 Task: Add a signature Mariah Brown containing Best wishes for a happy National Native American Heritage Month, Mariah Brown to email address softage.3@softage.net and add a folder Lease agreements
Action: Mouse moved to (806, 124)
Screenshot: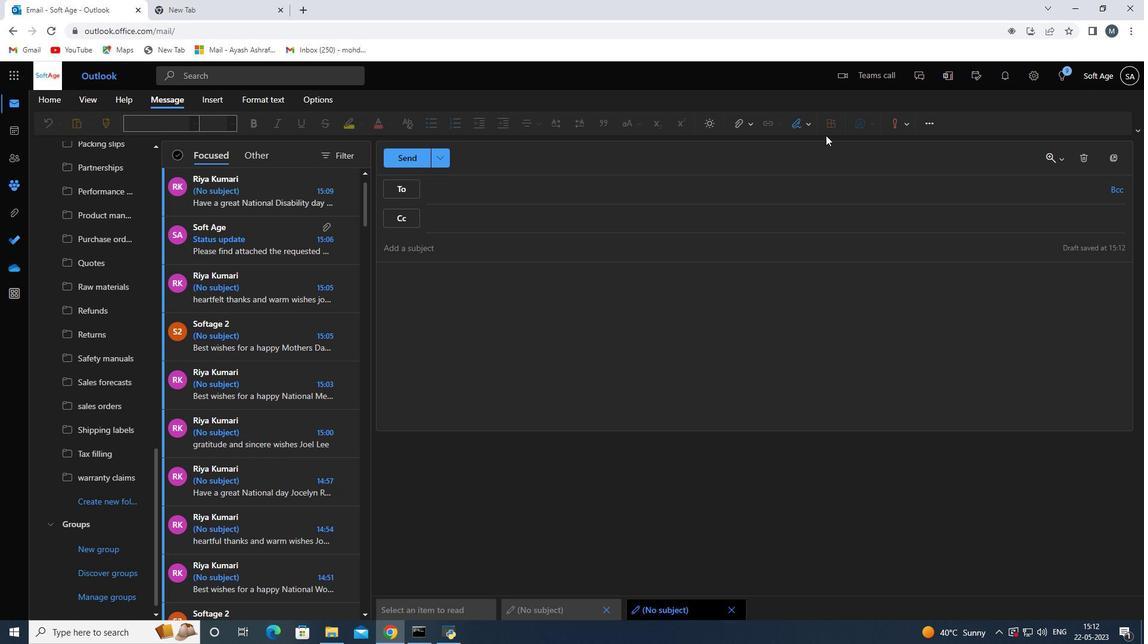 
Action: Mouse pressed left at (806, 124)
Screenshot: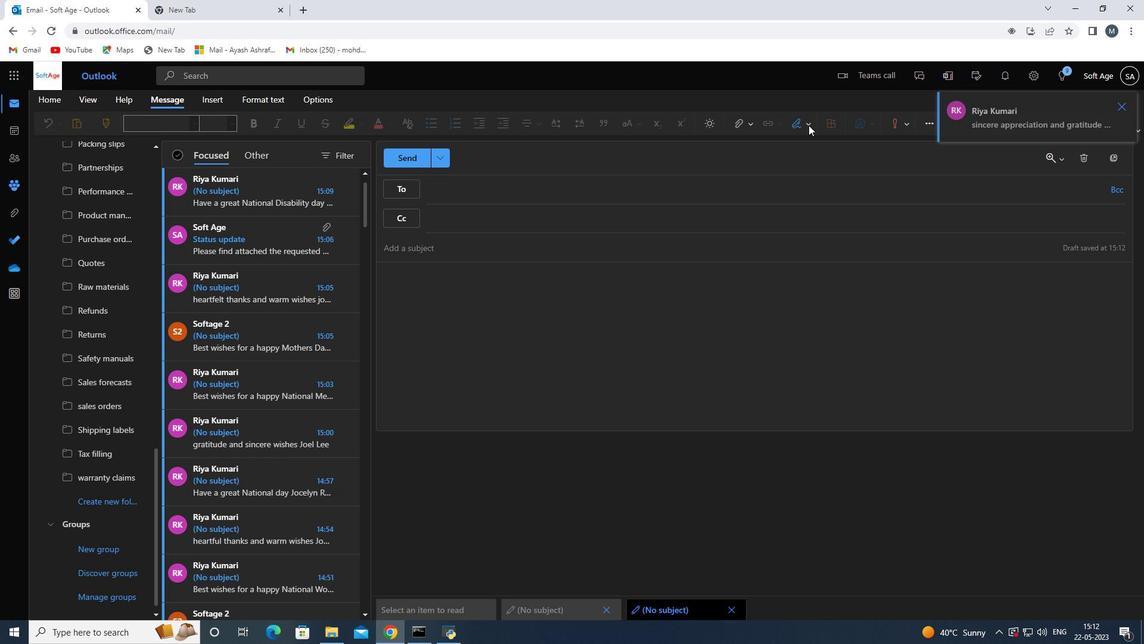 
Action: Mouse moved to (770, 168)
Screenshot: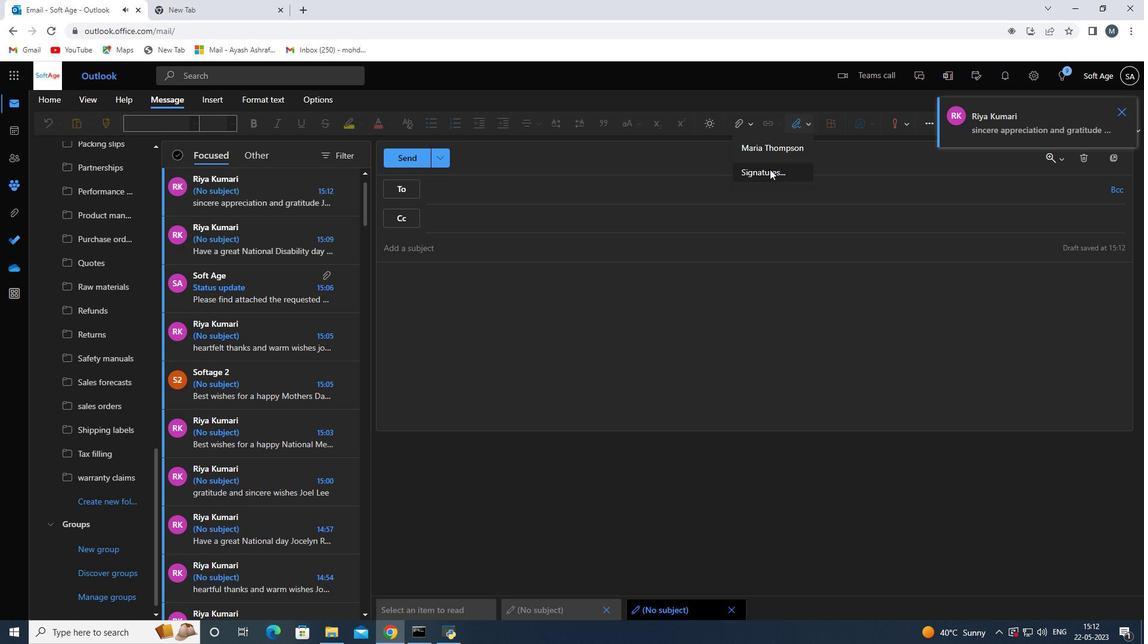 
Action: Mouse pressed left at (770, 168)
Screenshot: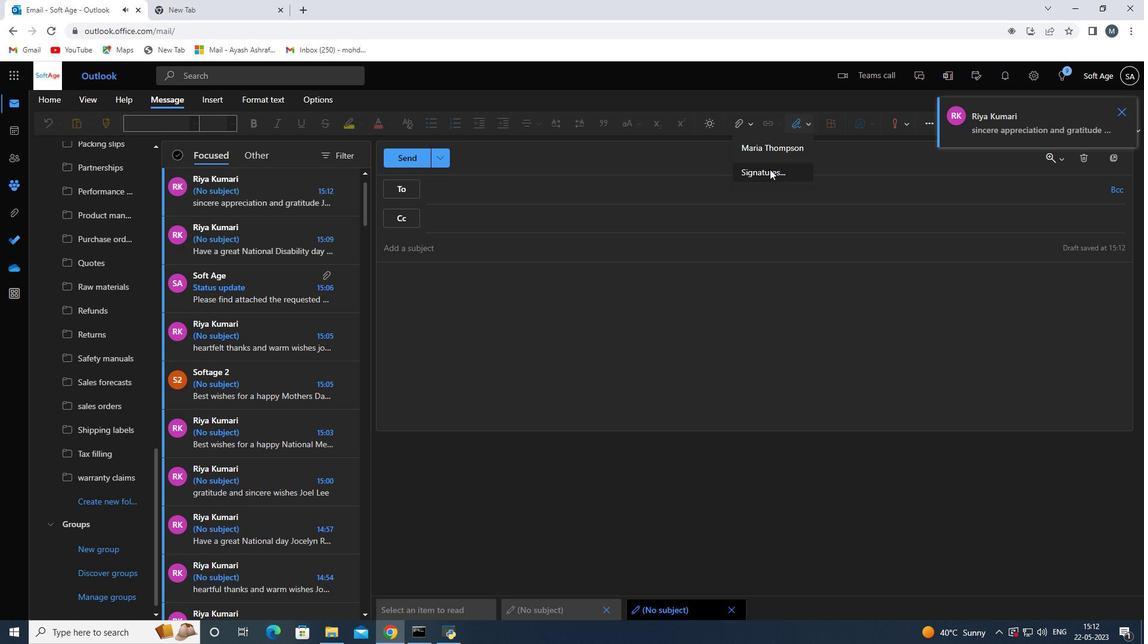 
Action: Mouse moved to (732, 233)
Screenshot: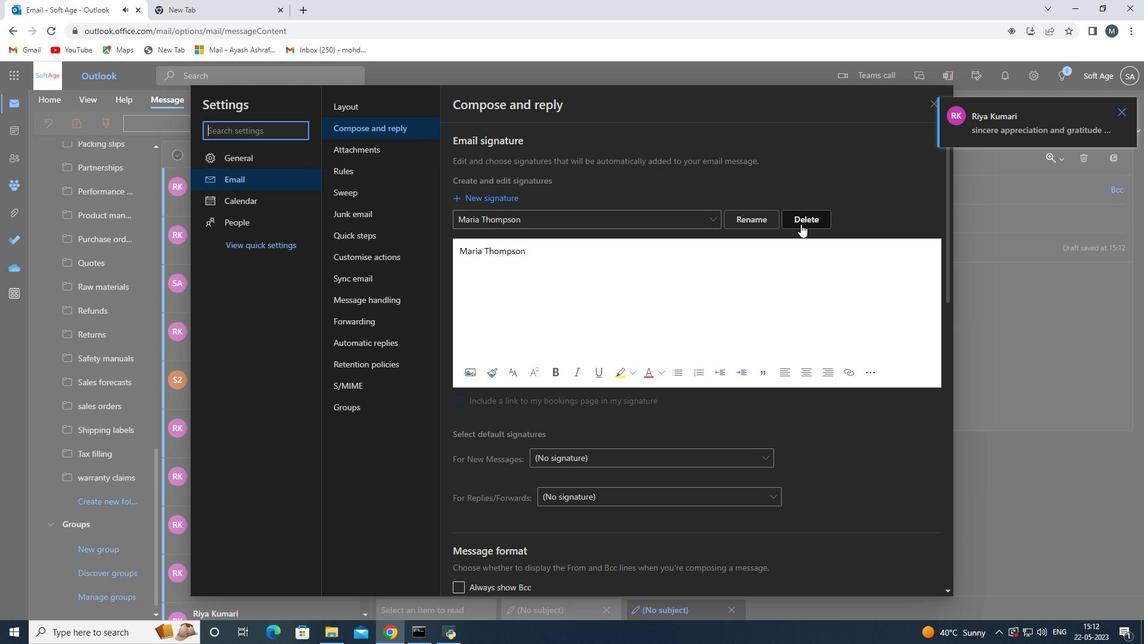 
Action: Mouse pressed left at (801, 223)
Screenshot: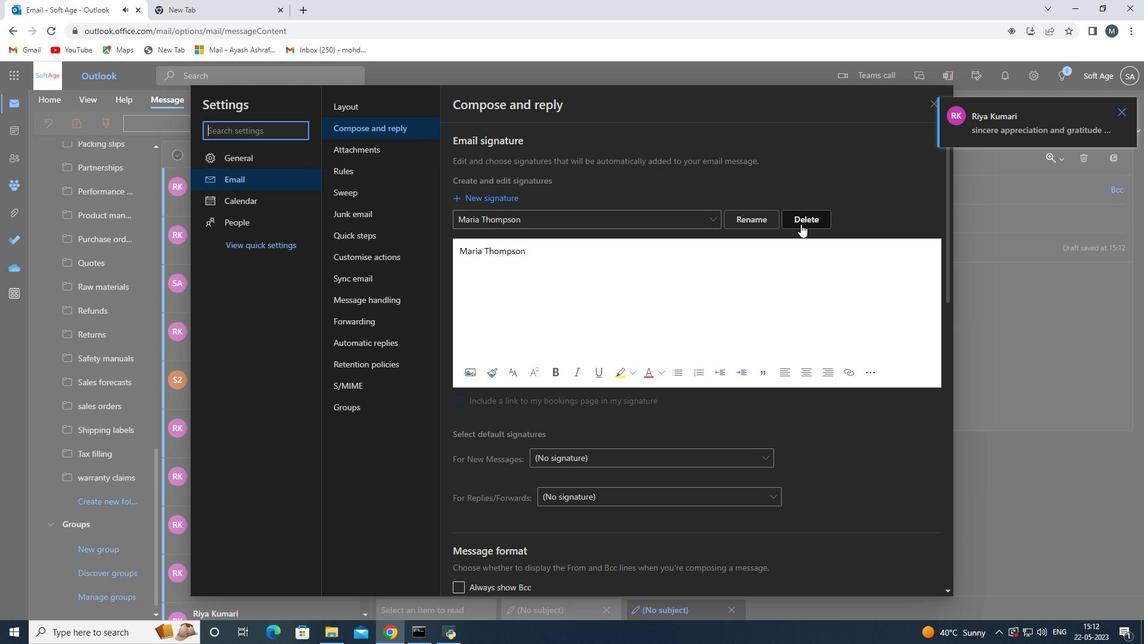 
Action: Mouse moved to (499, 218)
Screenshot: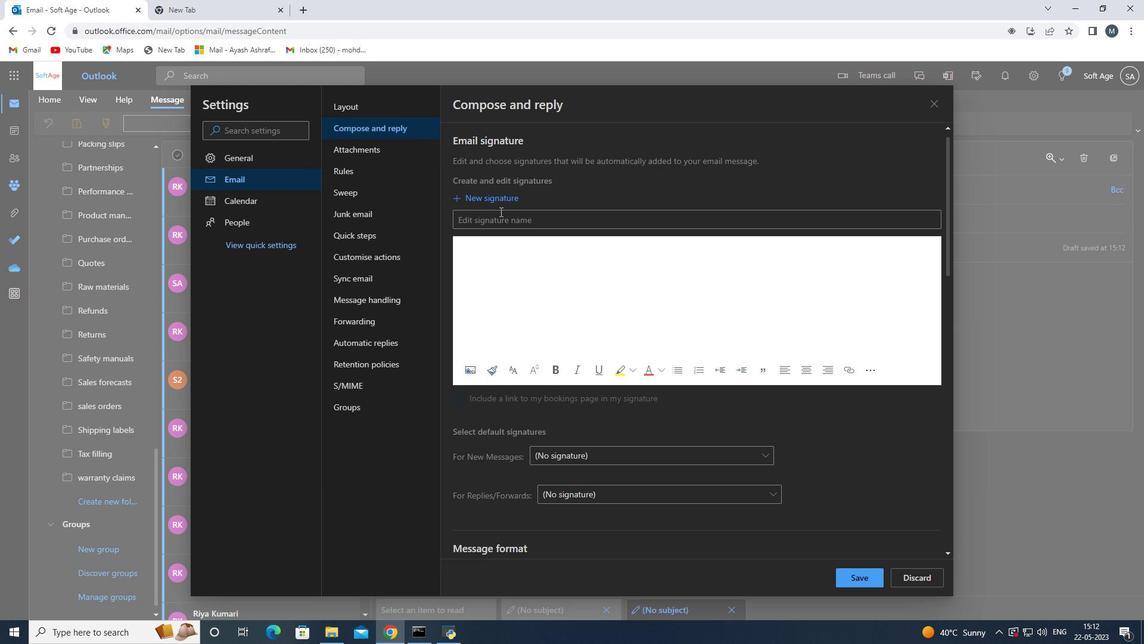 
Action: Mouse pressed left at (499, 218)
Screenshot: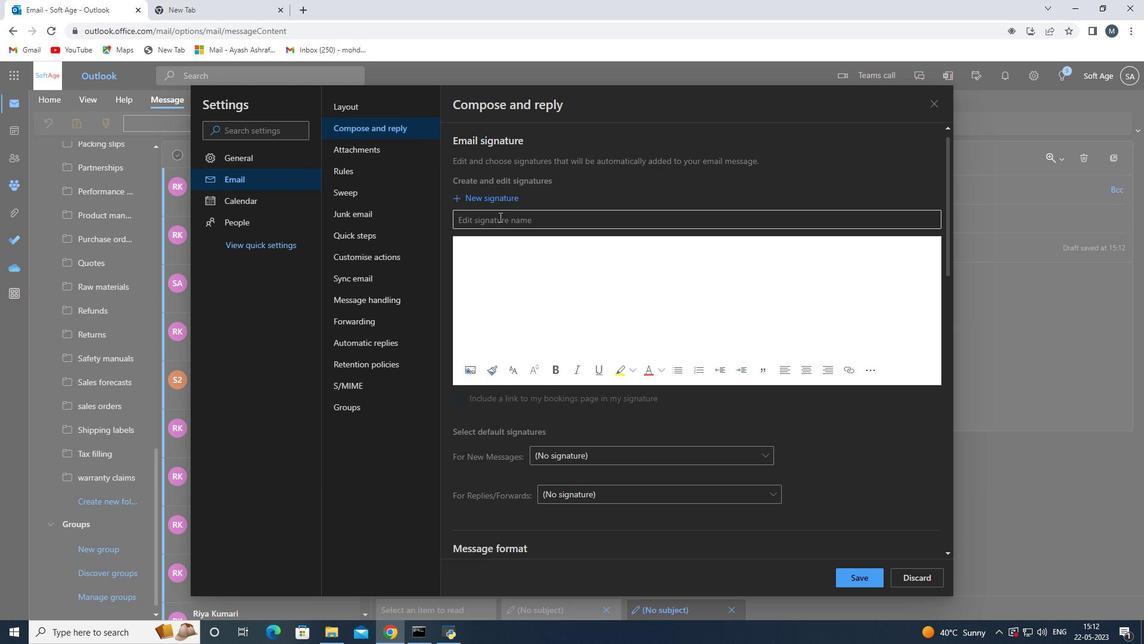 
Action: Key pressed <Key.shift>Maria<Key.space><Key.shift><Key.shift><Key.shift><Key.shift><Key.shift><Key.shift><Key.shift><Key.shift>Brown<Key.space>
Screenshot: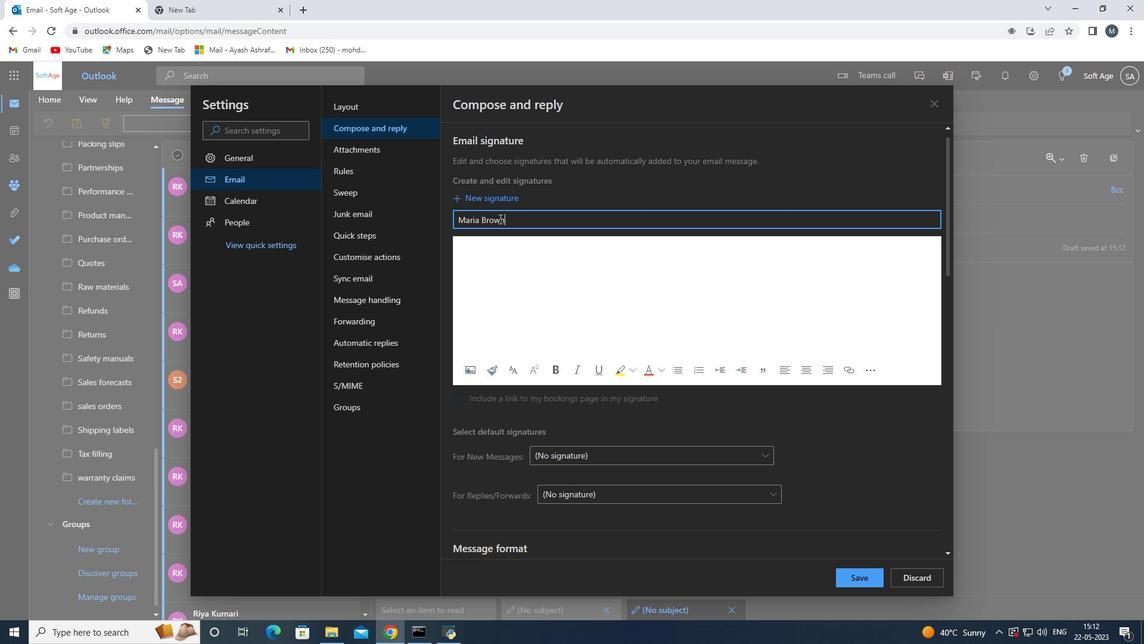 
Action: Mouse moved to (514, 270)
Screenshot: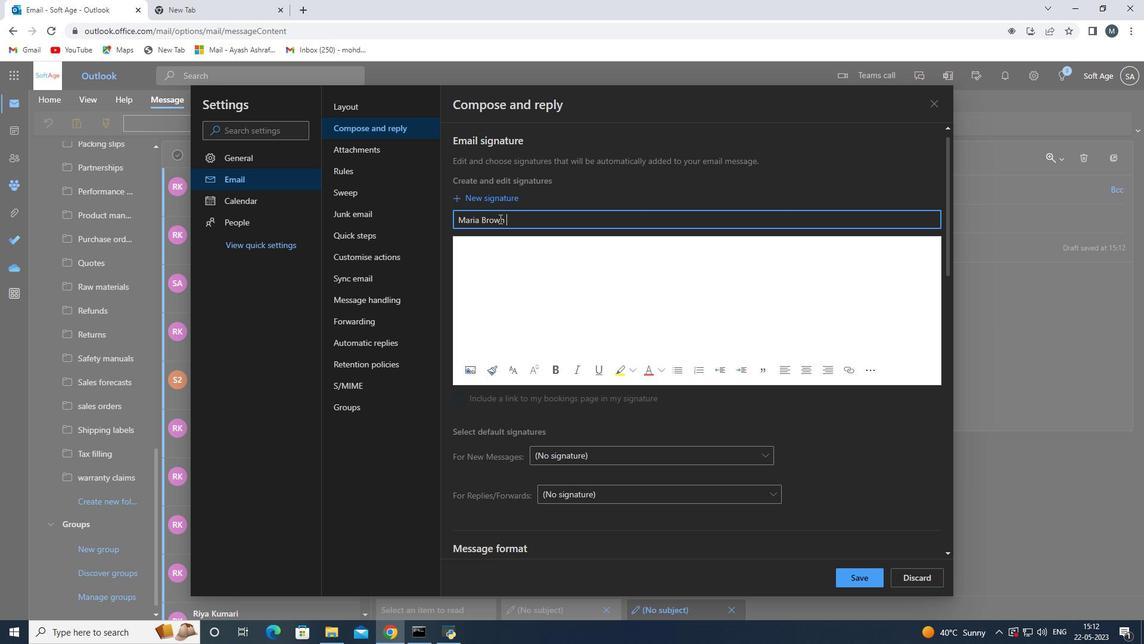 
Action: Mouse pressed left at (514, 270)
Screenshot: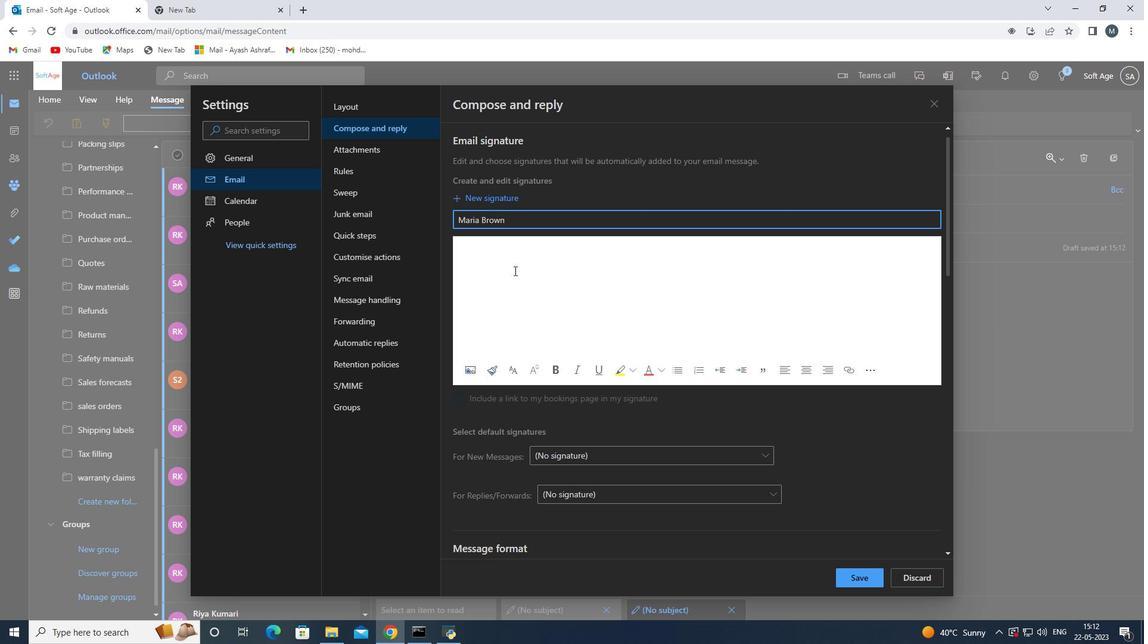 
Action: Mouse moved to (514, 270)
Screenshot: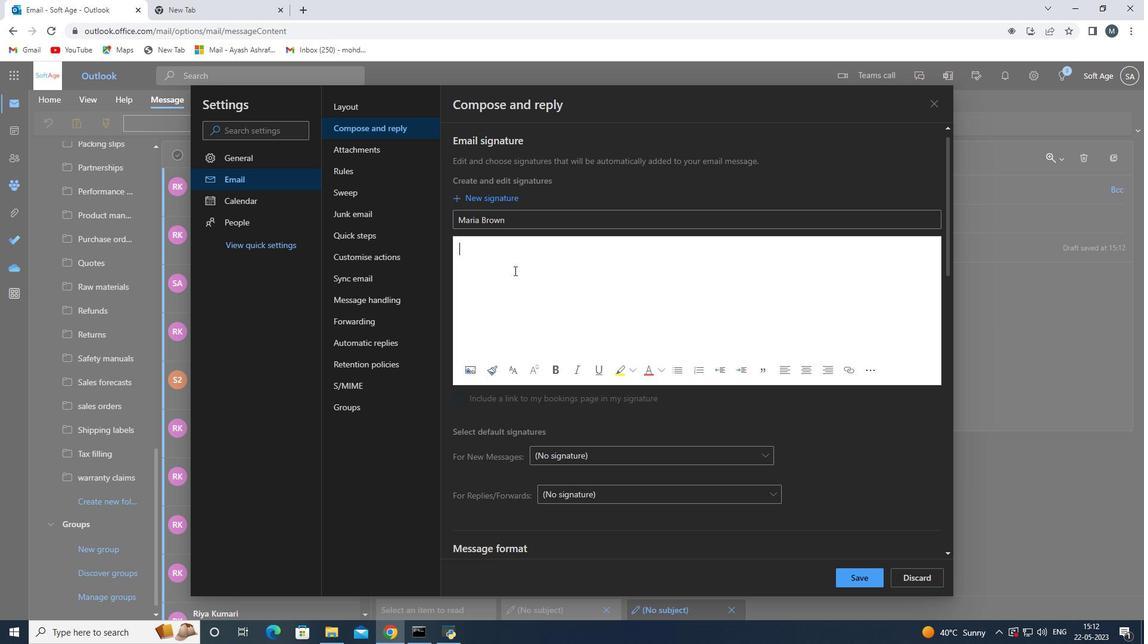 
Action: Key pressed <Key.shift><Key.shift><Key.shift><Key.shift><Key.shift><Key.shift><Key.shift><Key.shift><Key.shift><Key.shift>M
Screenshot: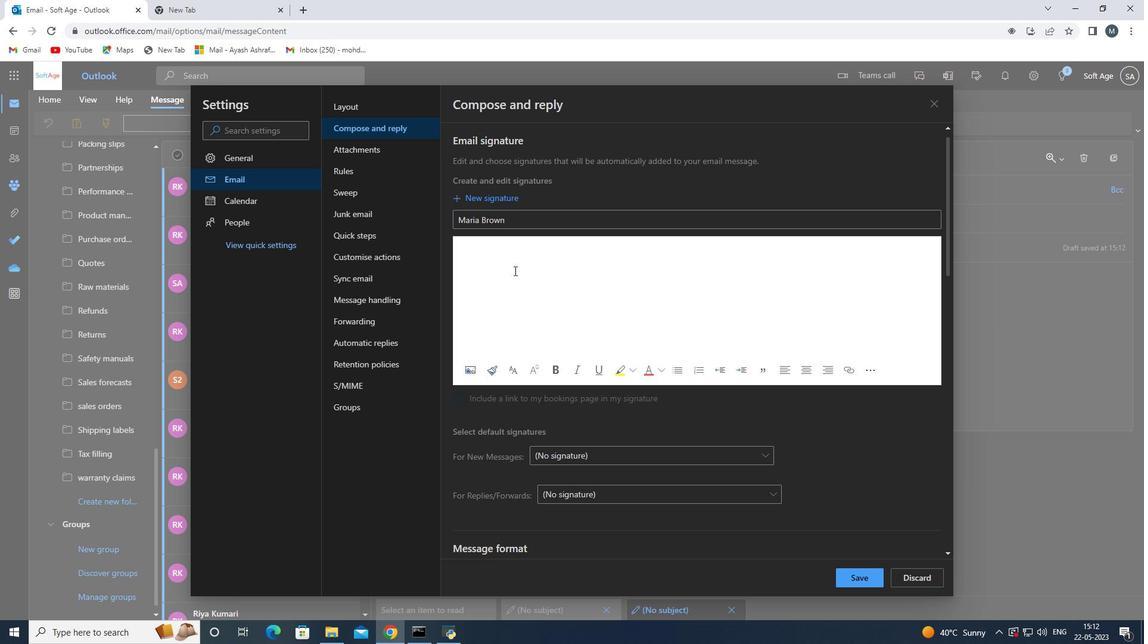 
Action: Mouse moved to (514, 270)
Screenshot: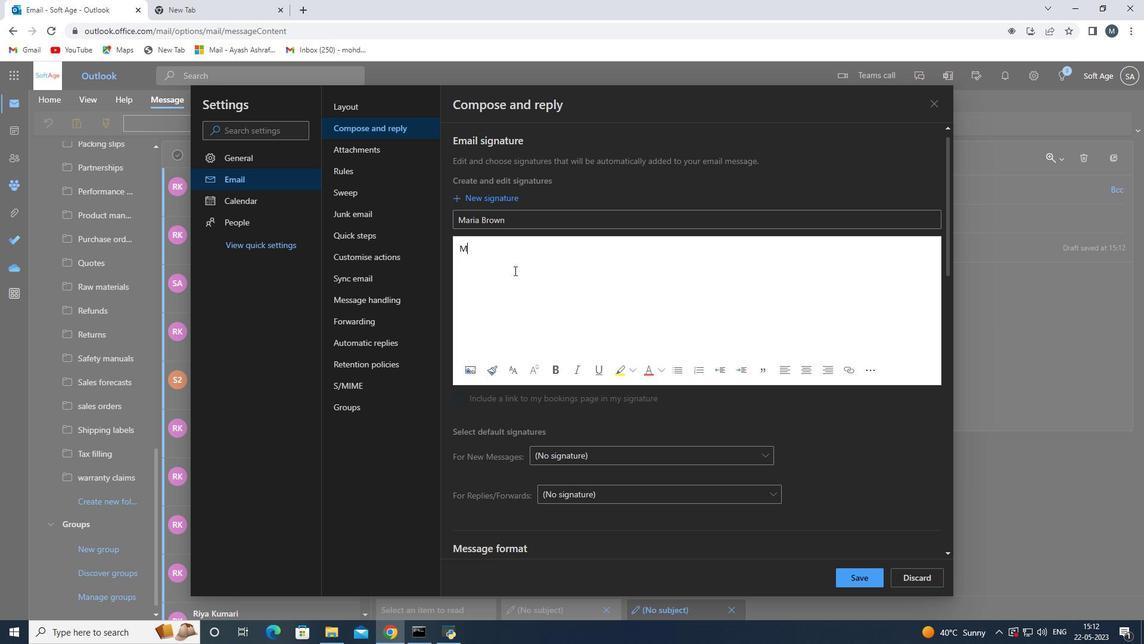 
Action: Key pressed aria
Screenshot: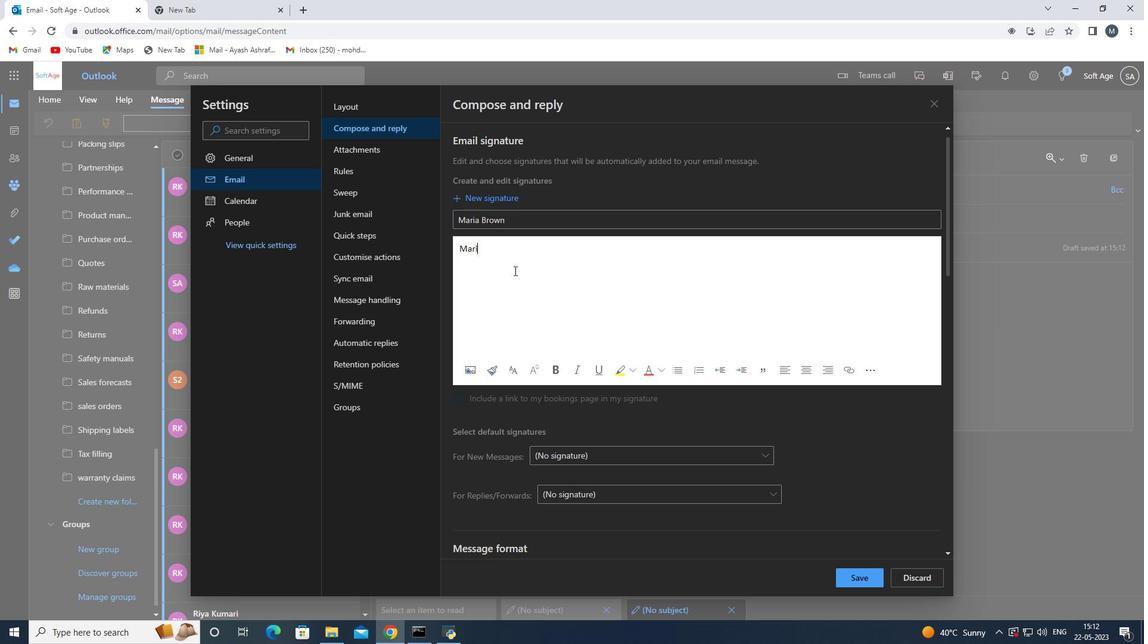 
Action: Mouse moved to (514, 270)
Screenshot: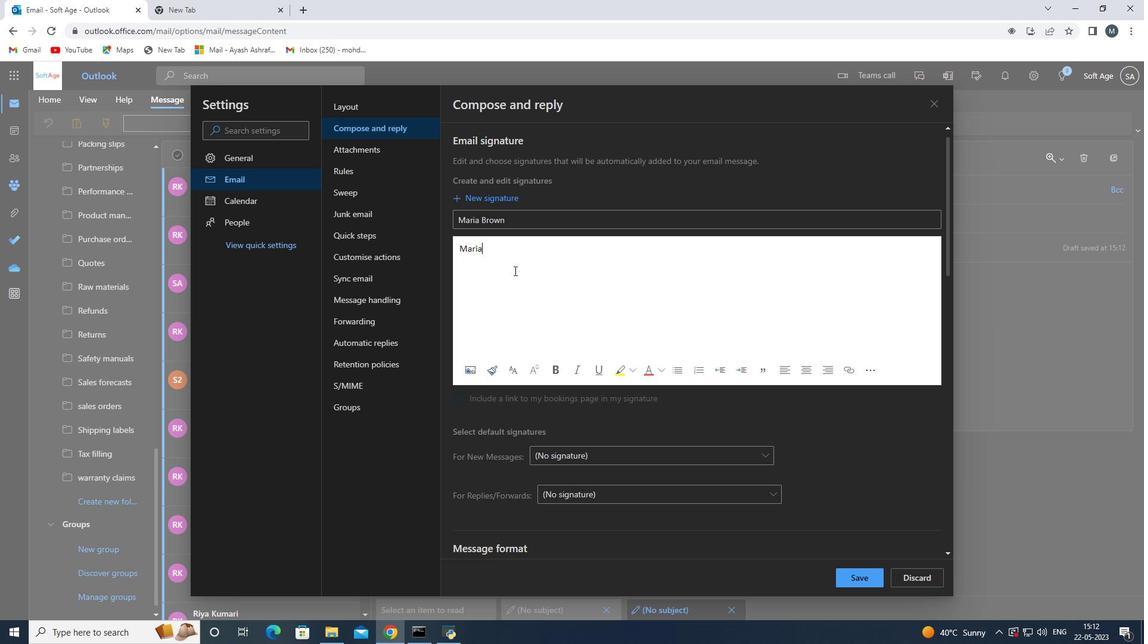 
Action: Key pressed <Key.space><Key.shift><Key.shift><Key.shift><Key.shift><Key.shift><Key.shift><Key.shift><Key.shift><Key.shift>Bro
Screenshot: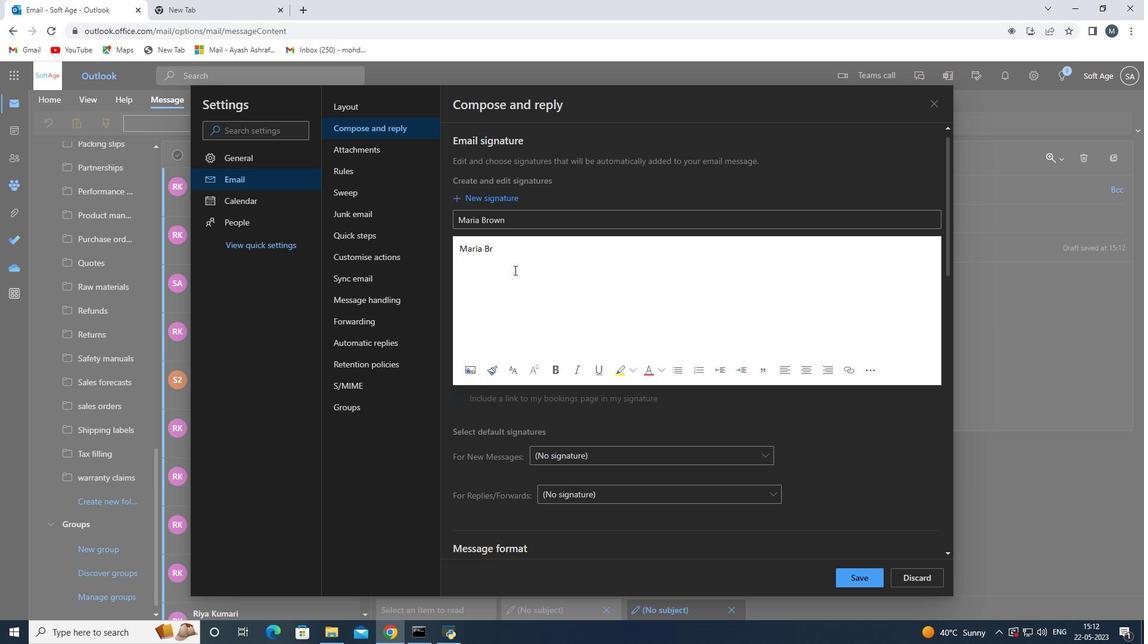 
Action: Mouse moved to (514, 269)
Screenshot: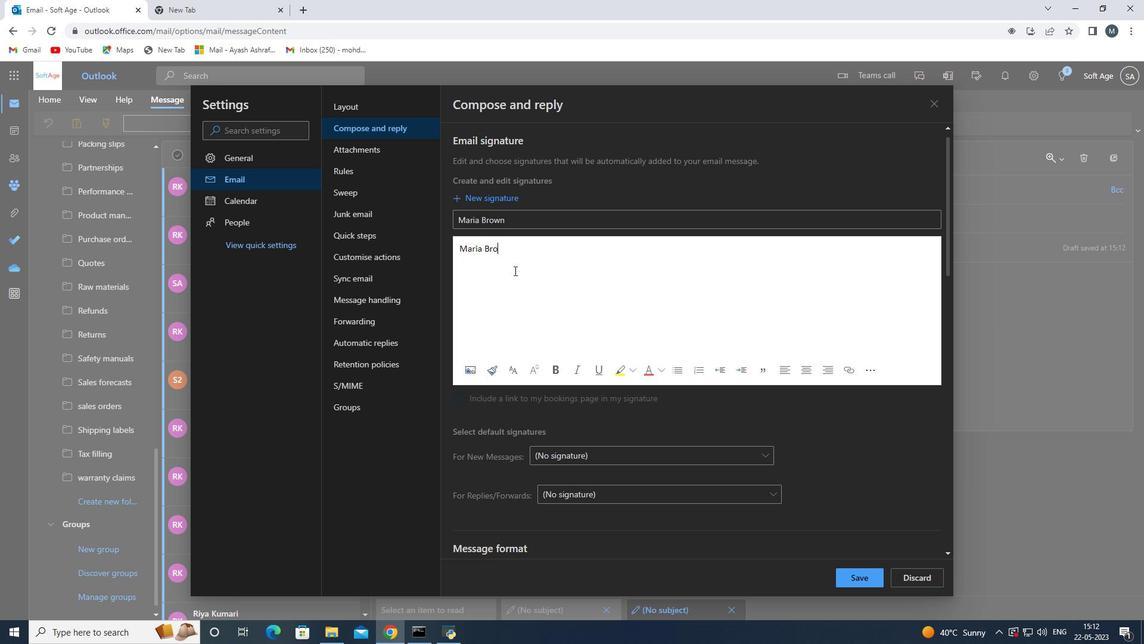 
Action: Key pressed w
Screenshot: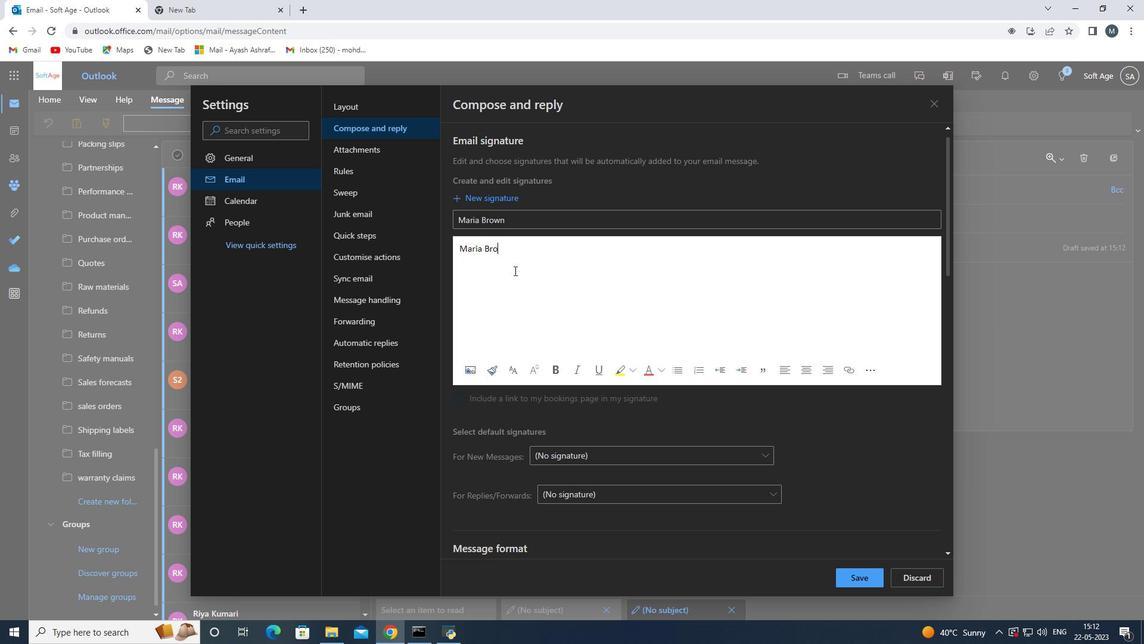 
Action: Mouse moved to (515, 267)
Screenshot: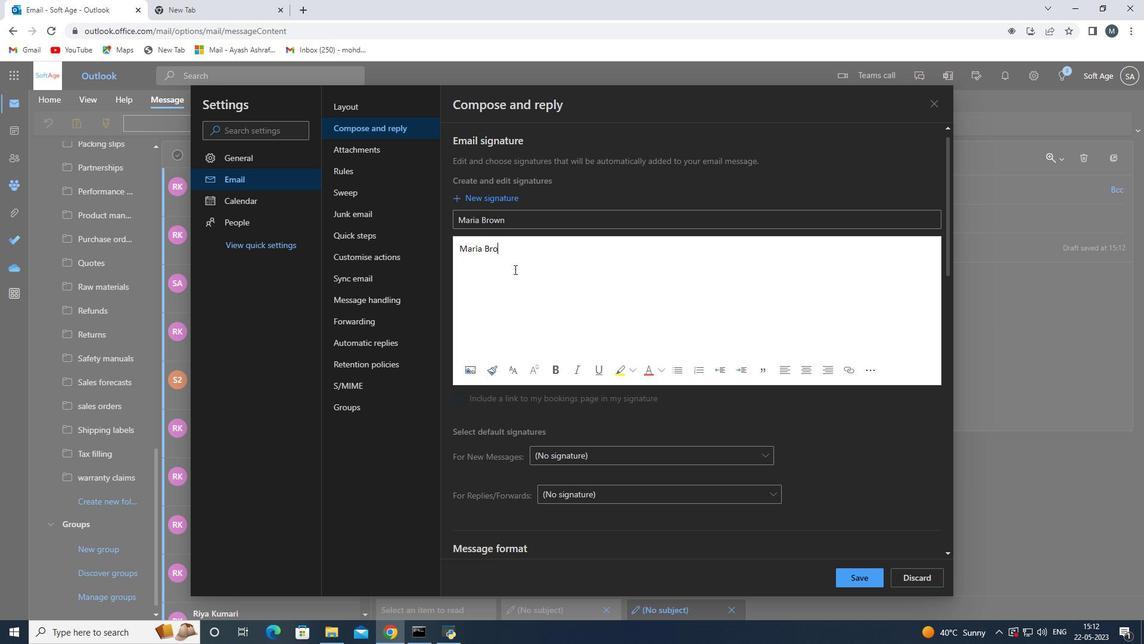 
Action: Key pressed n
Screenshot: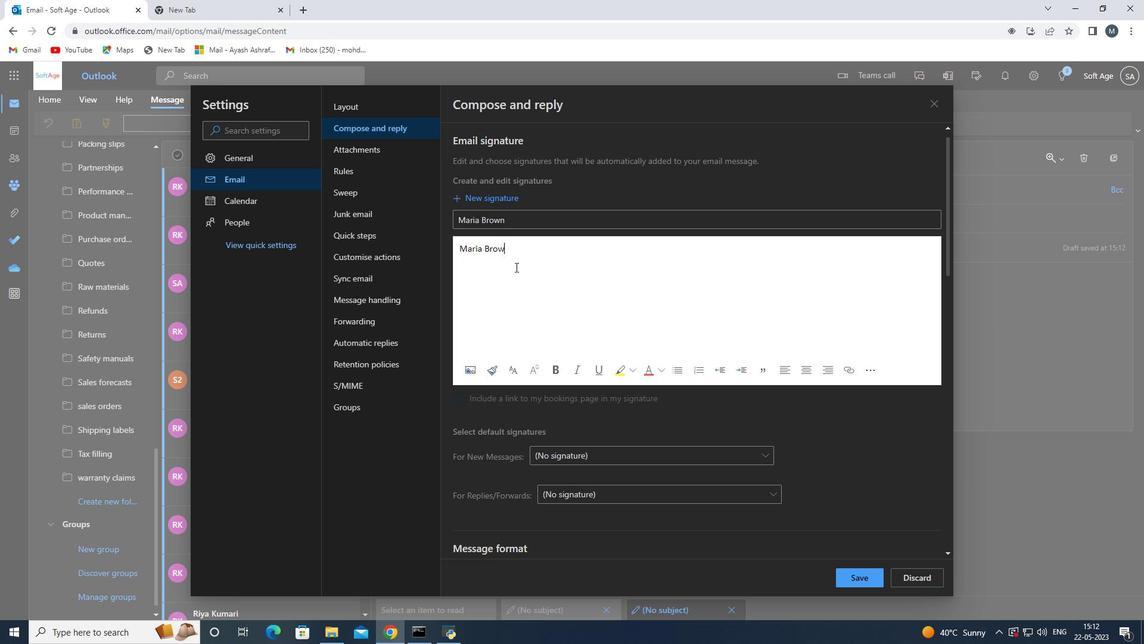 
Action: Mouse moved to (858, 579)
Screenshot: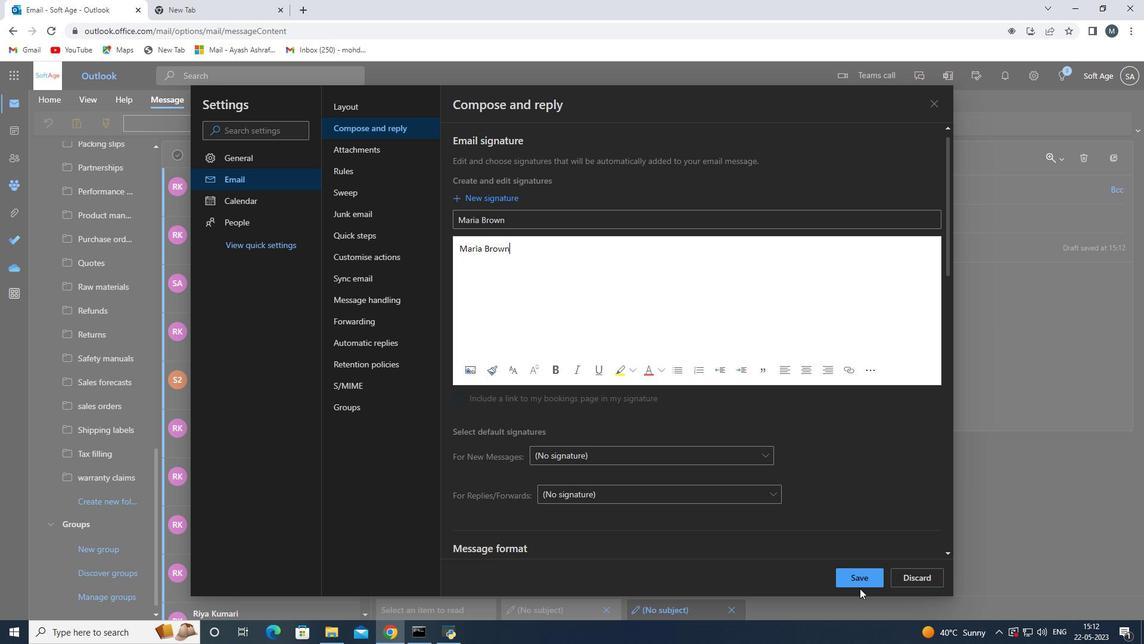 
Action: Mouse pressed left at (858, 579)
Screenshot: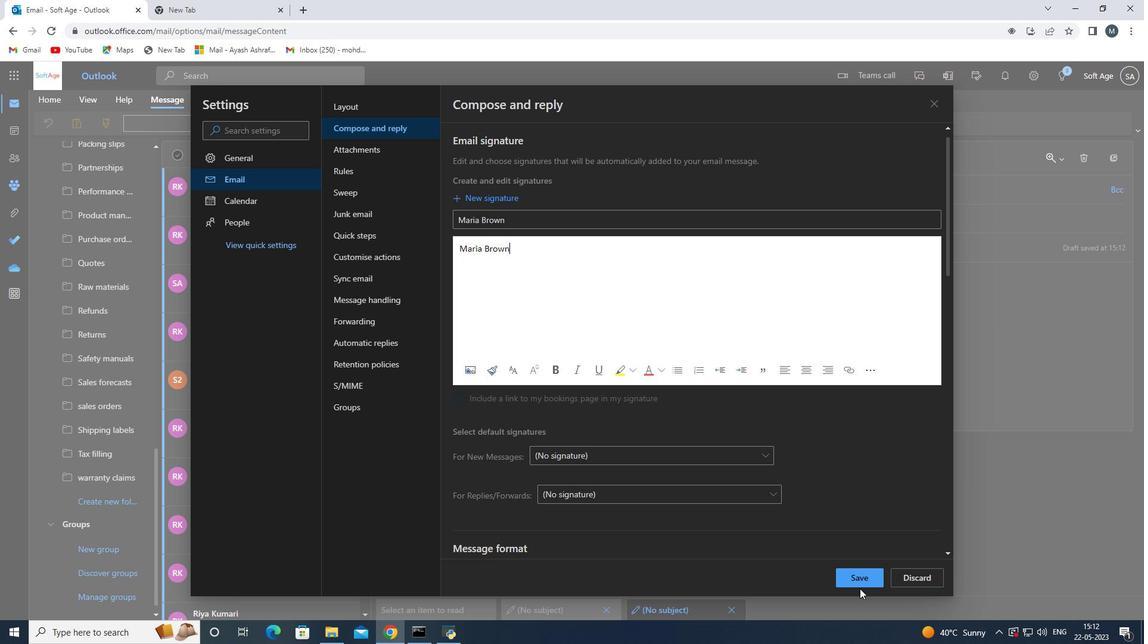 
Action: Mouse moved to (808, 172)
Screenshot: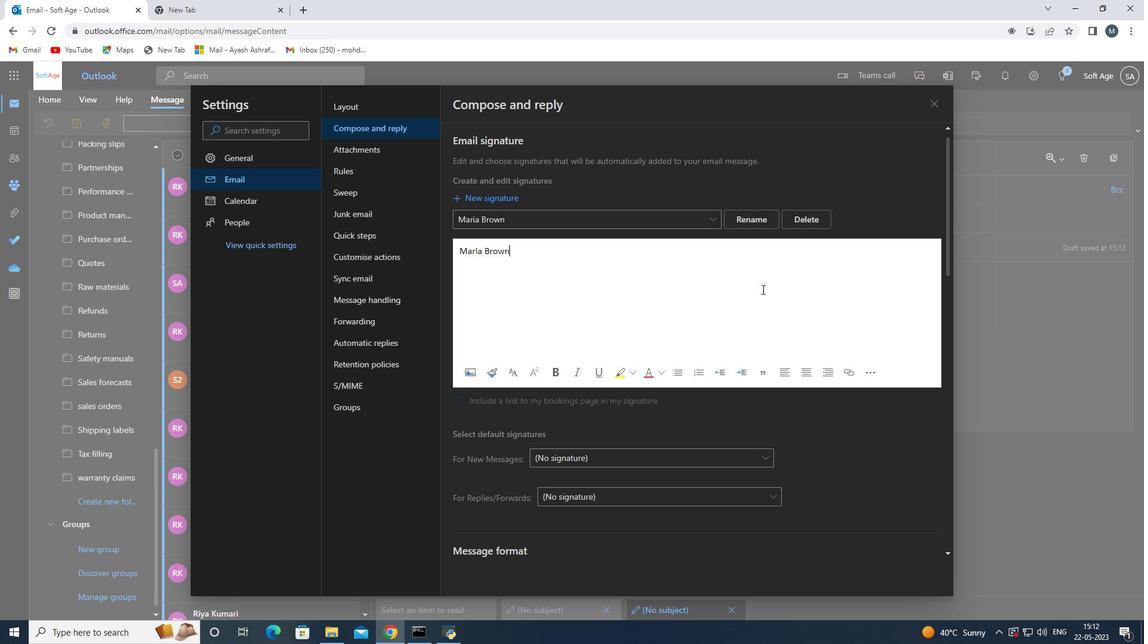 
Action: Mouse scrolled (806, 175) with delta (0, 0)
Screenshot: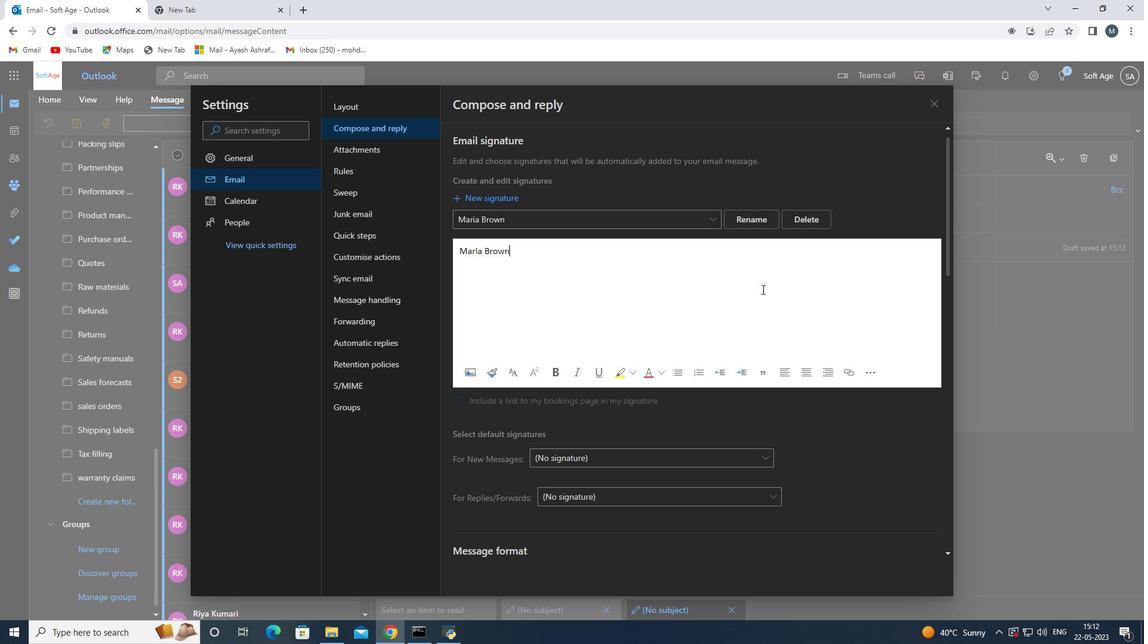 
Action: Mouse moved to (809, 169)
Screenshot: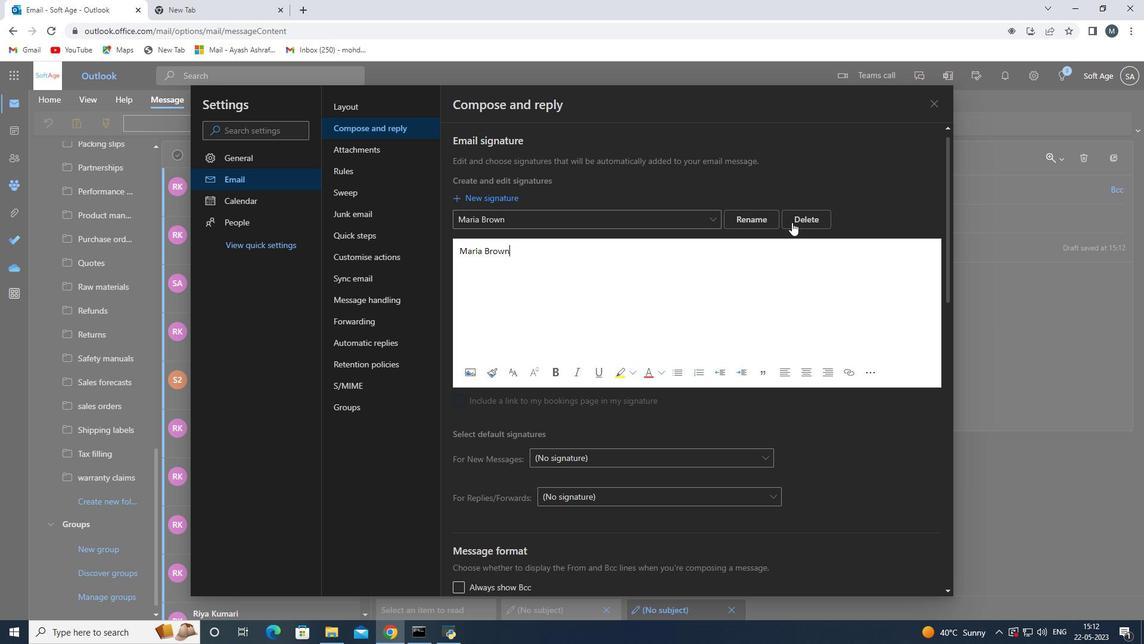 
Action: Mouse scrolled (809, 170) with delta (0, 0)
Screenshot: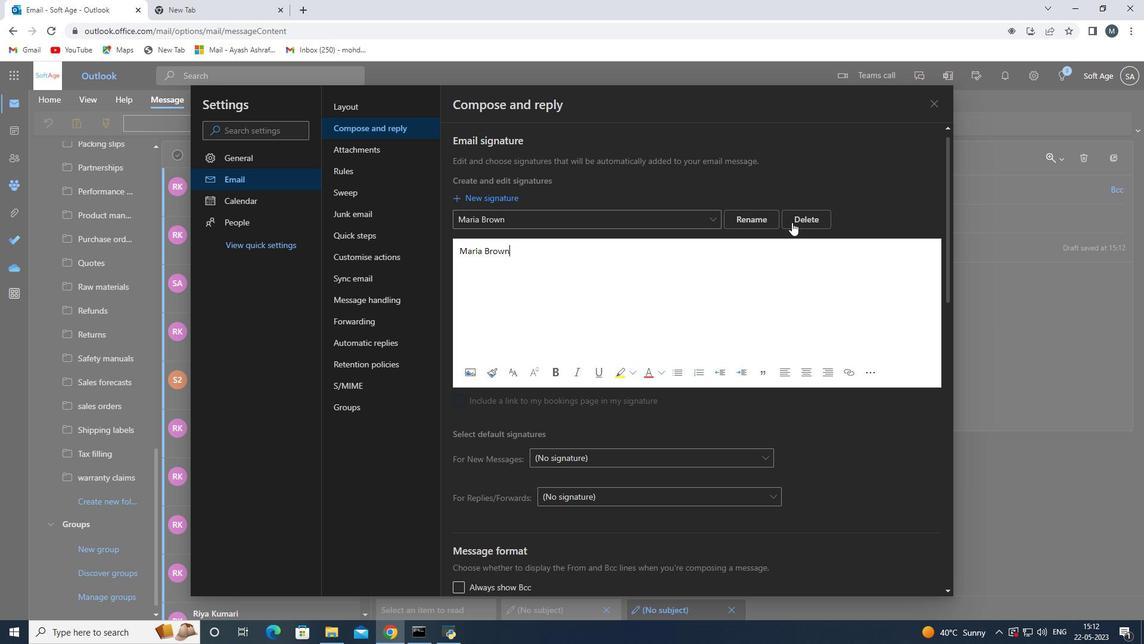 
Action: Mouse moved to (942, 103)
Screenshot: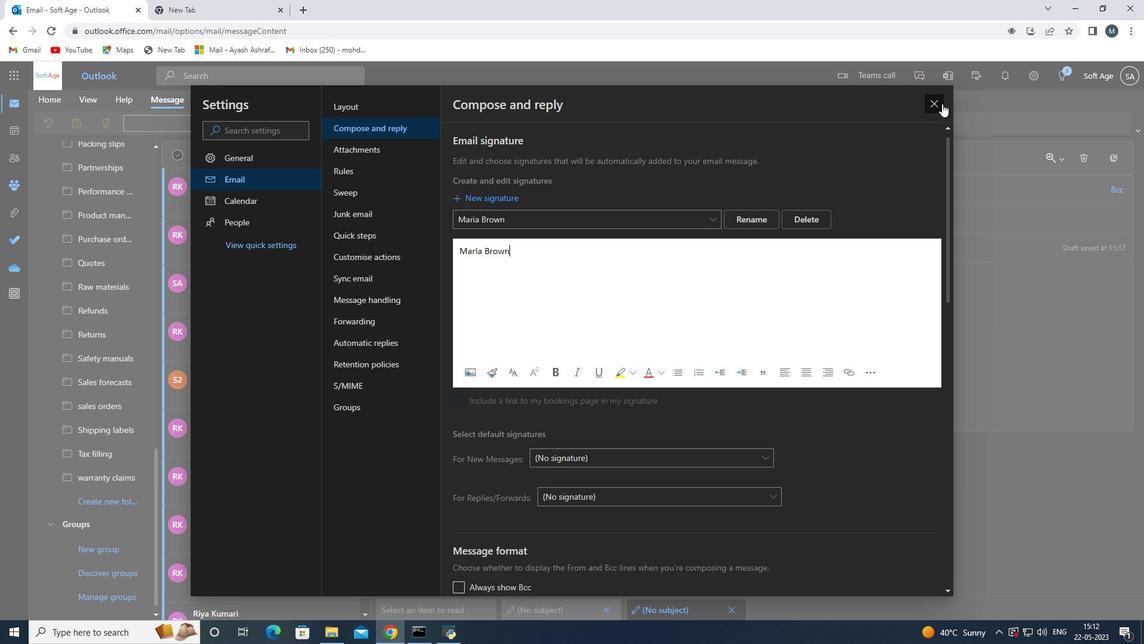 
Action: Mouse pressed left at (942, 103)
Screenshot: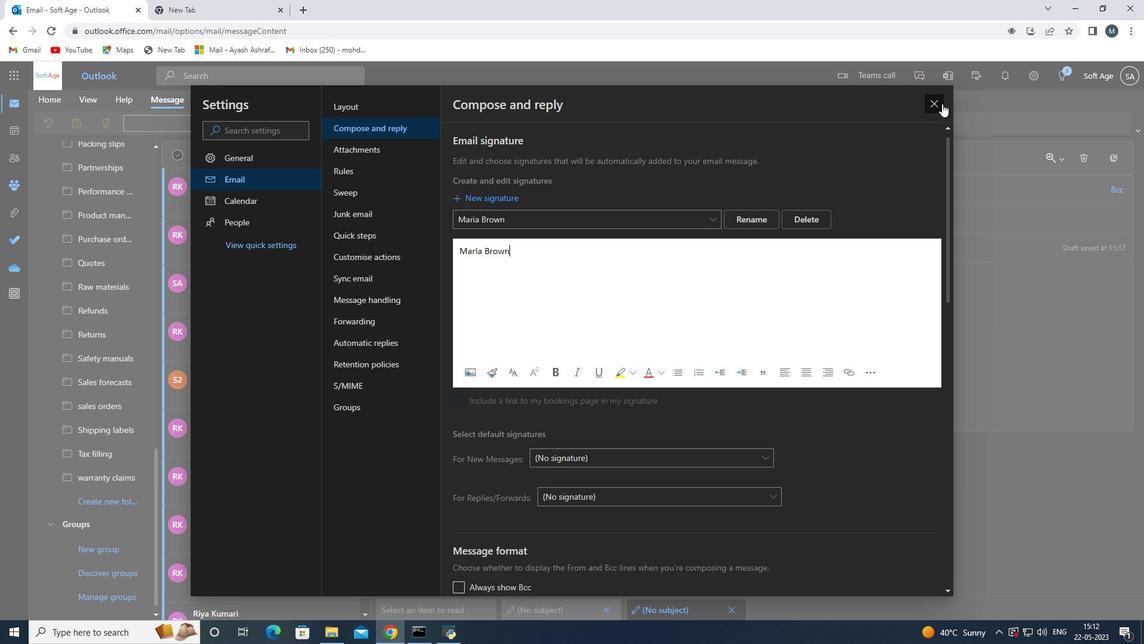 
Action: Mouse moved to (463, 277)
Screenshot: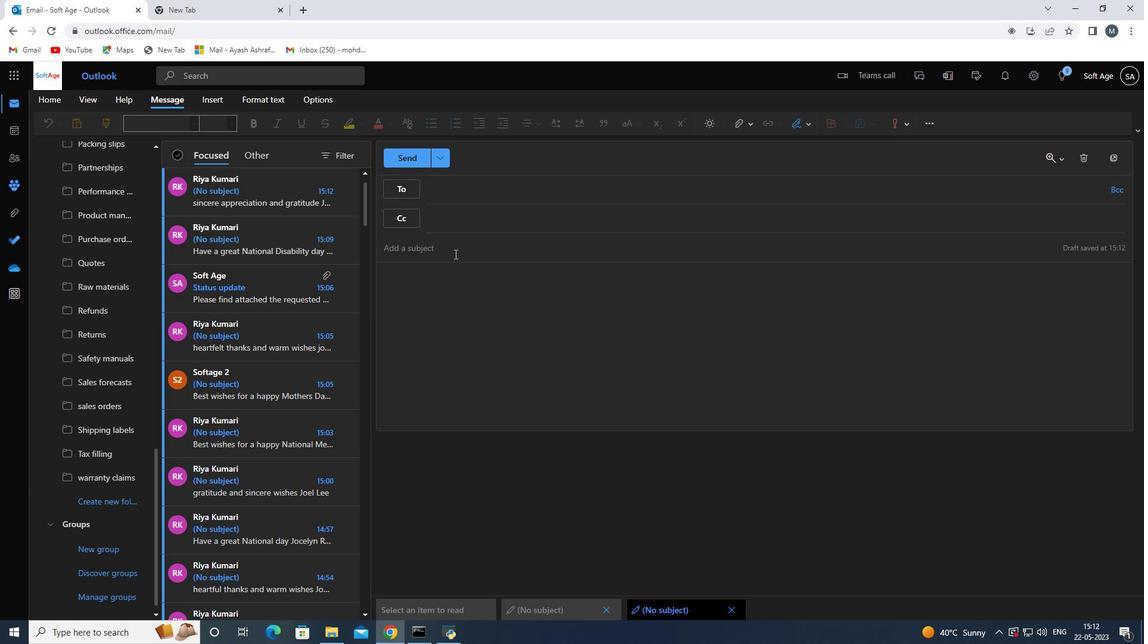 
Action: Mouse pressed left at (463, 277)
Screenshot: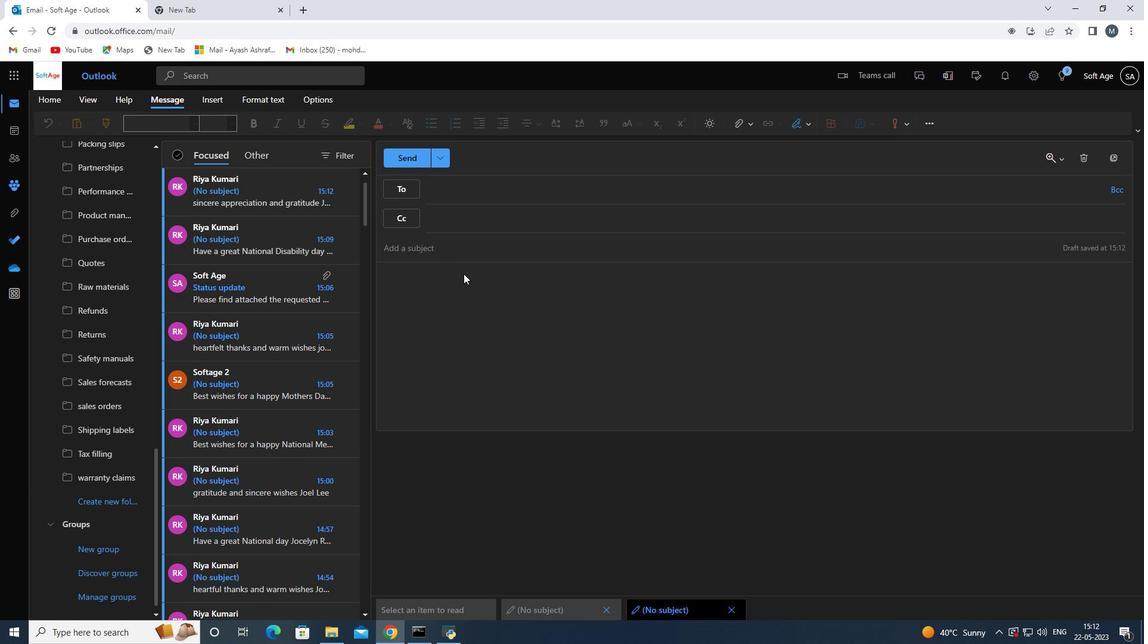 
Action: Mouse moved to (463, 279)
Screenshot: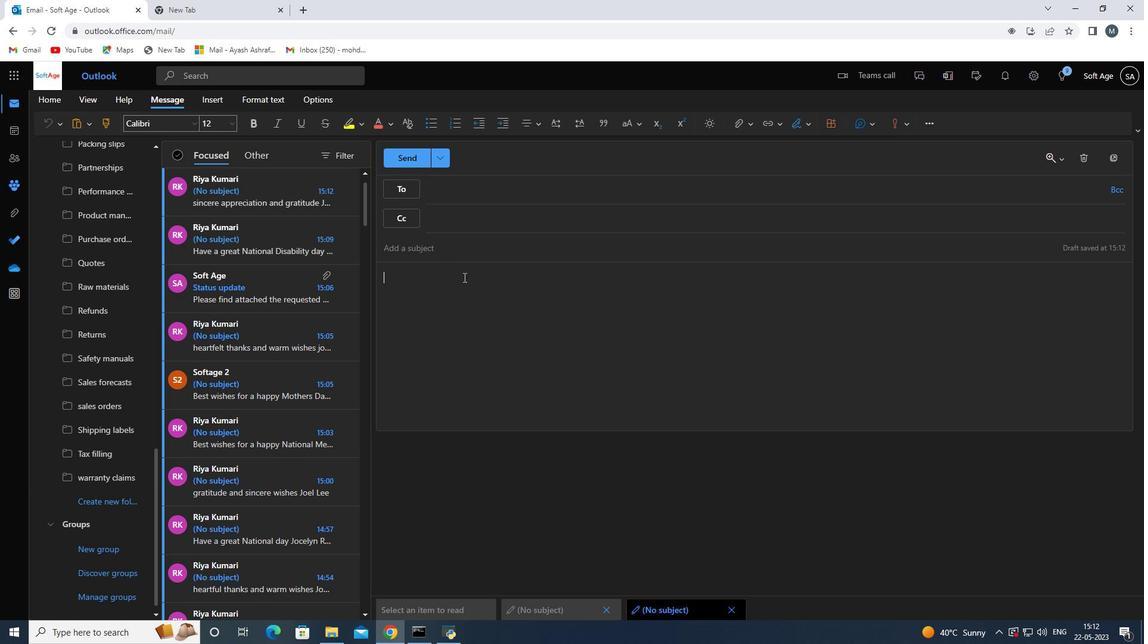 
Action: Key pressed <Key.shift>
Screenshot: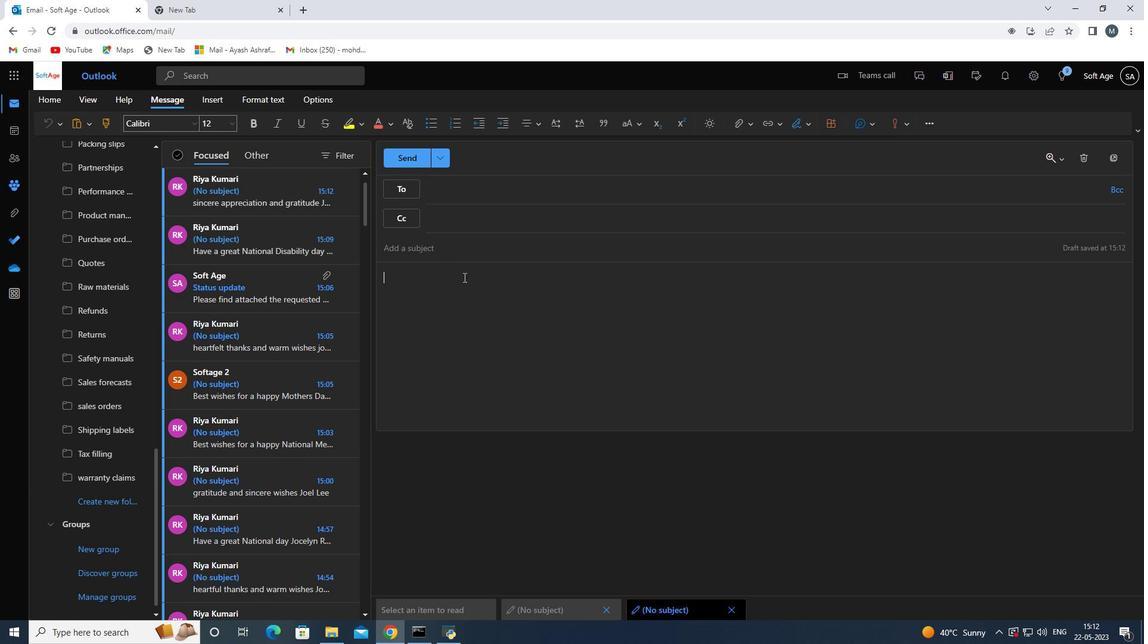 
Action: Mouse moved to (463, 280)
Screenshot: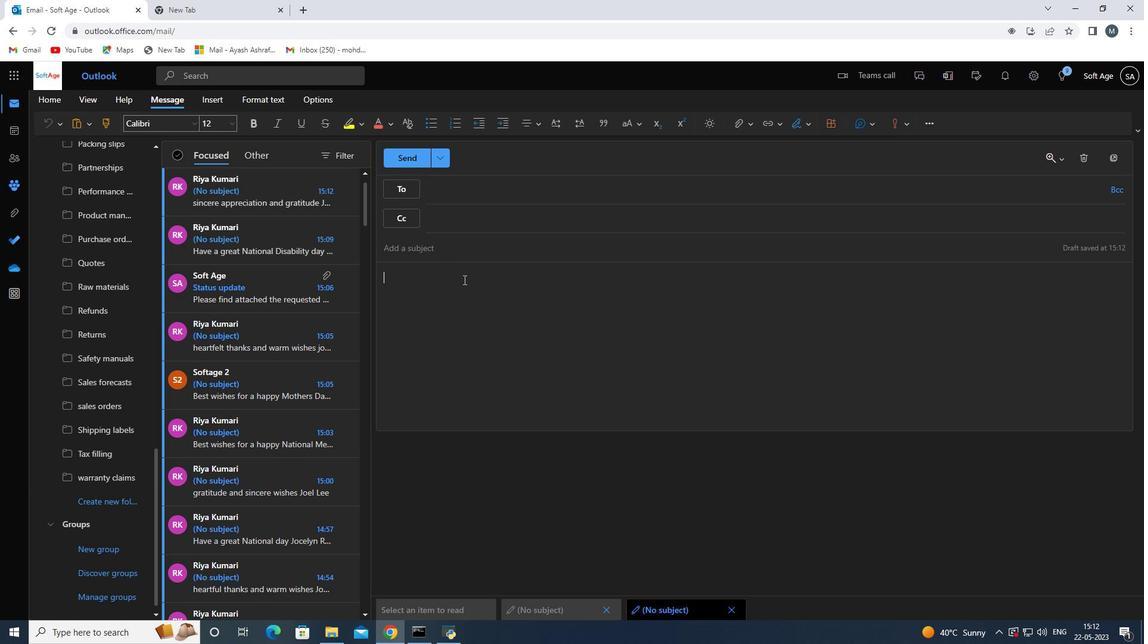 
Action: Key pressed <Key.shift><Key.shift><Key.shift><Key.shift><Key.shift><Key.shift>B
Screenshot: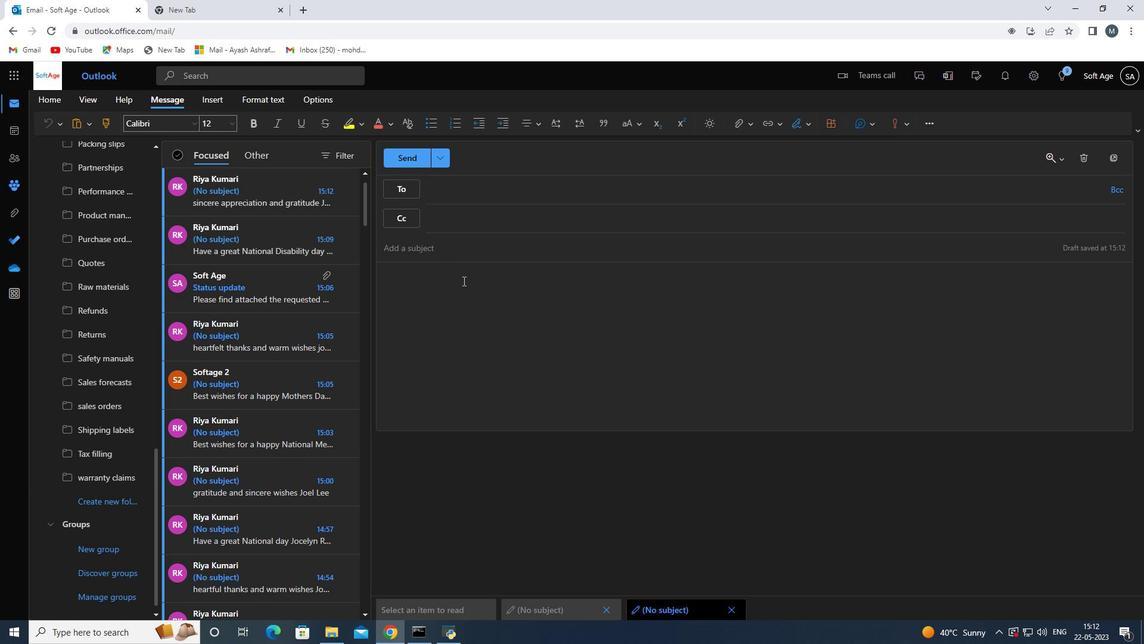 
Action: Mouse moved to (462, 282)
Screenshot: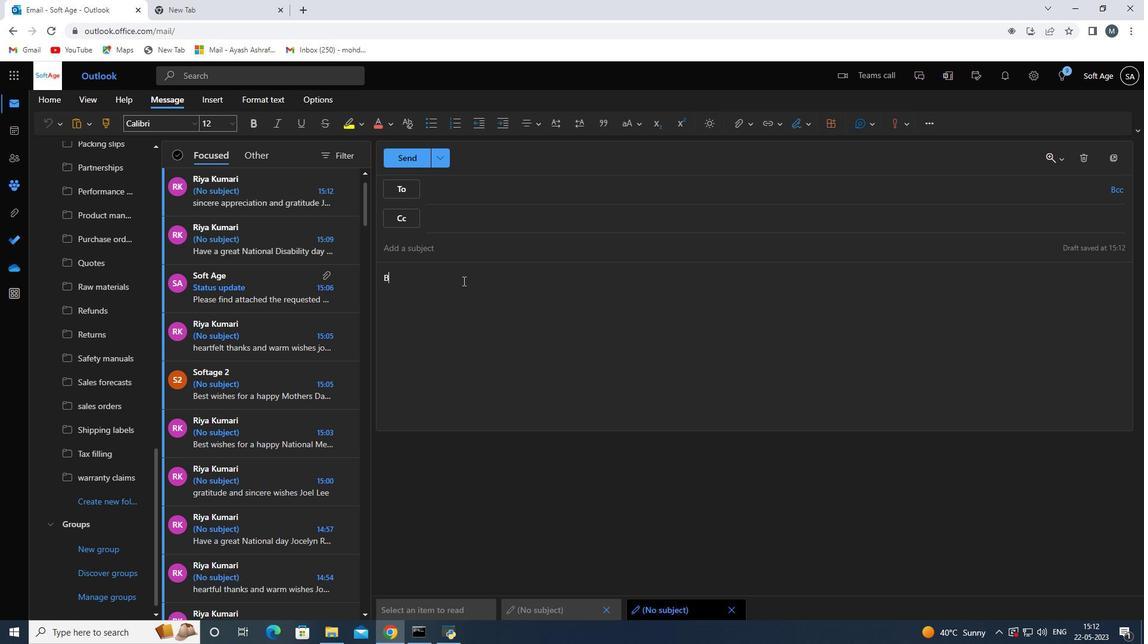 
Action: Key pressed est
Screenshot: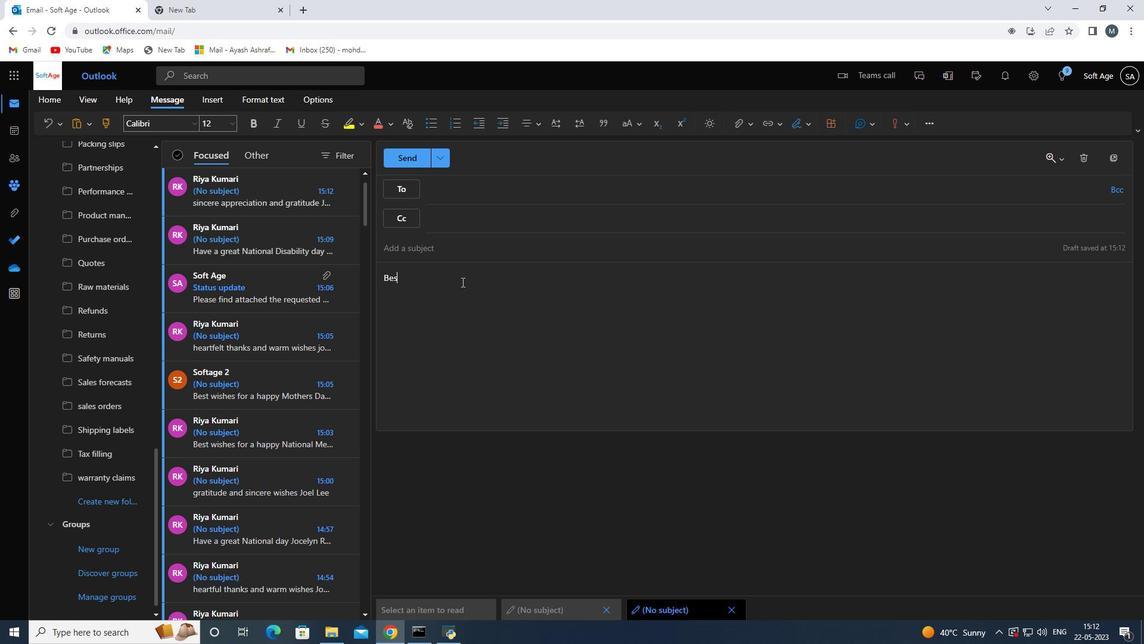 
Action: Mouse moved to (459, 284)
Screenshot: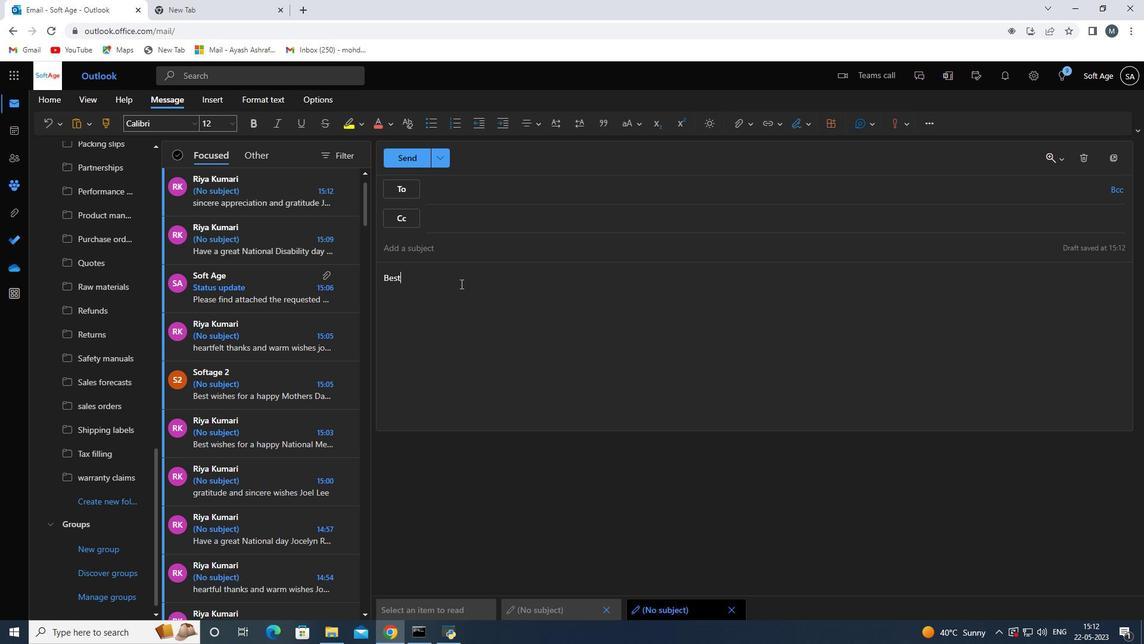 
Action: Key pressed <Key.space>
Screenshot: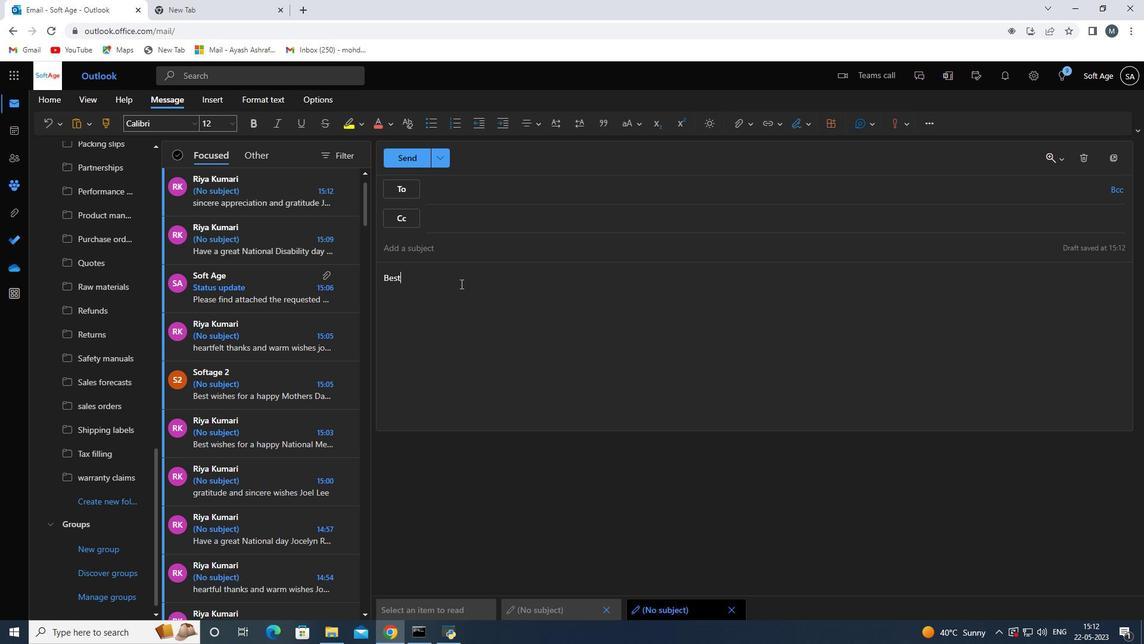 
Action: Mouse moved to (454, 289)
Screenshot: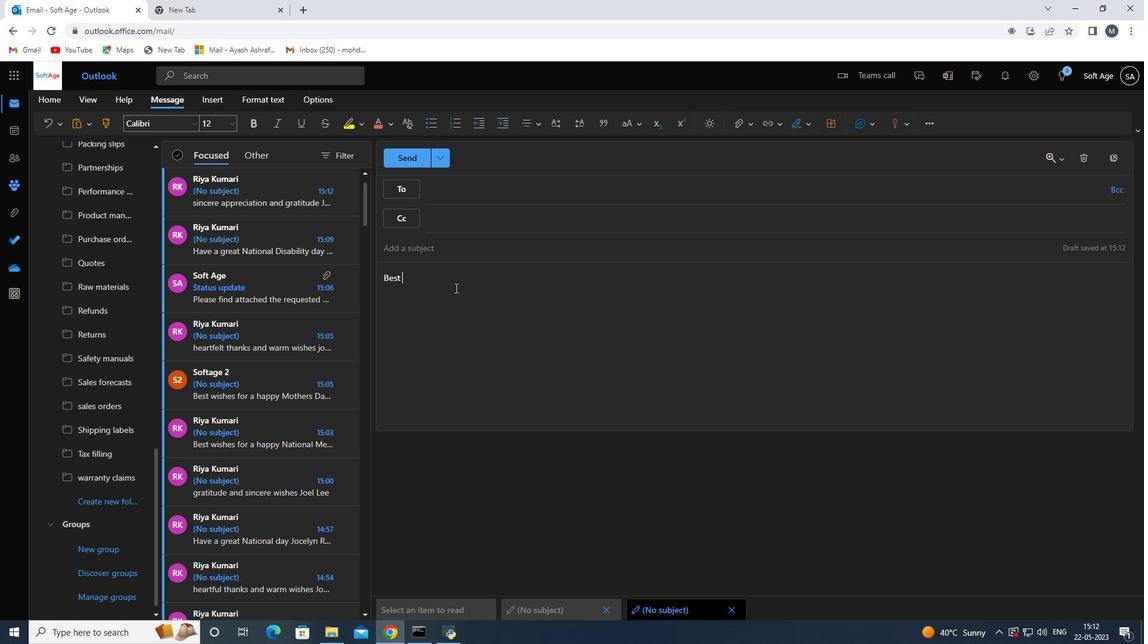
Action: Key pressed w
Screenshot: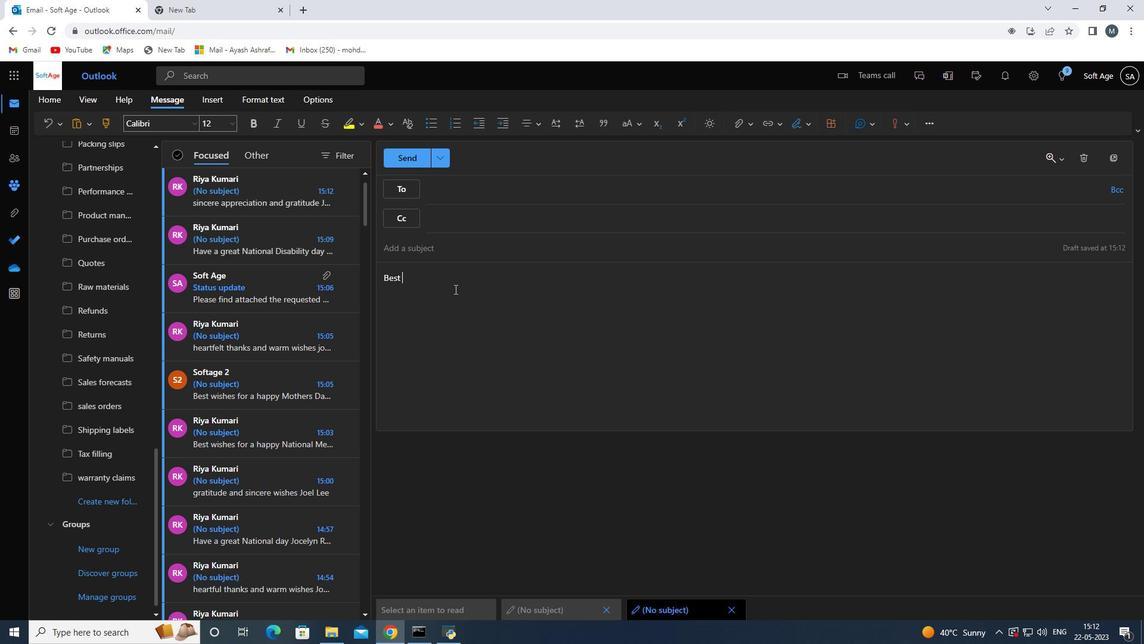 
Action: Mouse moved to (454, 289)
Screenshot: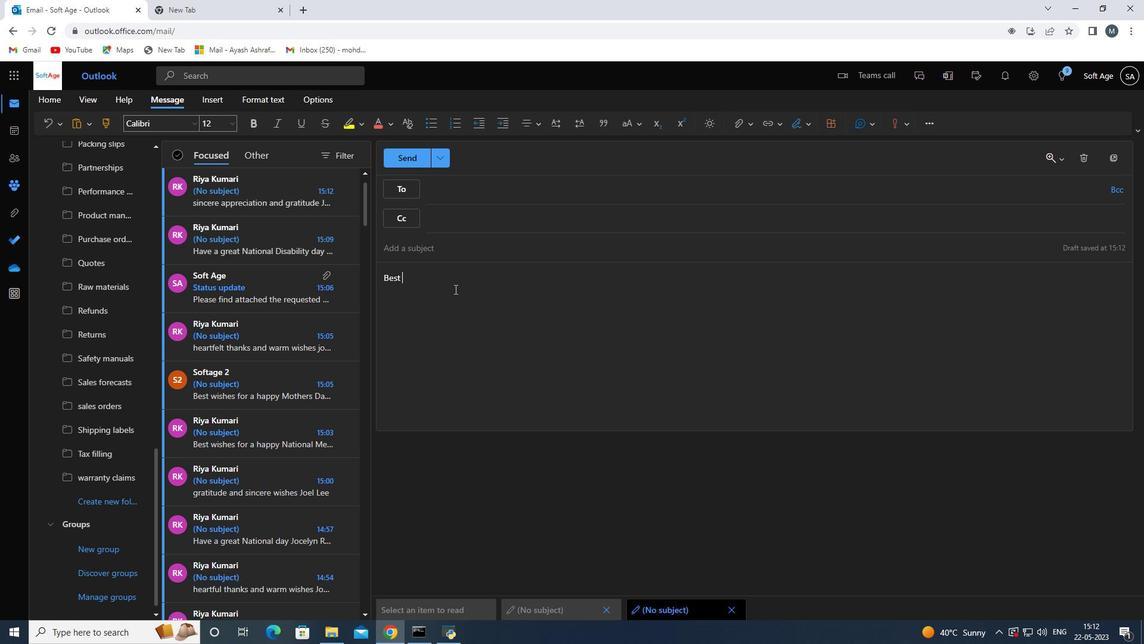 
Action: Key pressed i
Screenshot: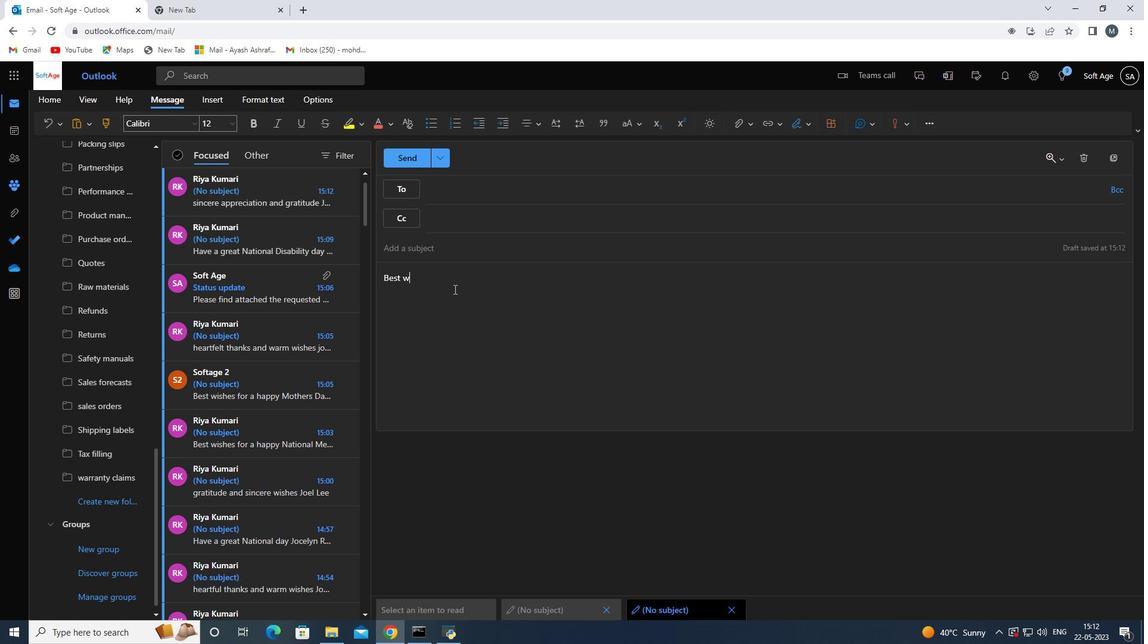 
Action: Mouse moved to (453, 291)
Screenshot: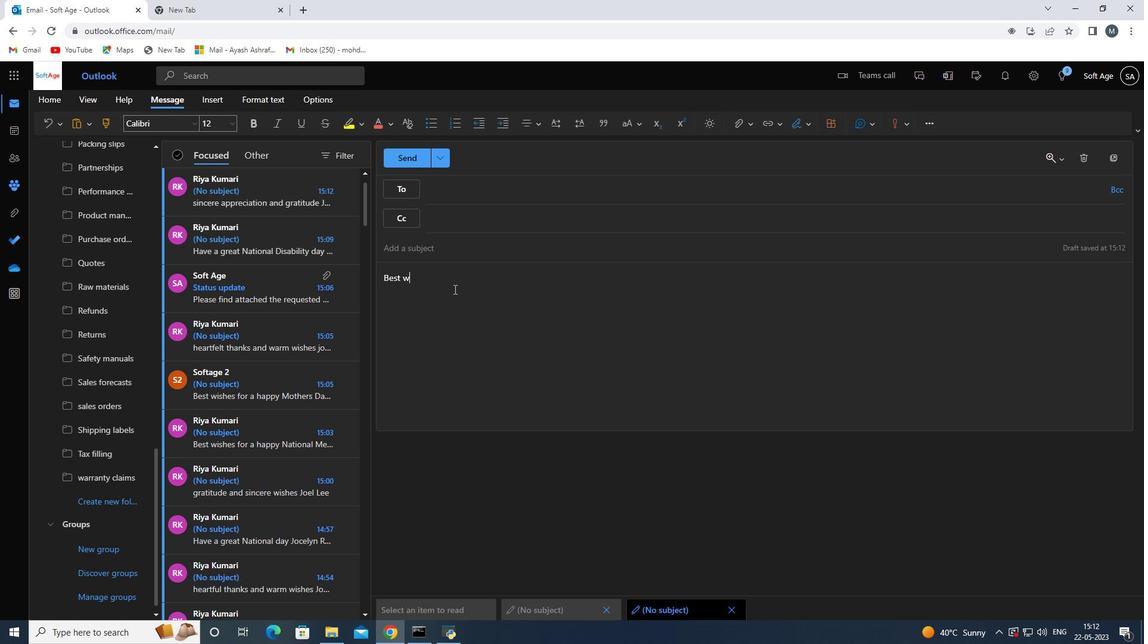 
Action: Key pressed she
Screenshot: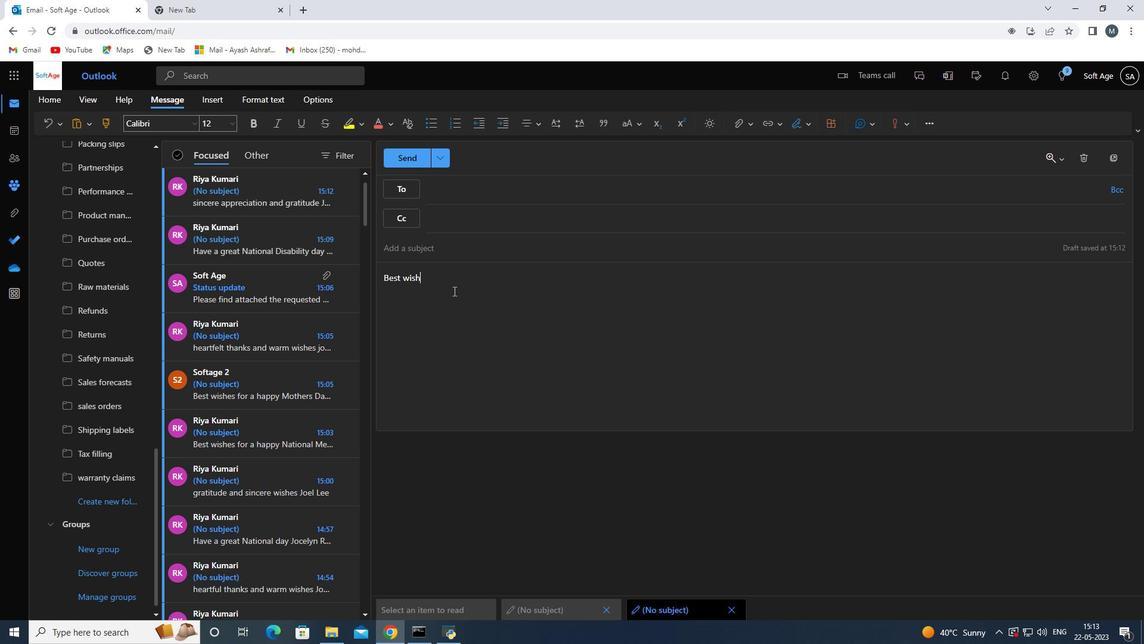 
Action: Mouse moved to (452, 291)
Screenshot: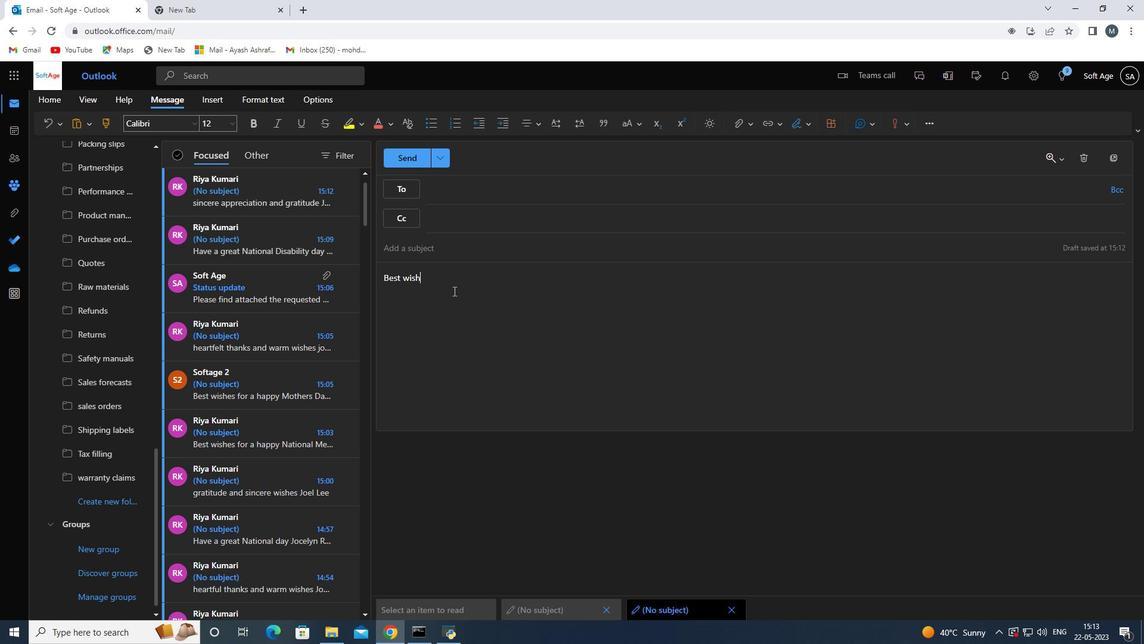 
Action: Key pressed s<Key.space>
Screenshot: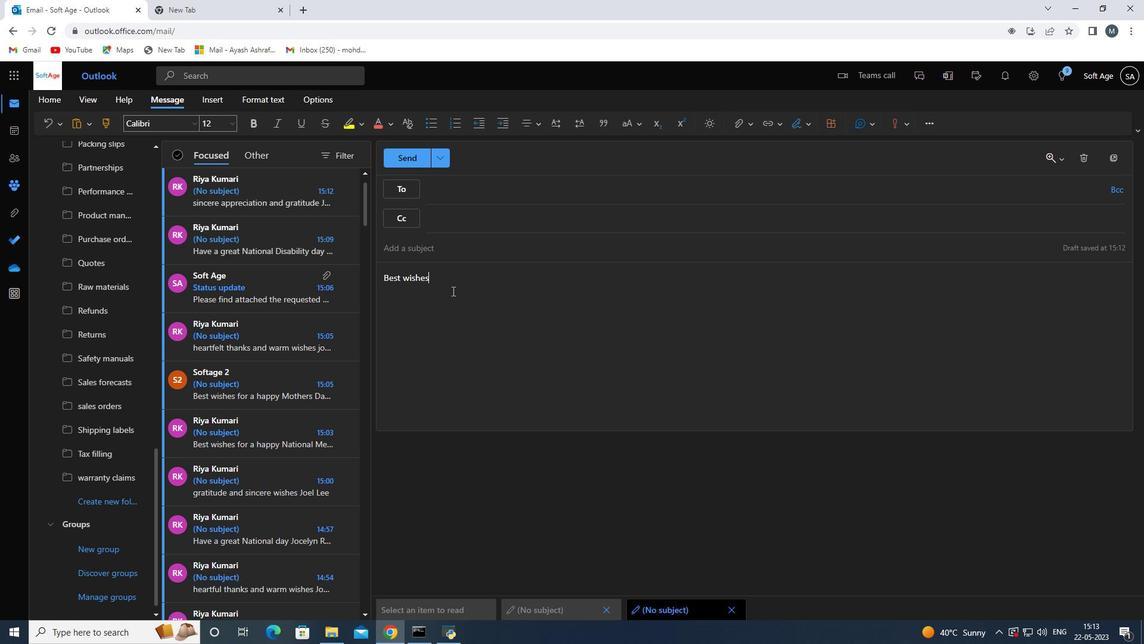 
Action: Mouse moved to (452, 291)
Screenshot: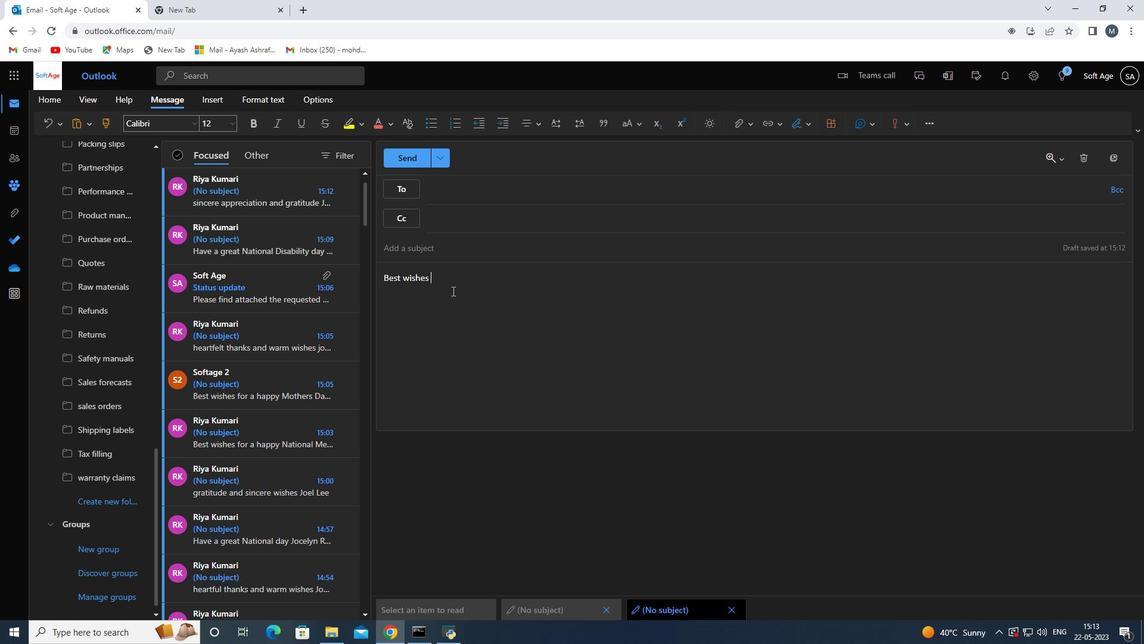 
Action: Key pressed f
Screenshot: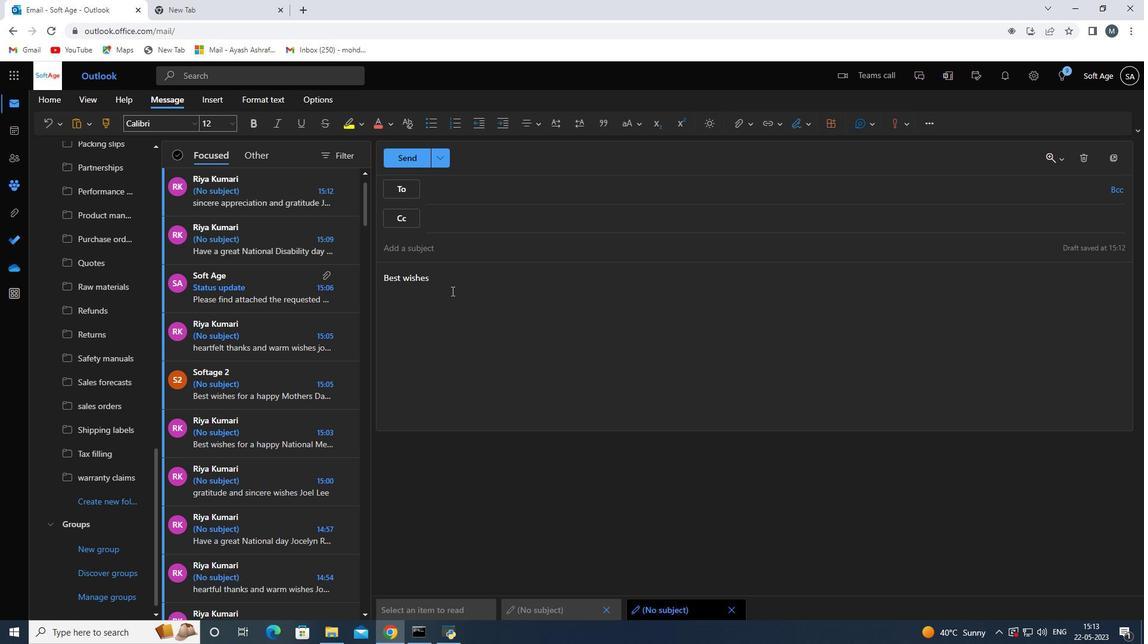 
Action: Mouse moved to (450, 295)
Screenshot: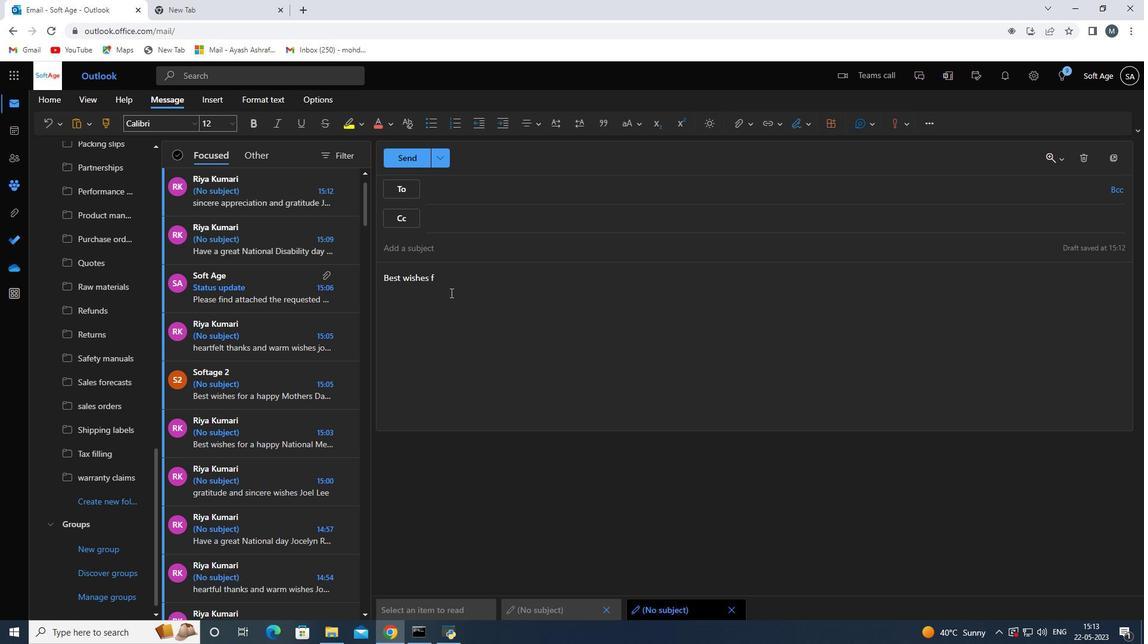 
Action: Key pressed r<Key.space>a
Screenshot: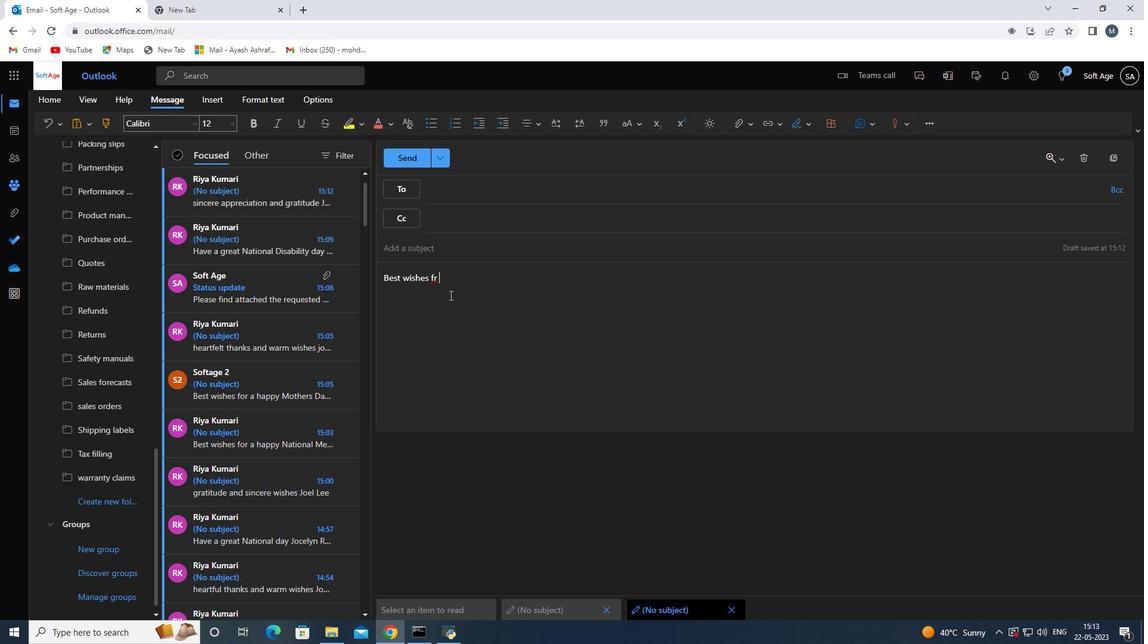 
Action: Mouse moved to (449, 296)
Screenshot: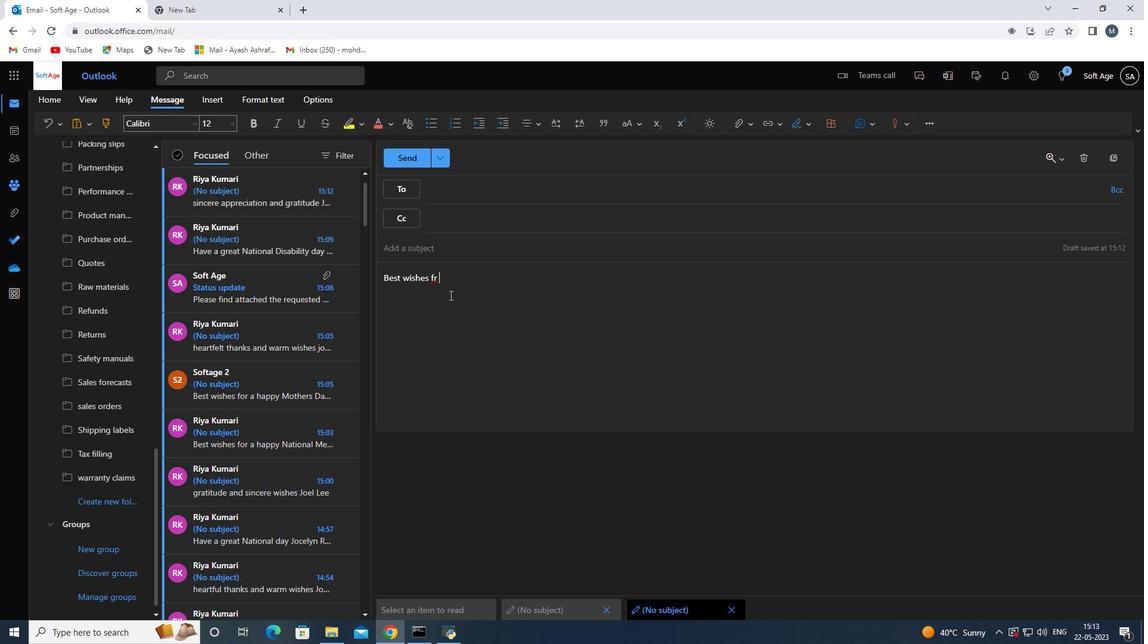 
Action: Key pressed <Key.space>h
Screenshot: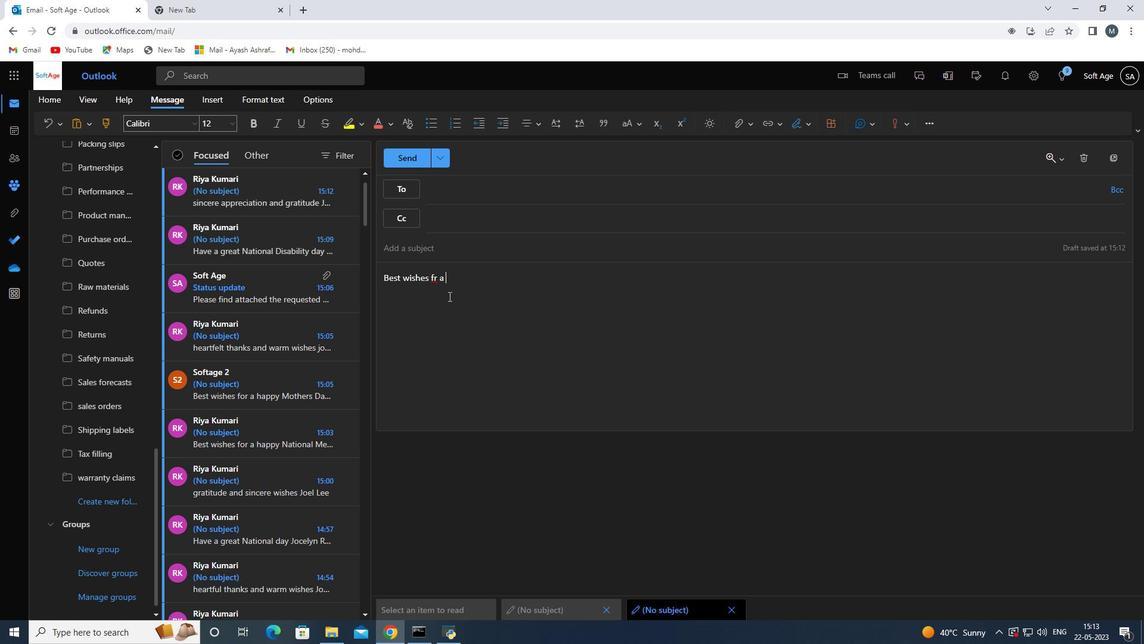 
Action: Mouse moved to (446, 298)
Screenshot: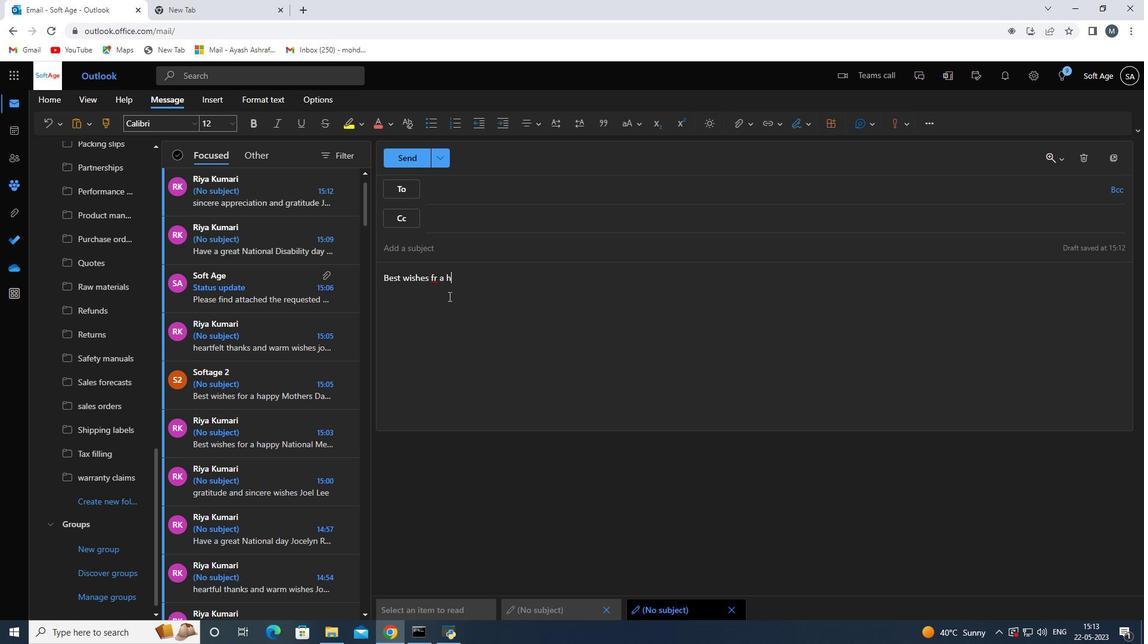 
Action: Key pressed a
Screenshot: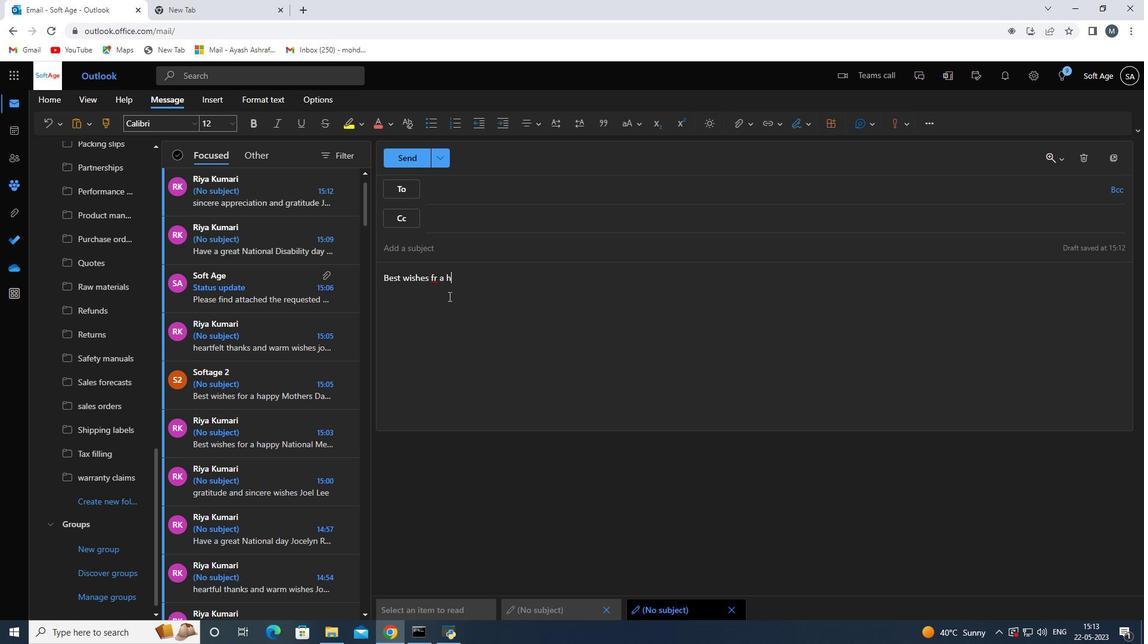
Action: Mouse moved to (446, 298)
Screenshot: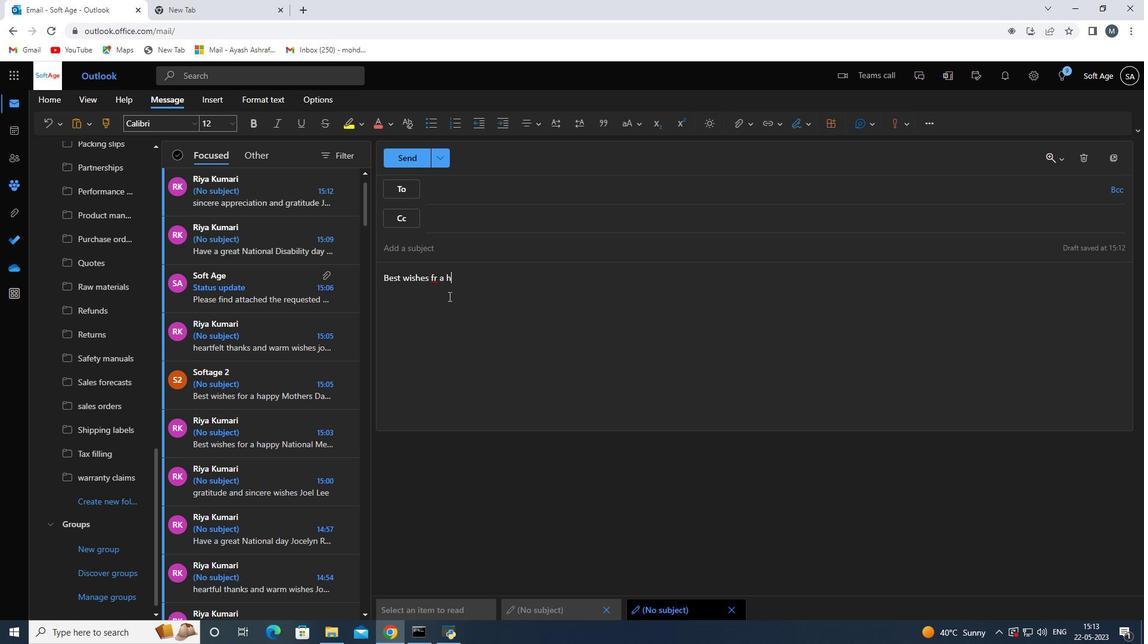 
Action: Key pressed pp
Screenshot: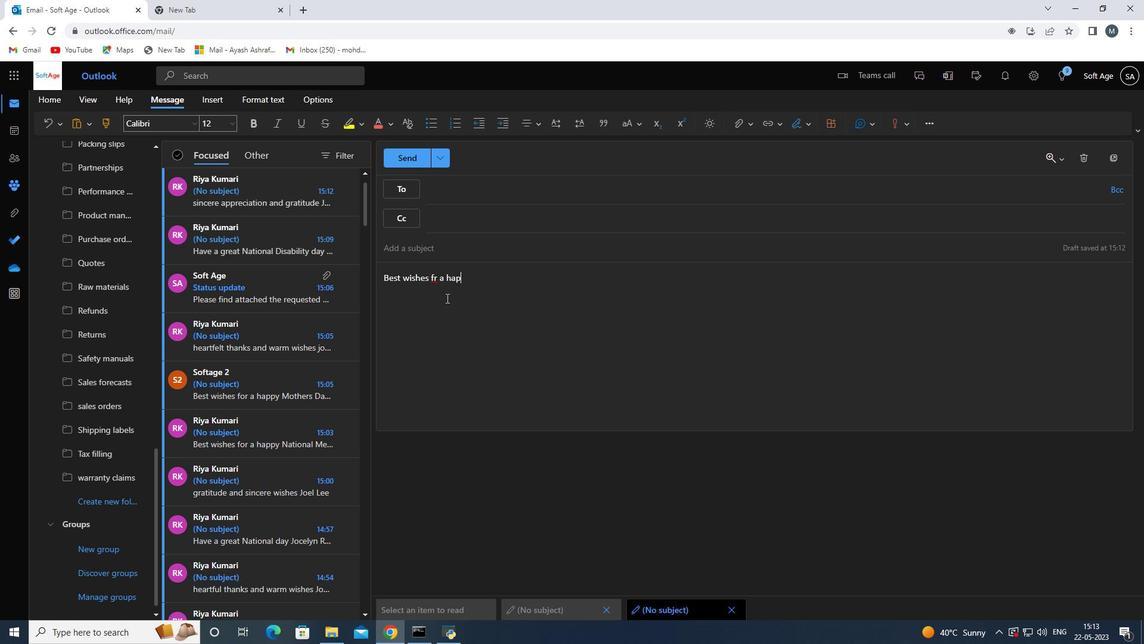 
Action: Mouse moved to (445, 299)
Screenshot: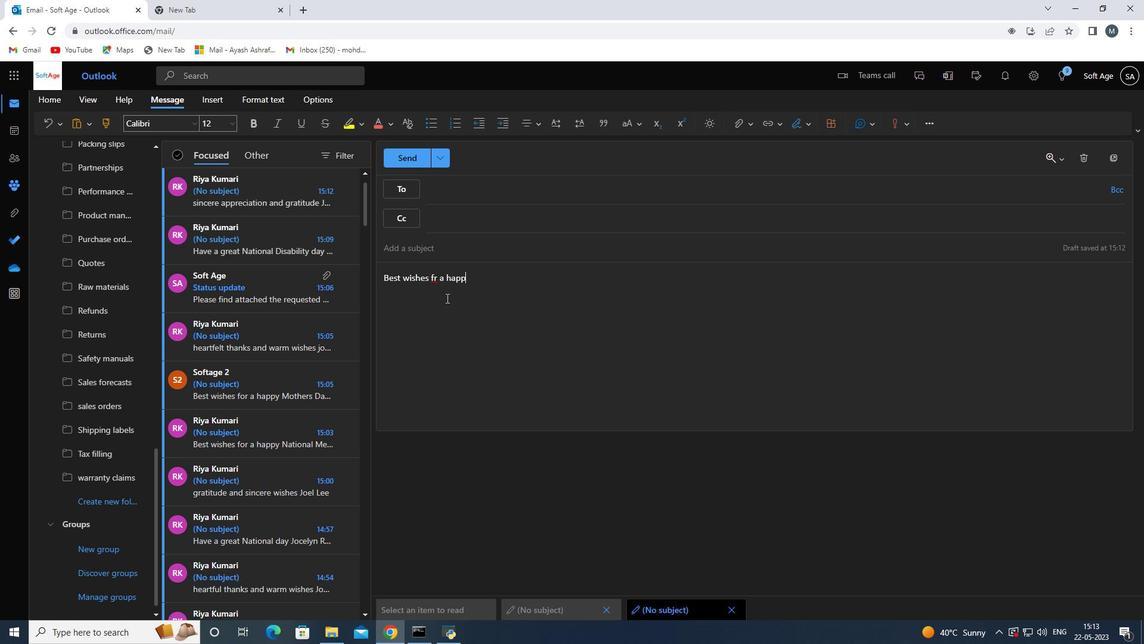 
Action: Key pressed y<Key.space>national<Key.space>native<Key.space>american<Key.space>her
Screenshot: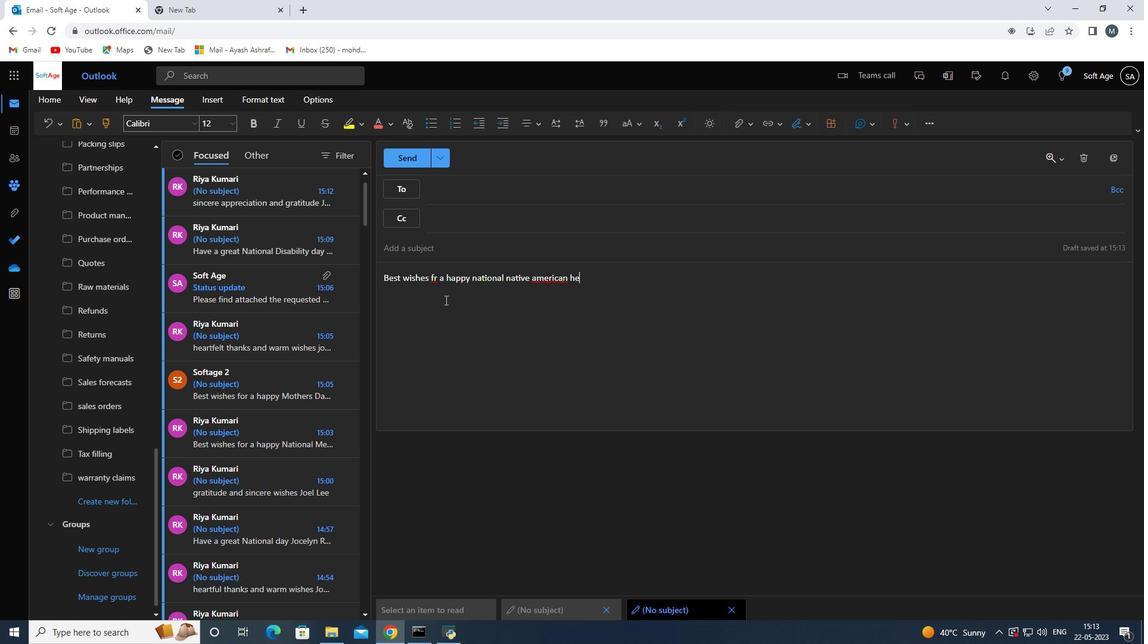 
Action: Mouse moved to (560, 276)
Screenshot: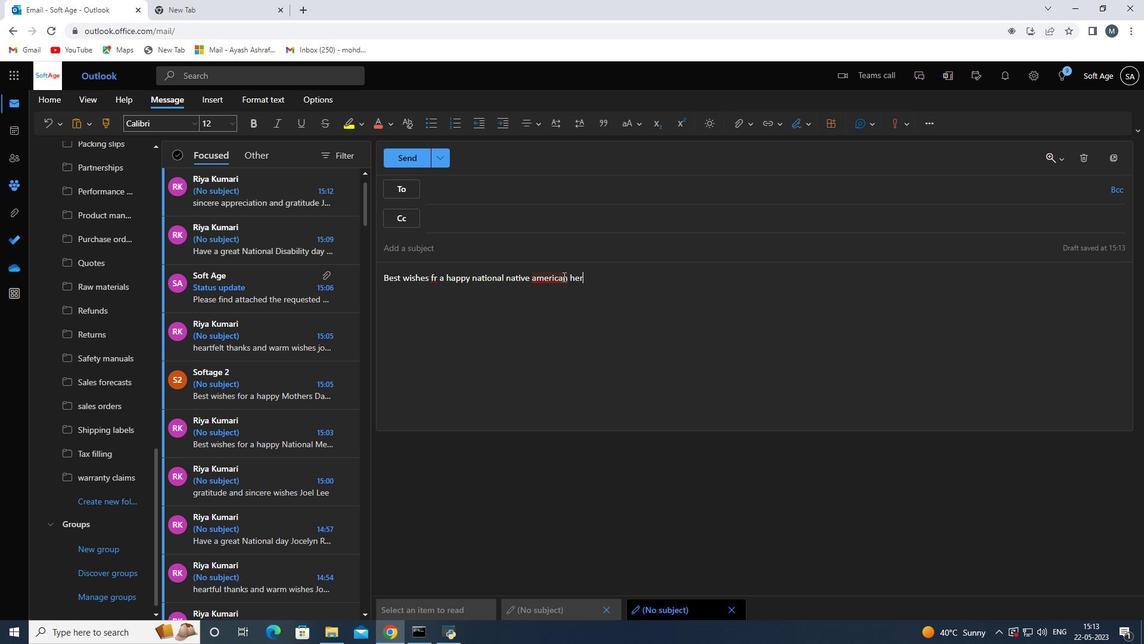 
Action: Mouse pressed left at (560, 276)
Screenshot: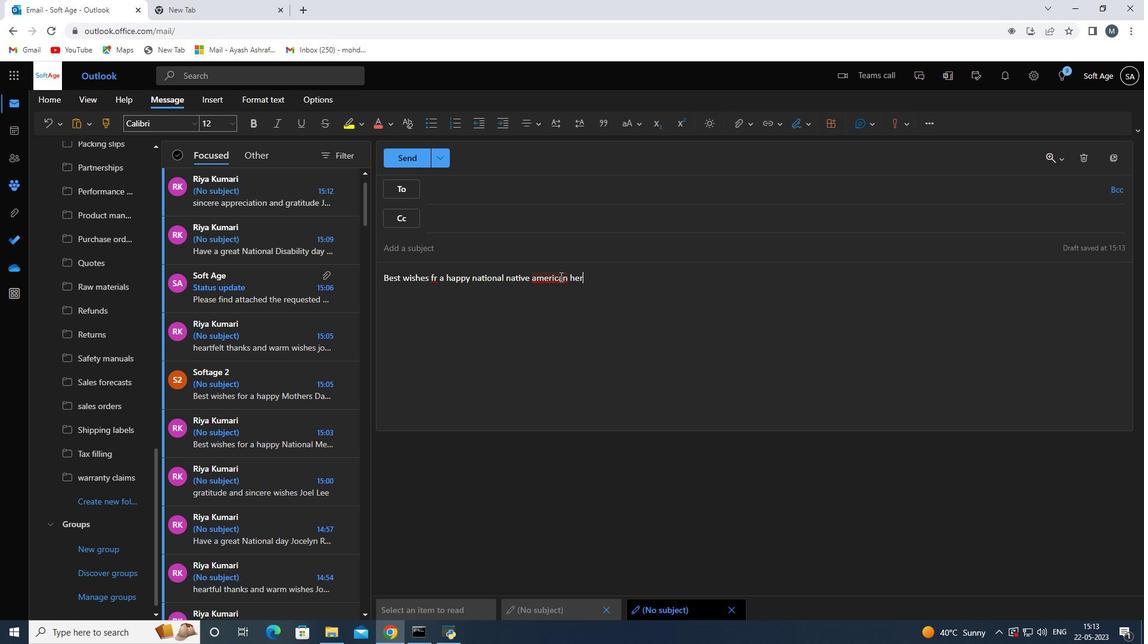 
Action: Mouse moved to (552, 316)
Screenshot: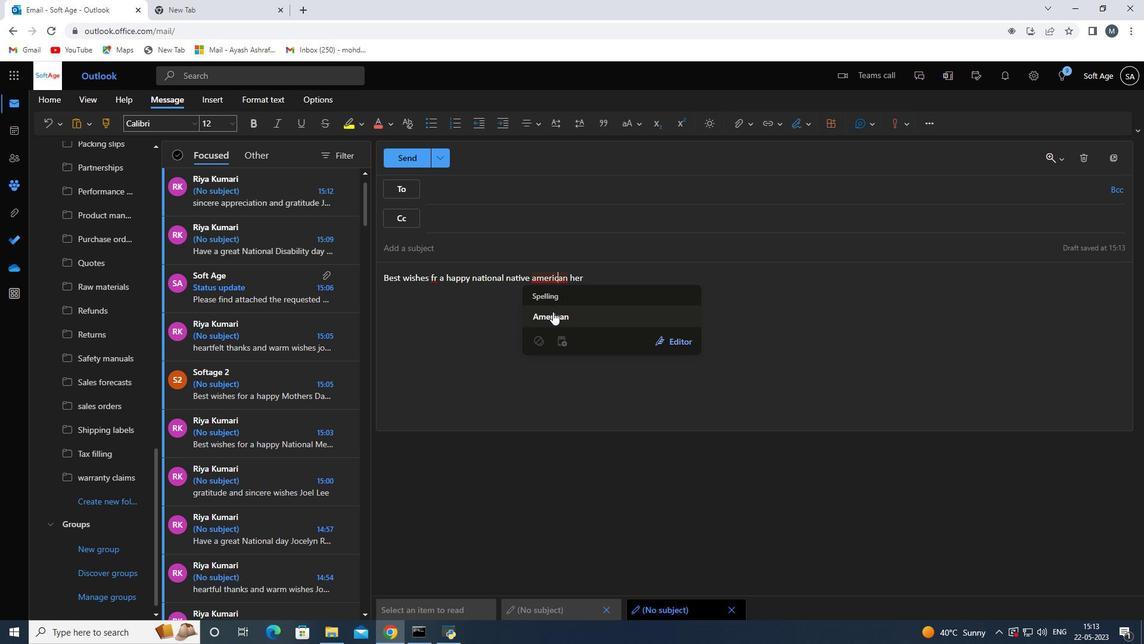 
Action: Mouse pressed left at (552, 316)
Screenshot: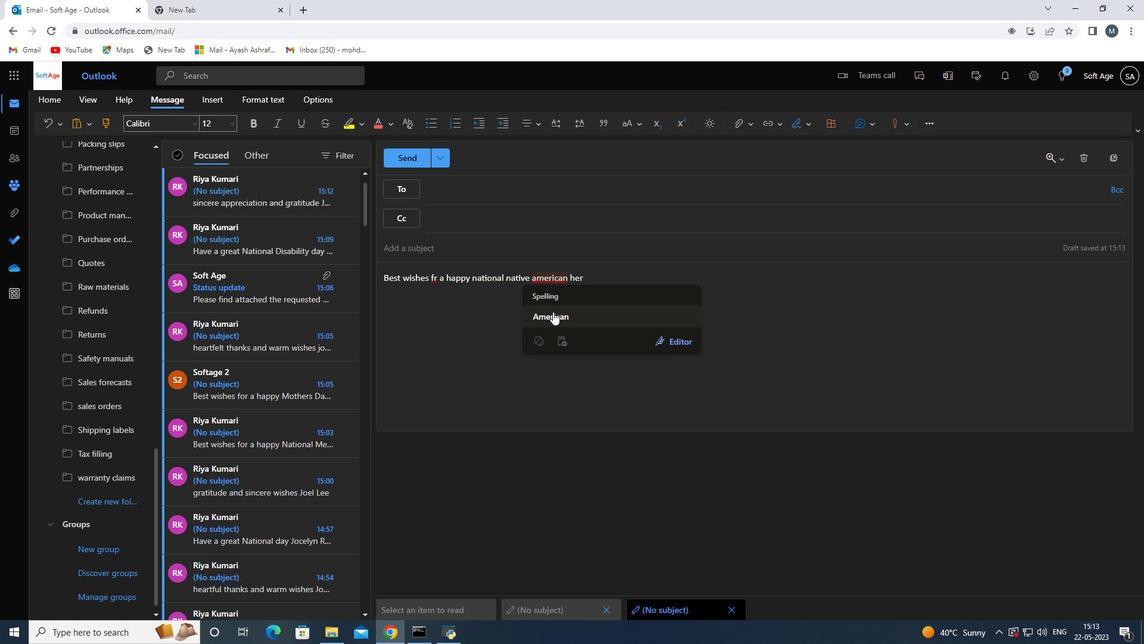 
Action: Mouse moved to (591, 283)
Screenshot: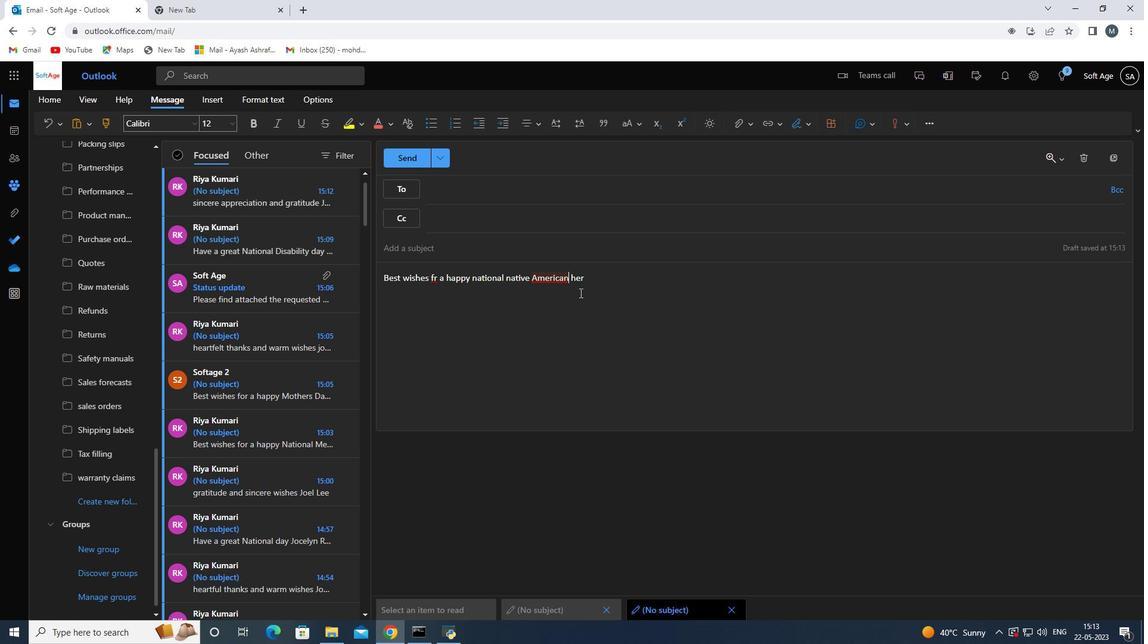 
Action: Mouse pressed left at (591, 283)
Screenshot: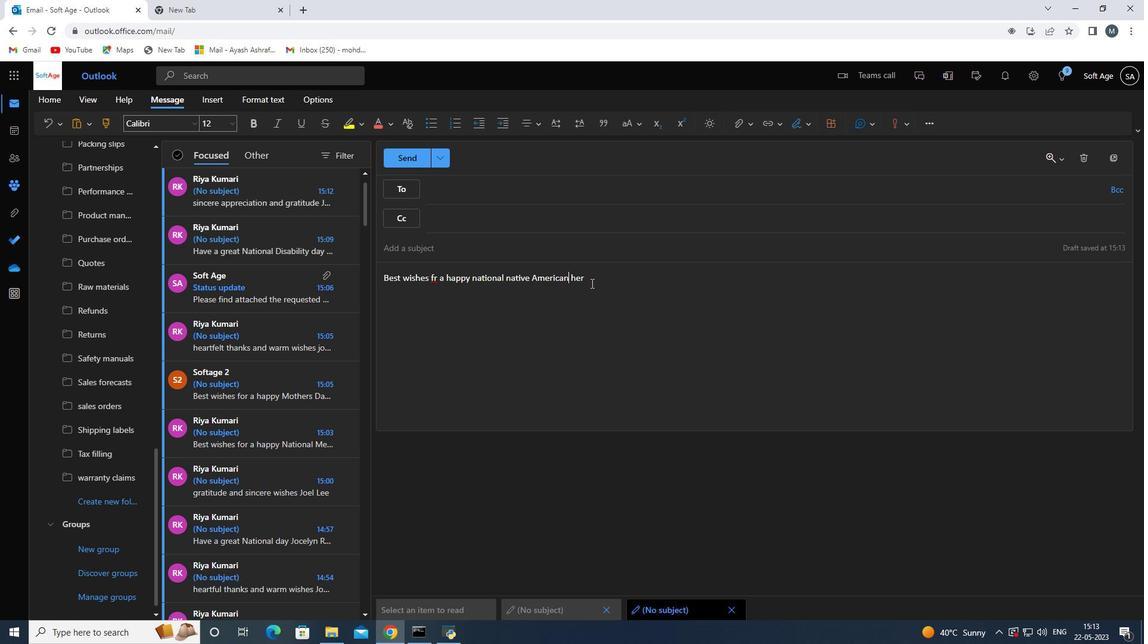 
Action: Key pressed itage<Key.space>month<Key.space>
Screenshot: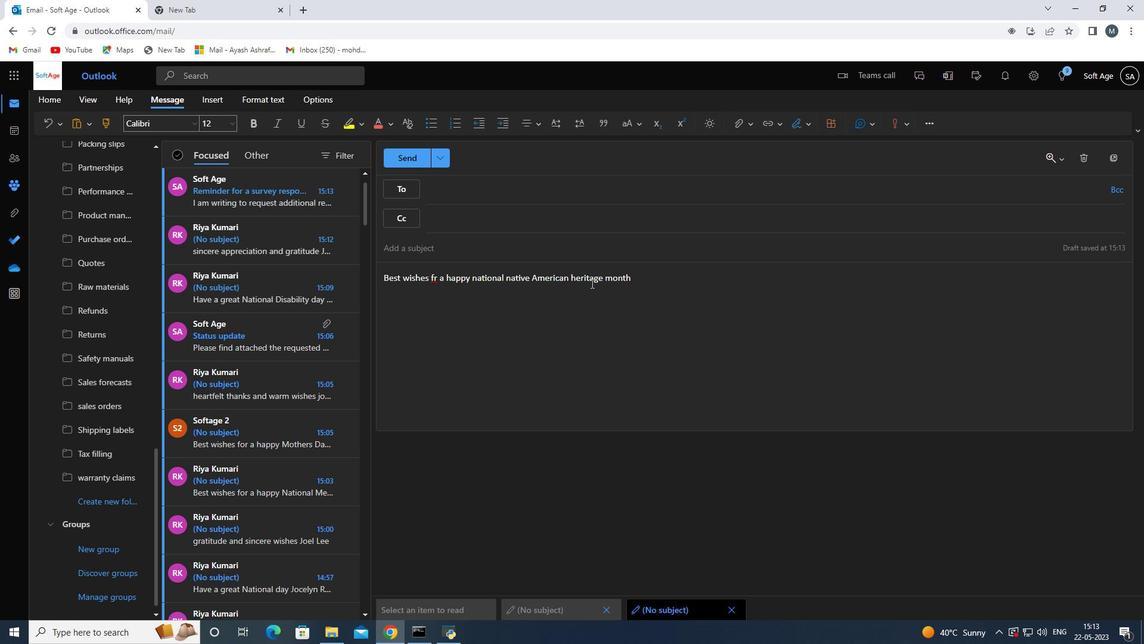 
Action: Mouse moved to (803, 128)
Screenshot: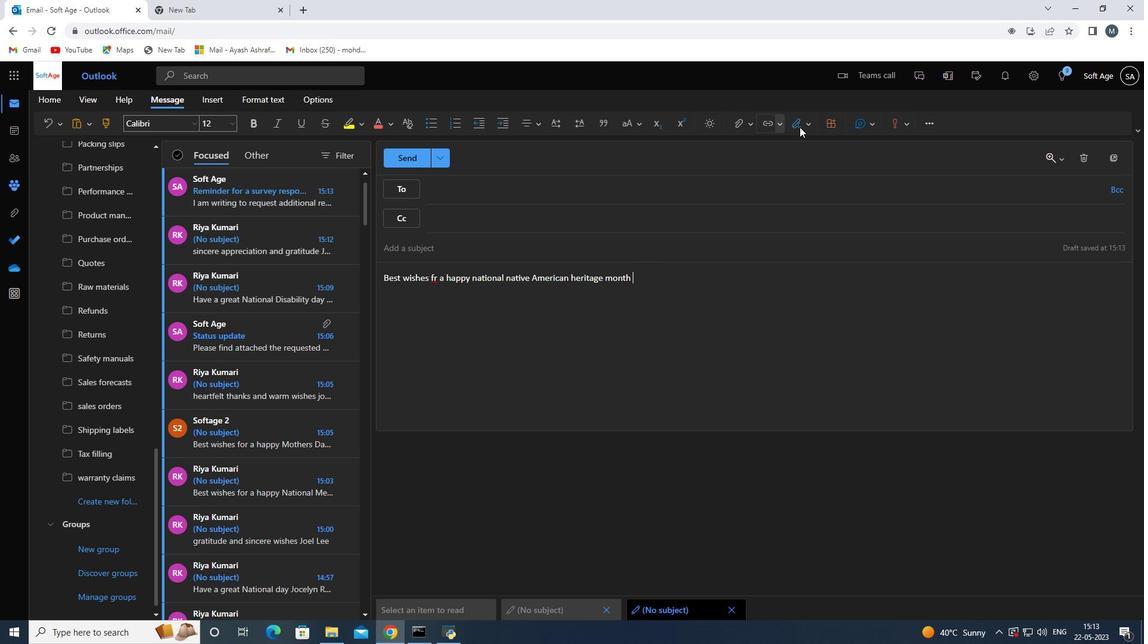 
Action: Mouse pressed left at (803, 128)
Screenshot: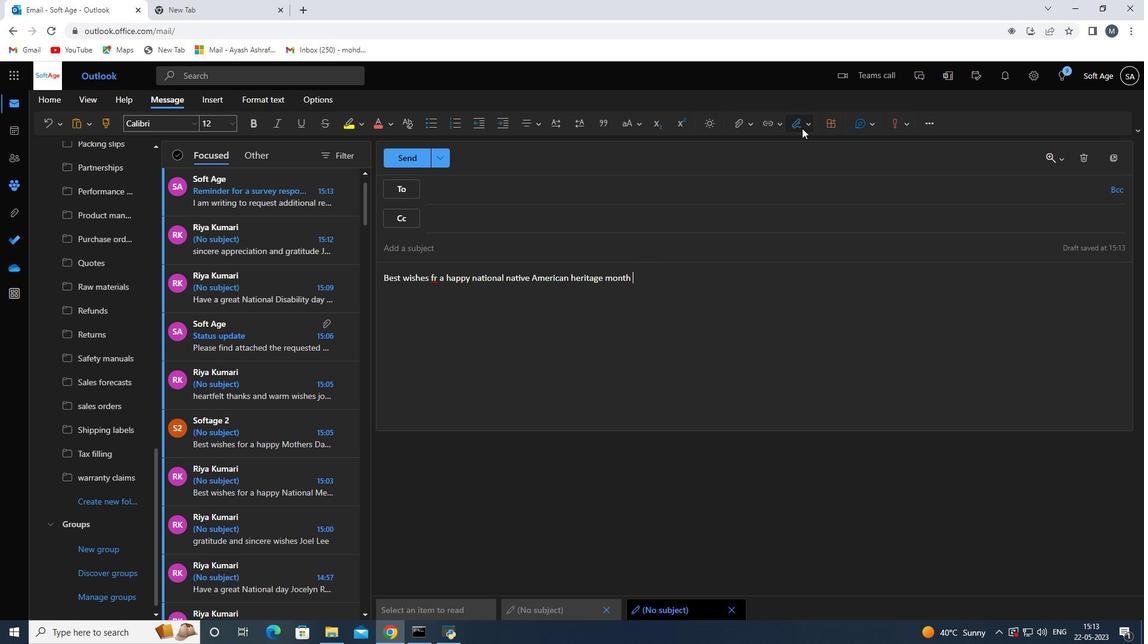
Action: Mouse moved to (780, 149)
Screenshot: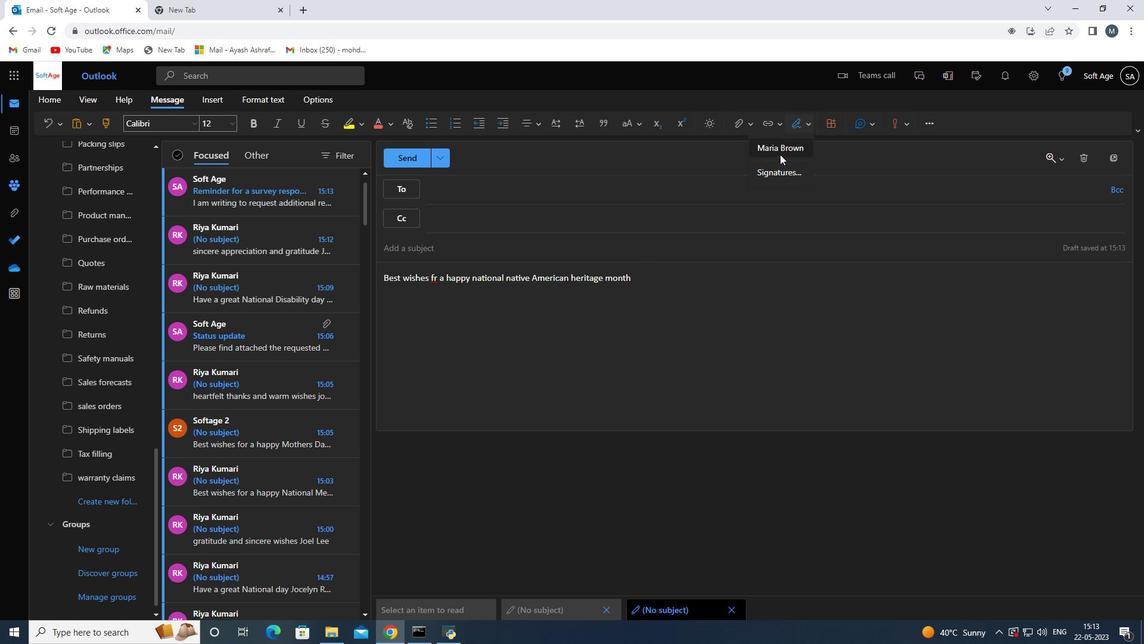 
Action: Mouse pressed left at (780, 149)
Screenshot: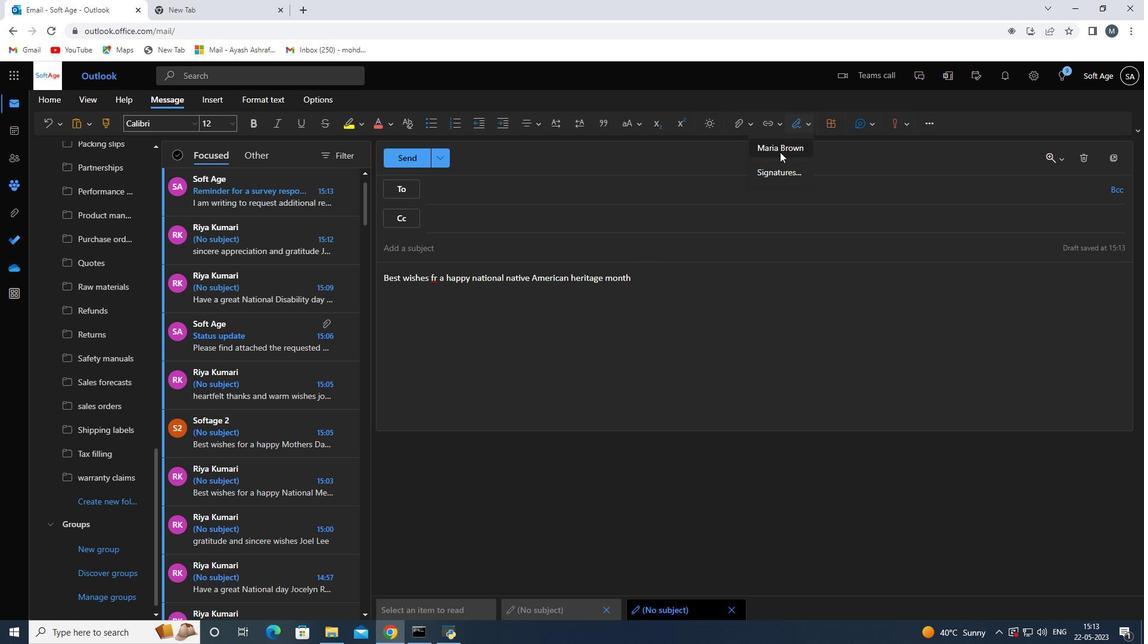 
Action: Mouse moved to (431, 279)
Screenshot: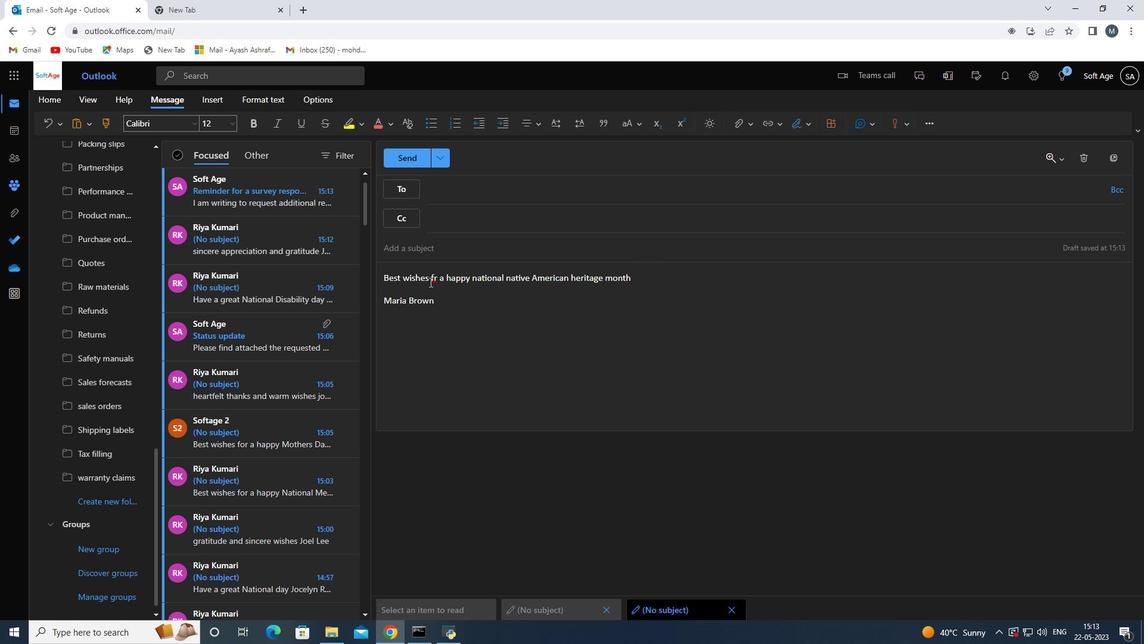 
Action: Mouse pressed left at (431, 279)
Screenshot: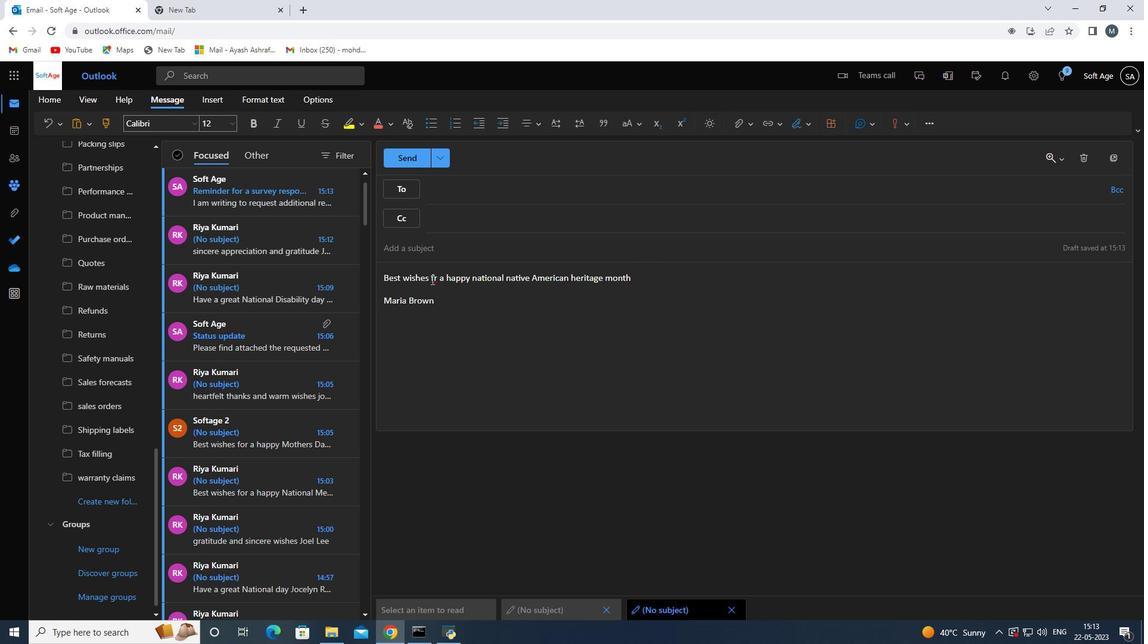 
Action: Mouse moved to (445, 357)
Screenshot: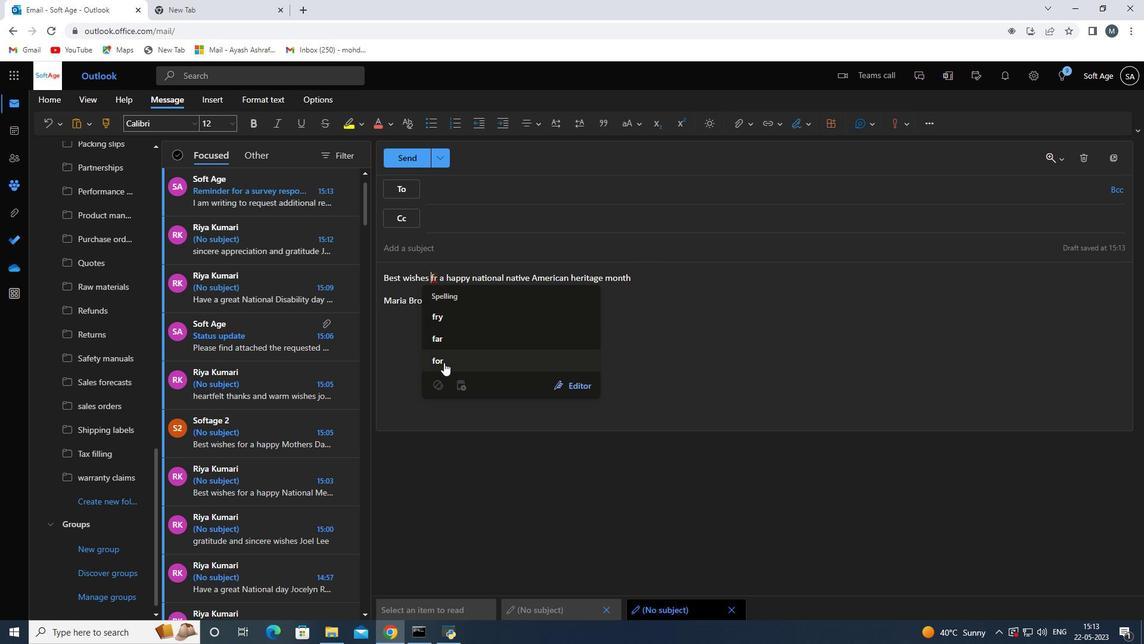 
Action: Mouse pressed left at (445, 357)
Screenshot: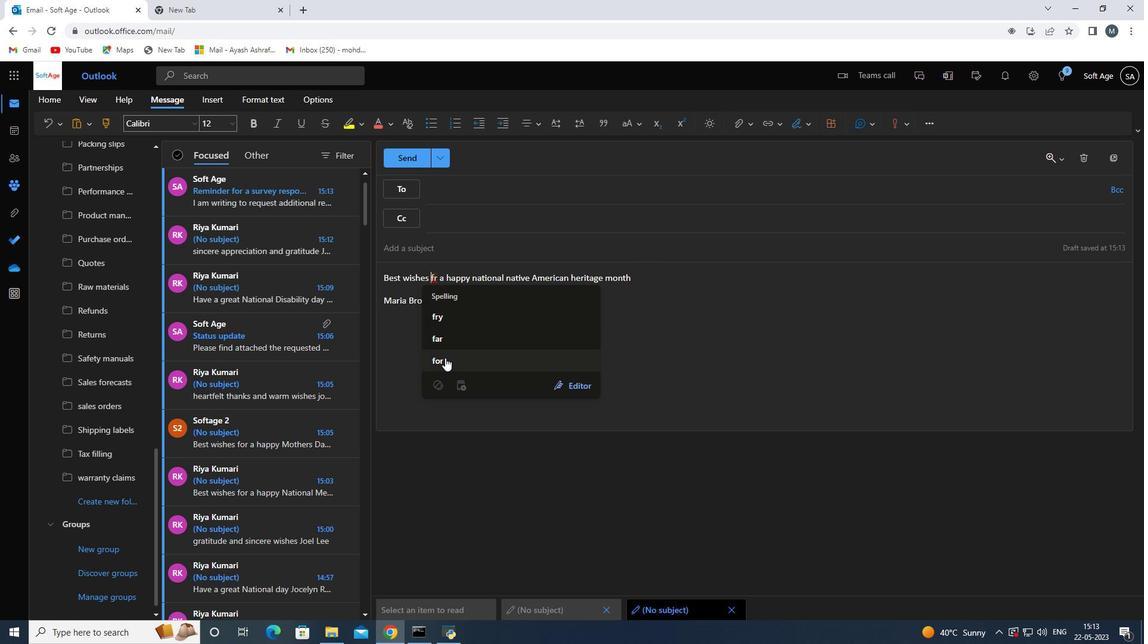
Action: Mouse moved to (486, 193)
Screenshot: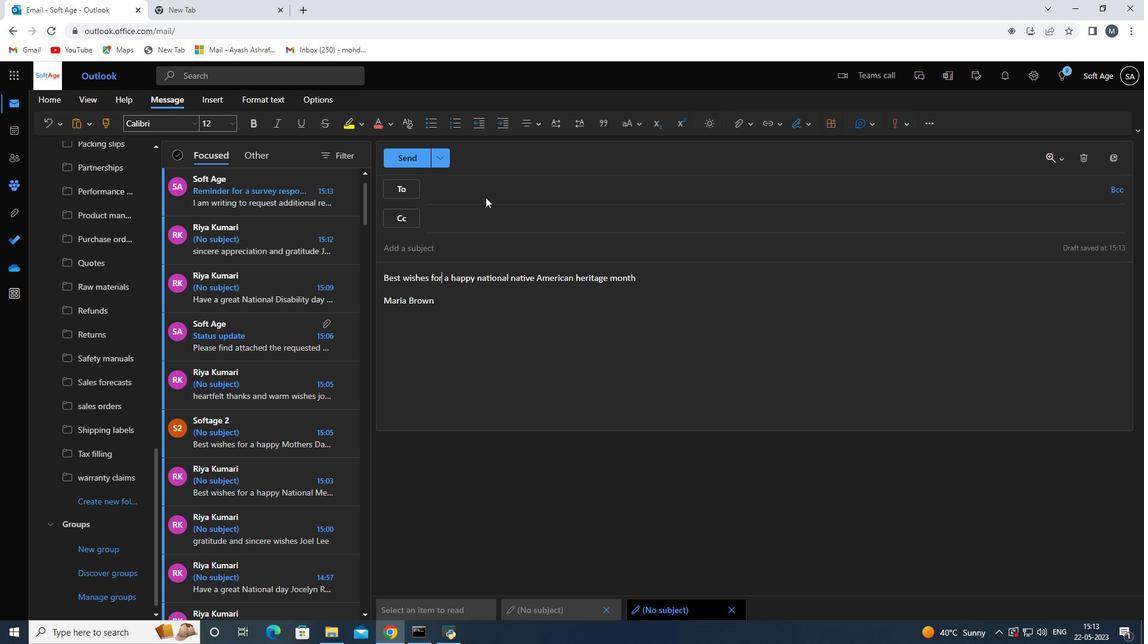 
Action: Mouse pressed left at (486, 193)
Screenshot: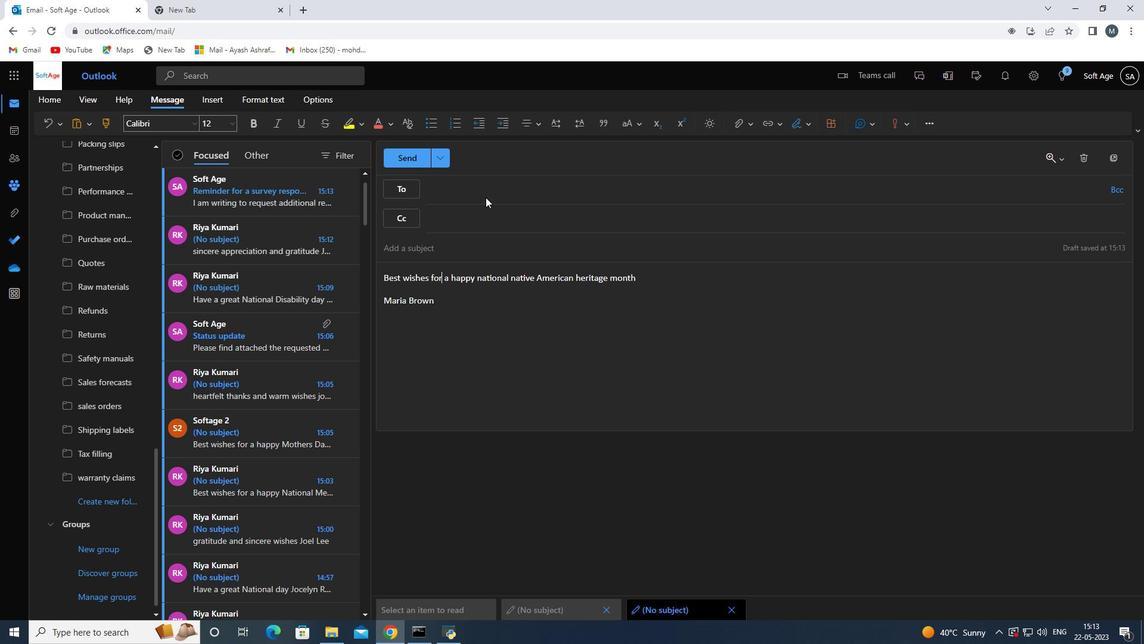 
Action: Mouse moved to (486, 192)
Screenshot: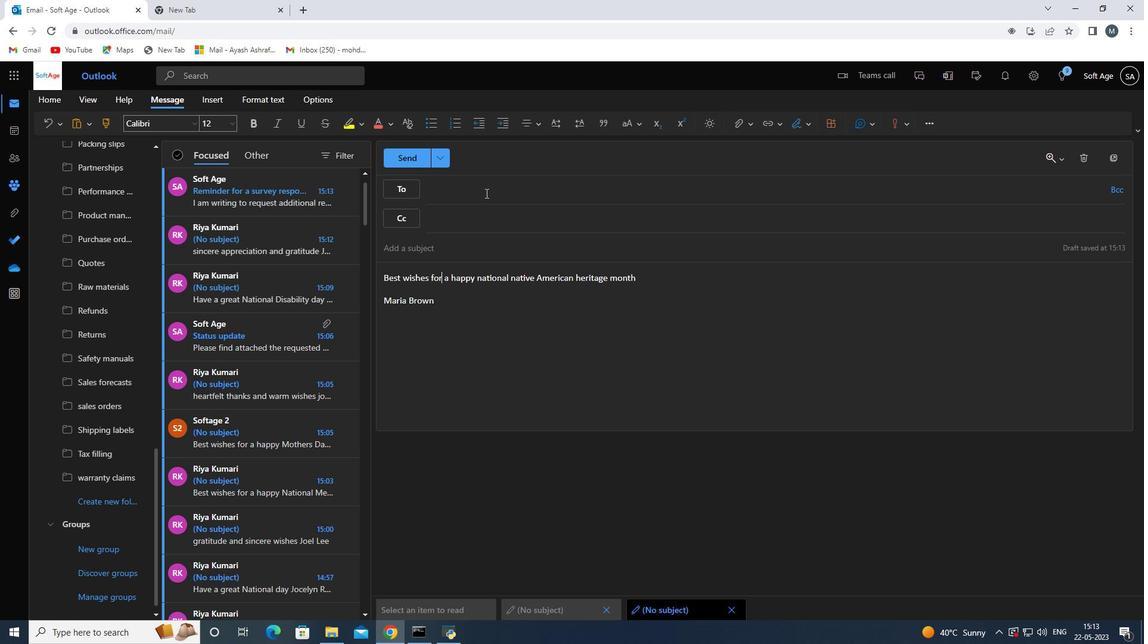 
Action: Key pressed softage.3<Key.shift>@softage
Screenshot: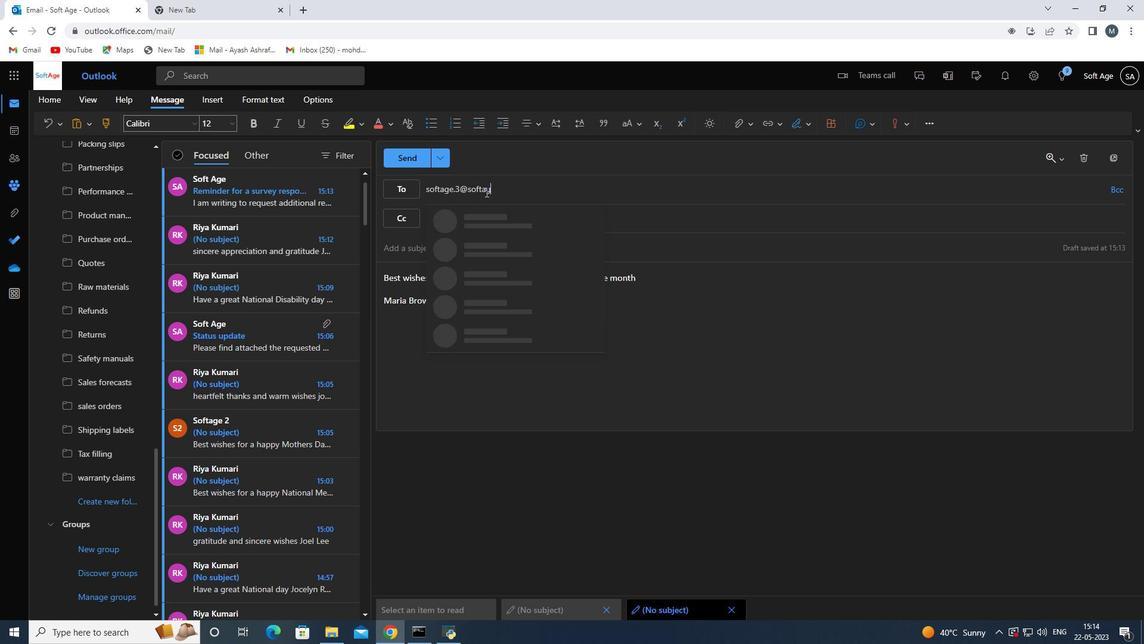 
Action: Mouse moved to (496, 218)
Screenshot: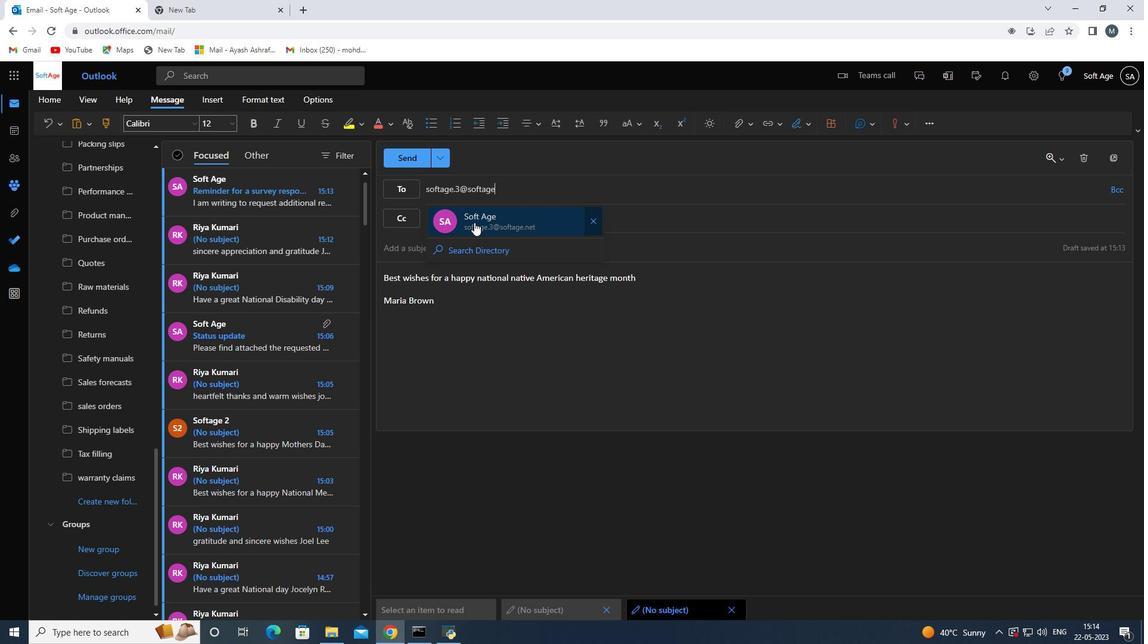 
Action: Mouse pressed left at (496, 218)
Screenshot: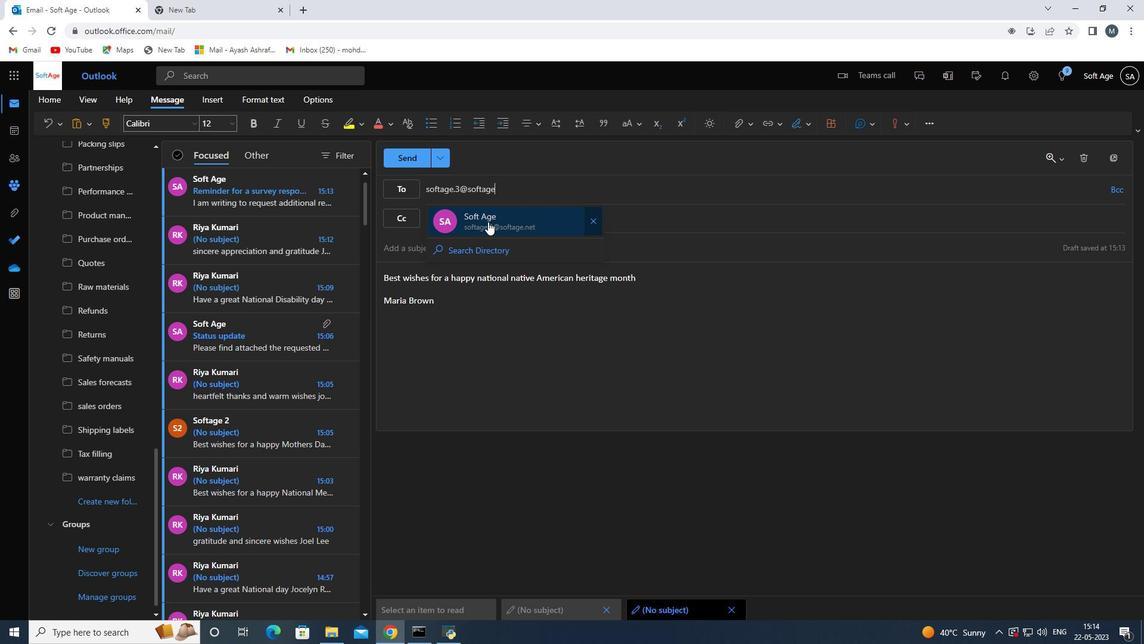 
Action: Mouse moved to (102, 496)
Screenshot: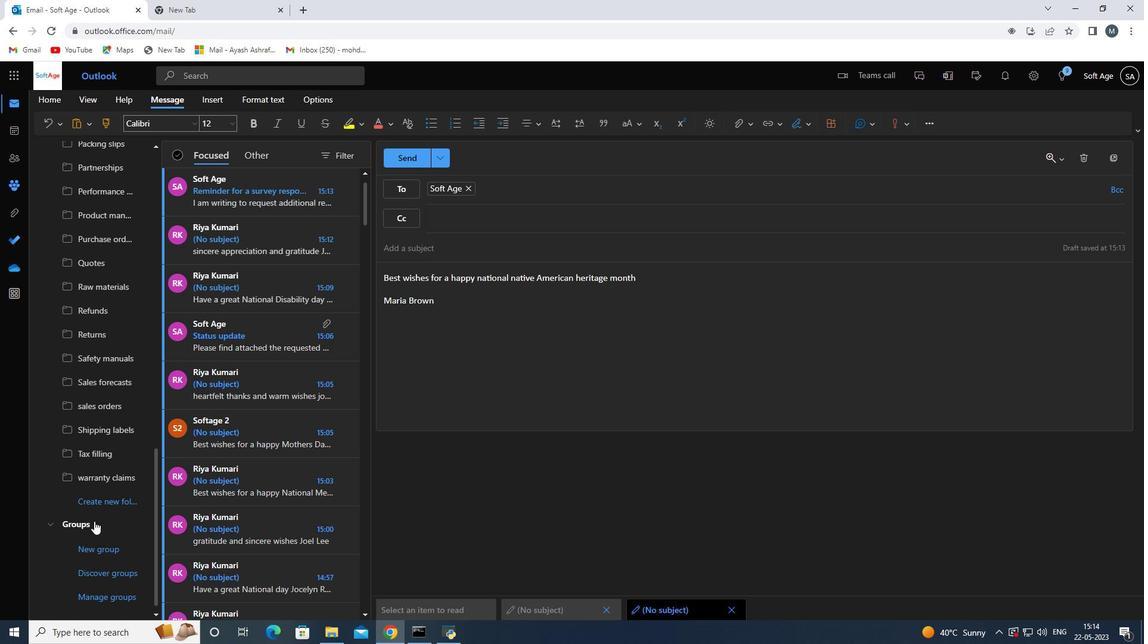 
Action: Mouse pressed left at (102, 496)
Screenshot: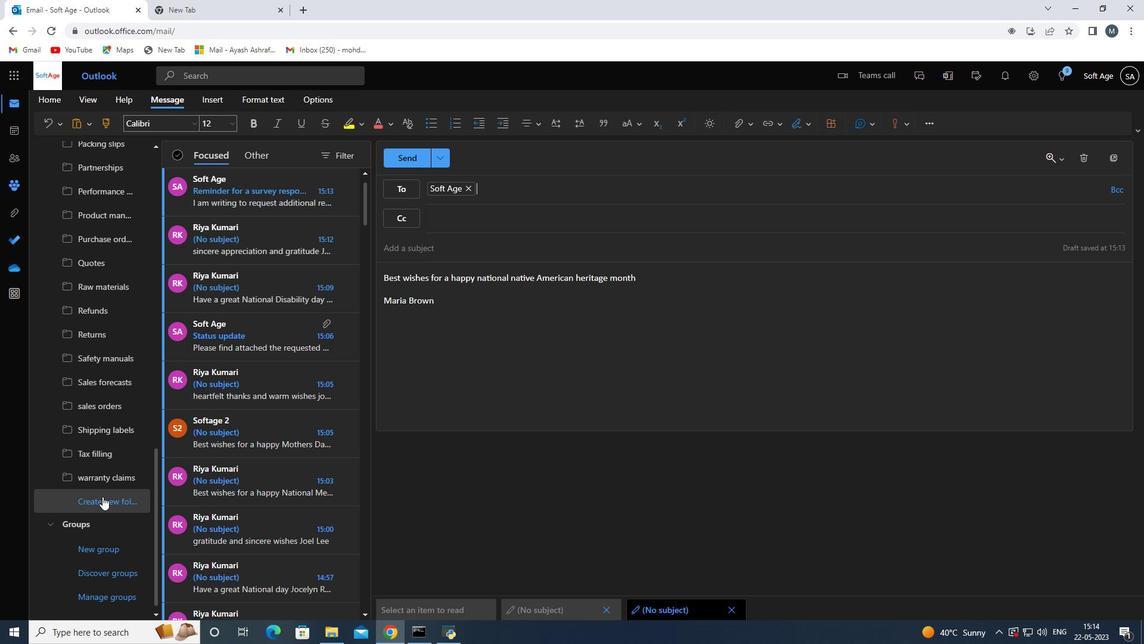 
Action: Mouse moved to (94, 493)
Screenshot: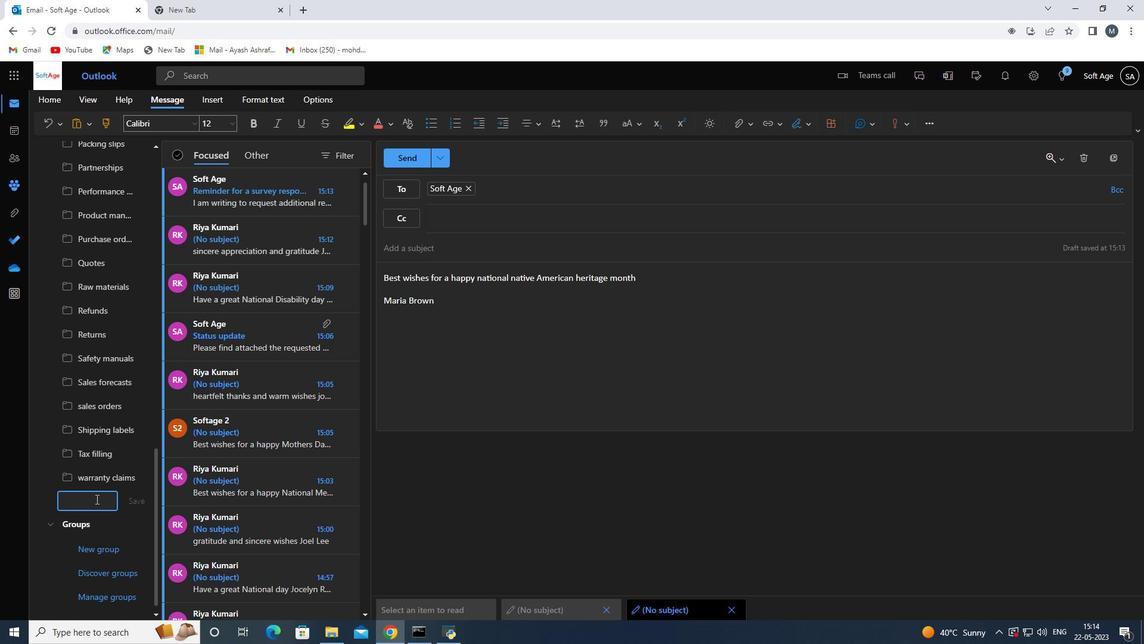 
Action: Mouse pressed left at (94, 493)
Screenshot: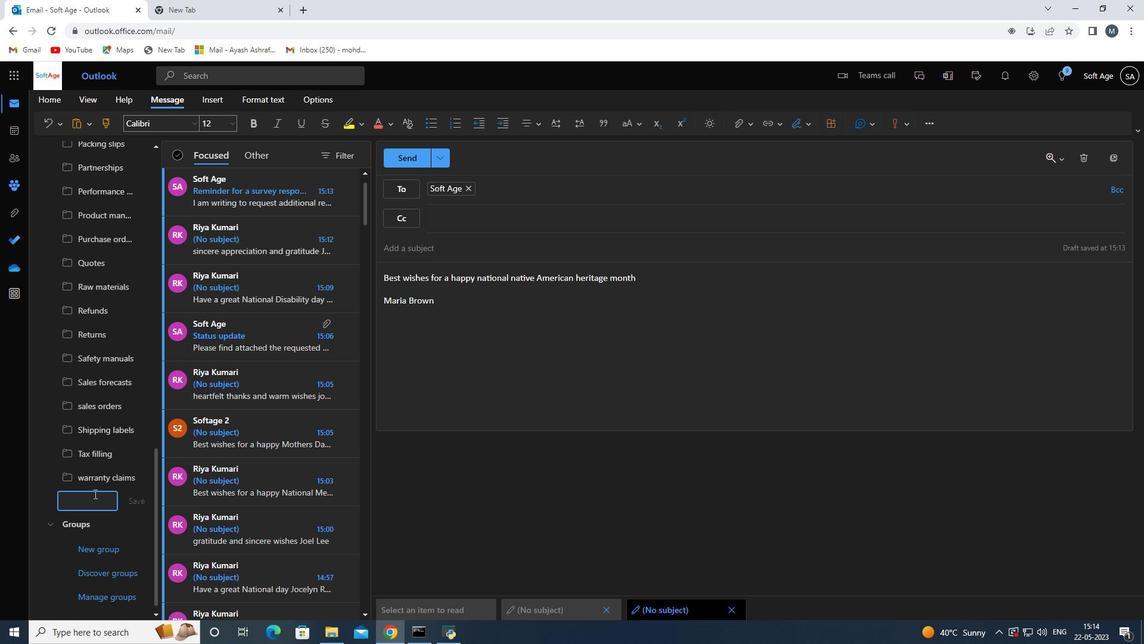 
Action: Mouse moved to (90, 496)
Screenshot: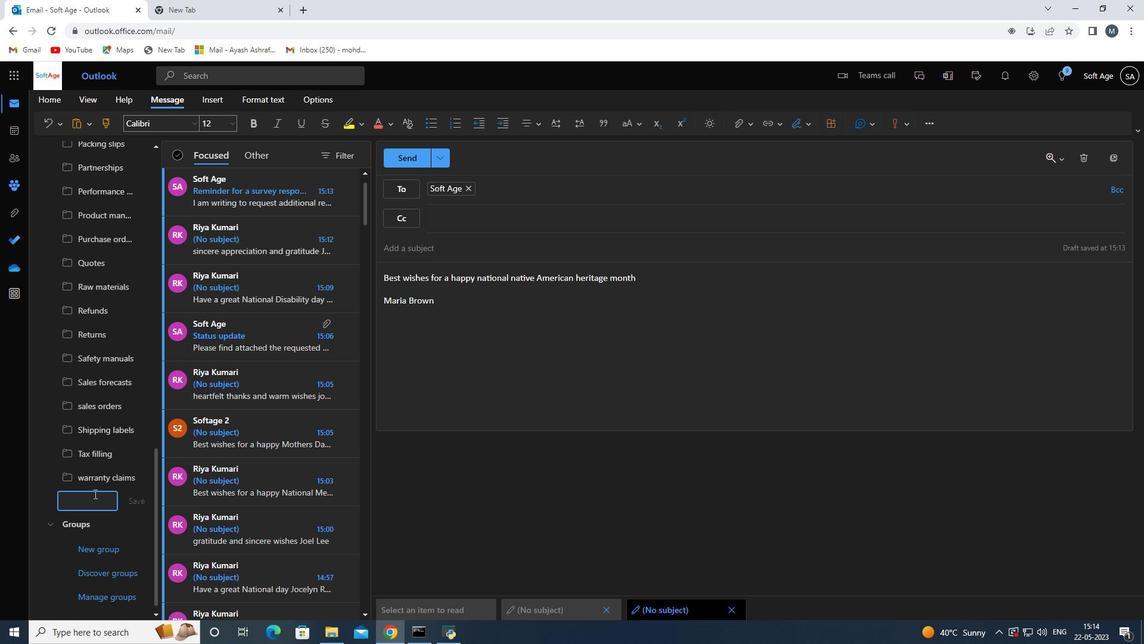 
Action: Key pressed <Key.shift><Key.shift><Key.shift><Key.shift><Key.shift><Key.shift><Key.shift><Key.shift><Key.shift><Key.shift><Key.shift><Key.shift><Key.shift><Key.shift><Key.shift><Key.shift>Lease<Key.space>
Screenshot: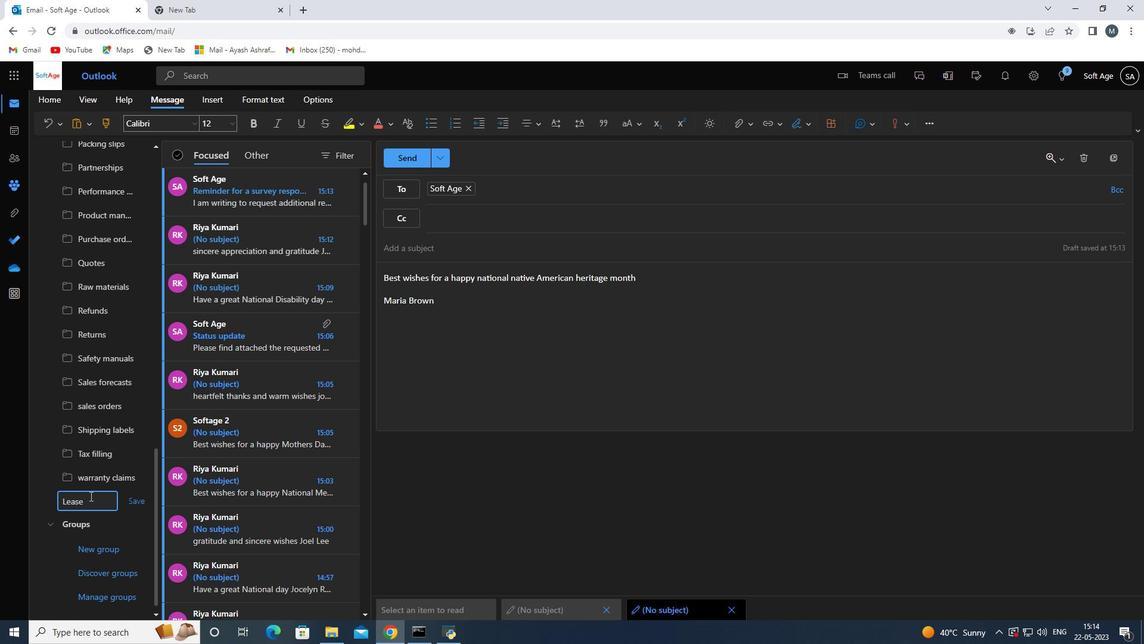 
Action: Mouse moved to (90, 496)
Screenshot: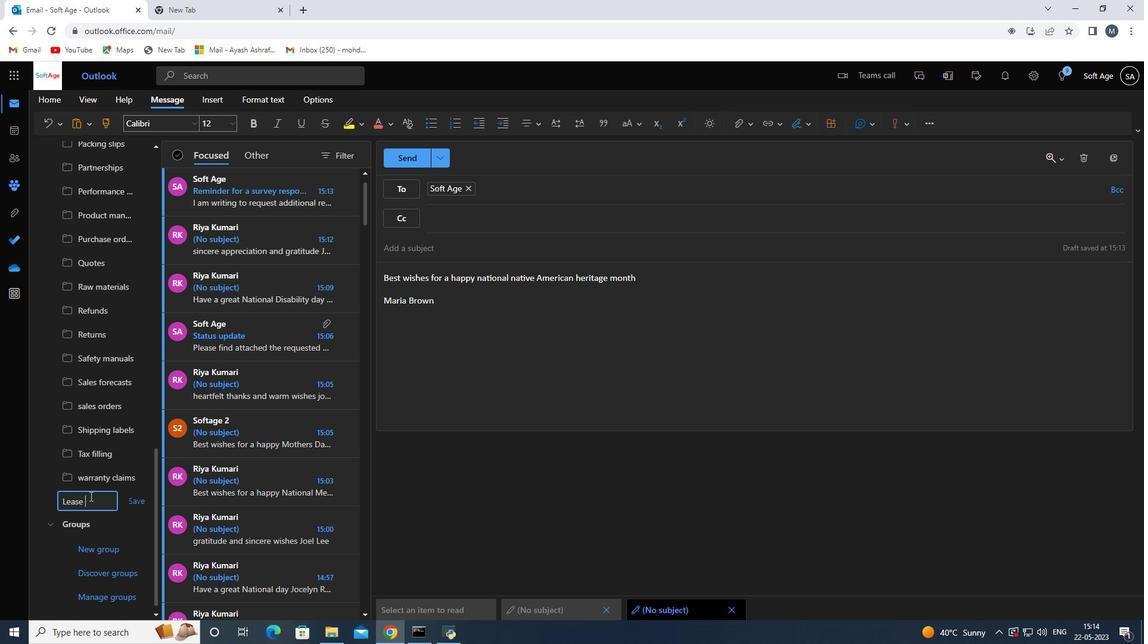 
Action: Key pressed agreements
Screenshot: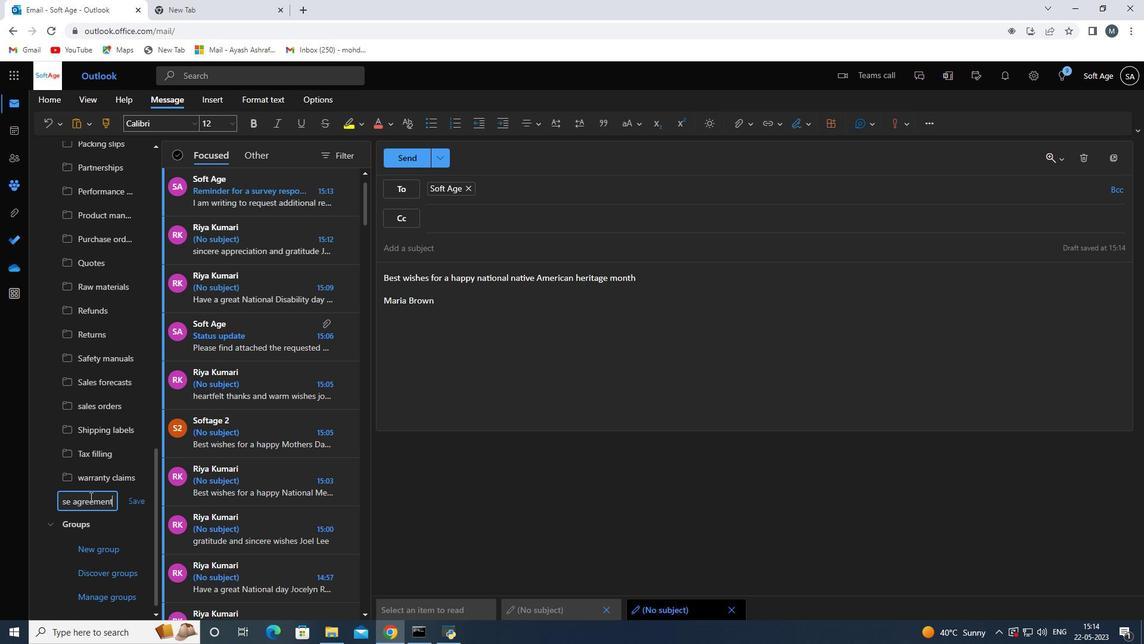 
Action: Mouse moved to (135, 499)
Screenshot: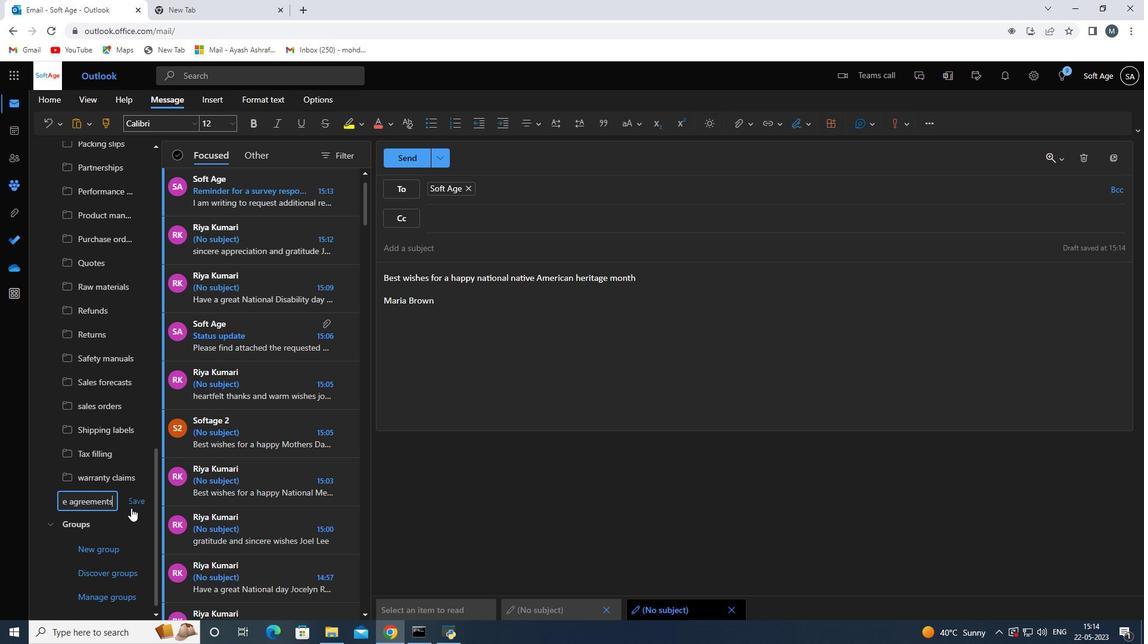 
Action: Mouse pressed left at (135, 499)
Screenshot: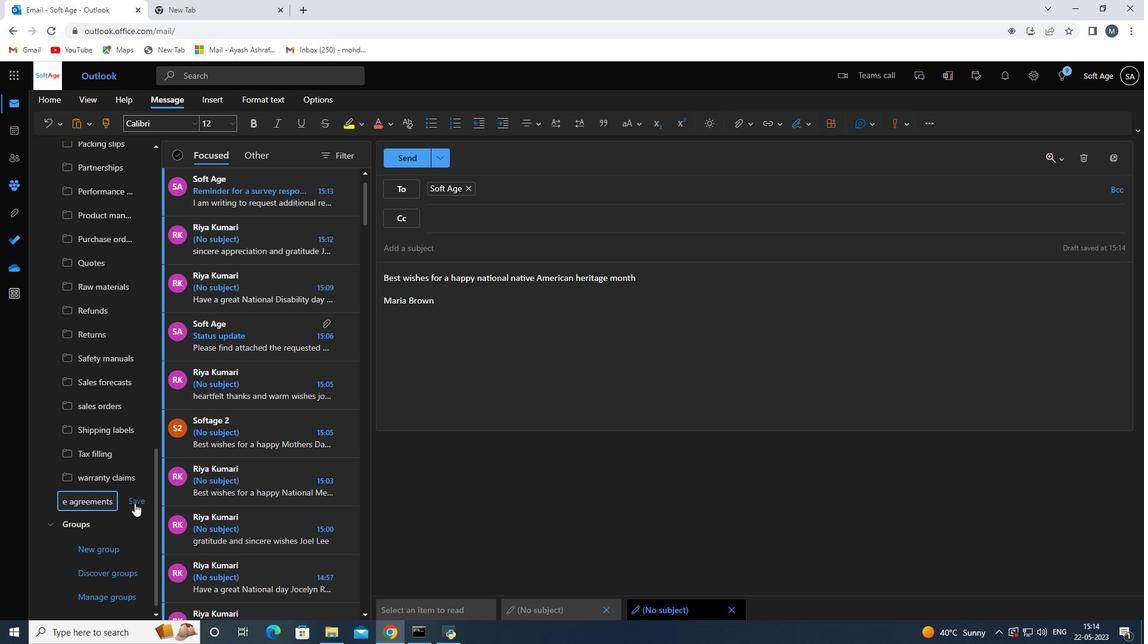 
Action: Mouse moved to (484, 496)
Screenshot: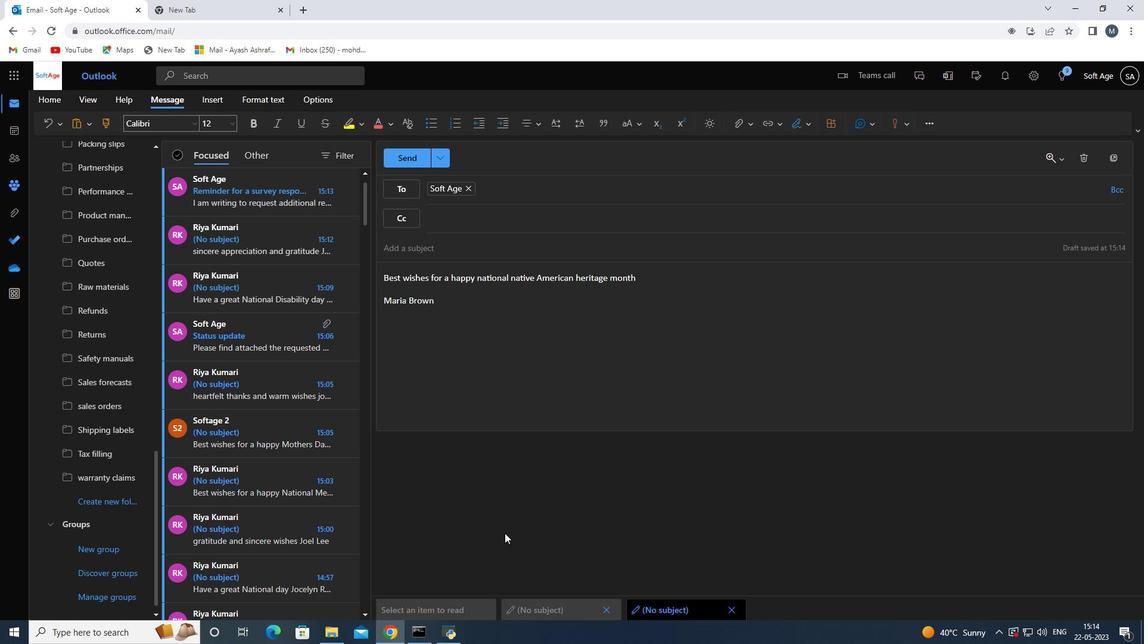 
Action: Mouse scrolled (484, 497) with delta (0, 0)
Screenshot: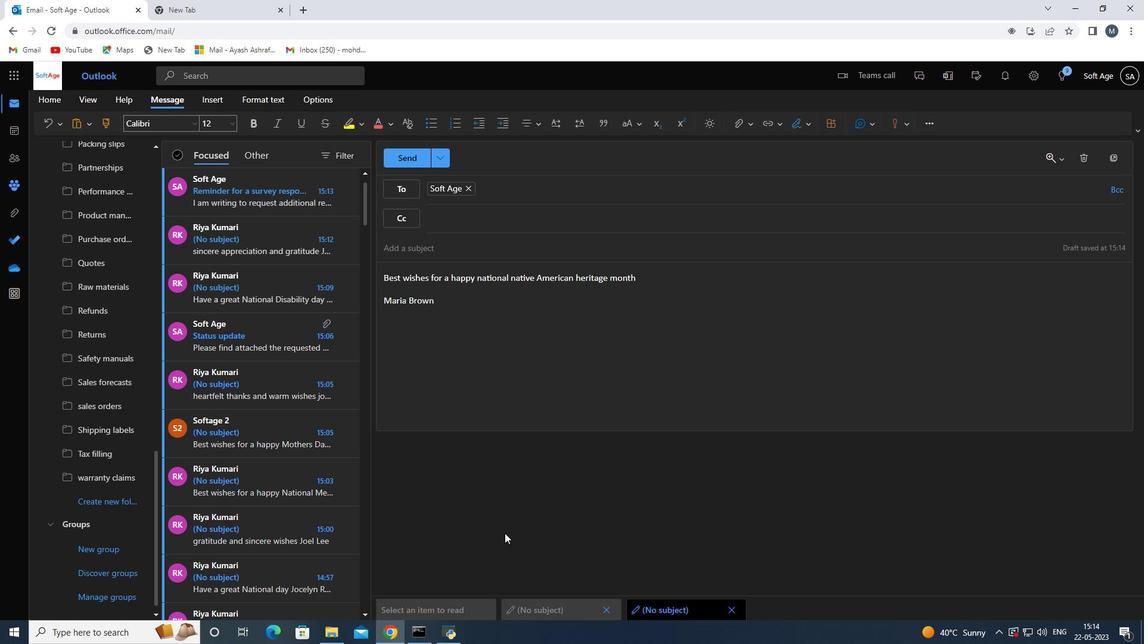 
Action: Mouse moved to (484, 495)
Screenshot: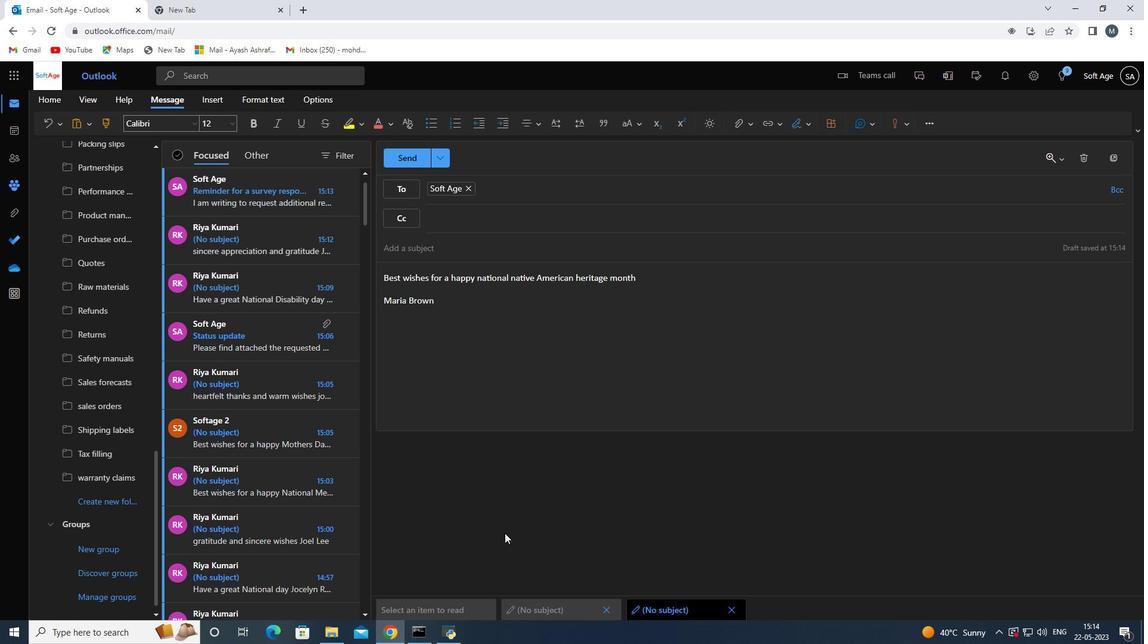 
Action: Mouse scrolled (484, 496) with delta (0, 0)
Screenshot: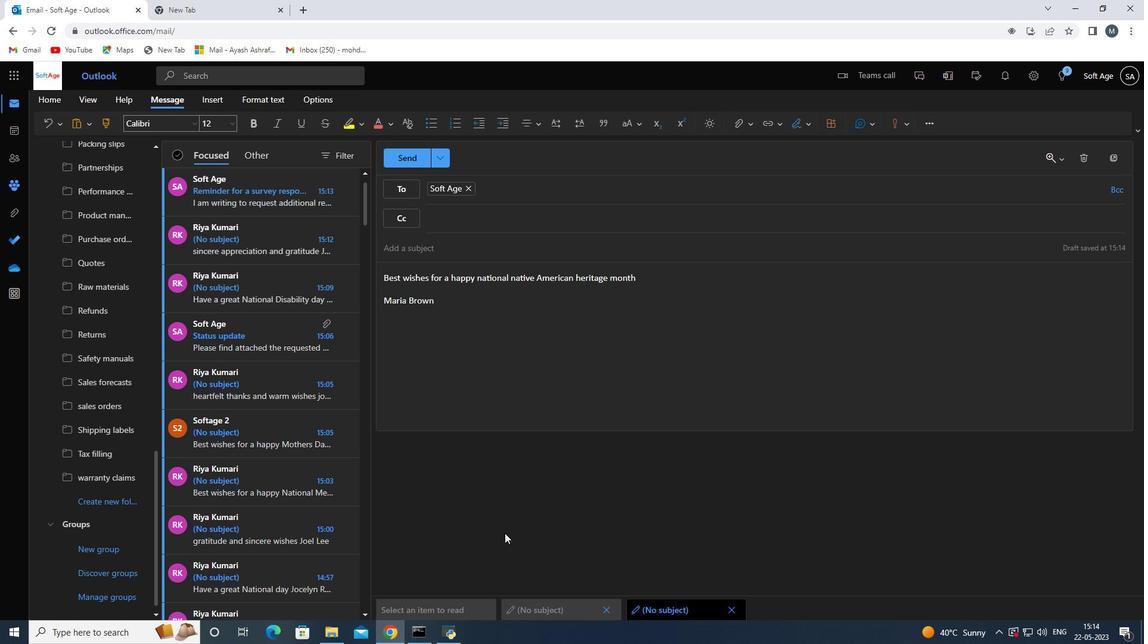 
Action: Mouse moved to (484, 494)
Screenshot: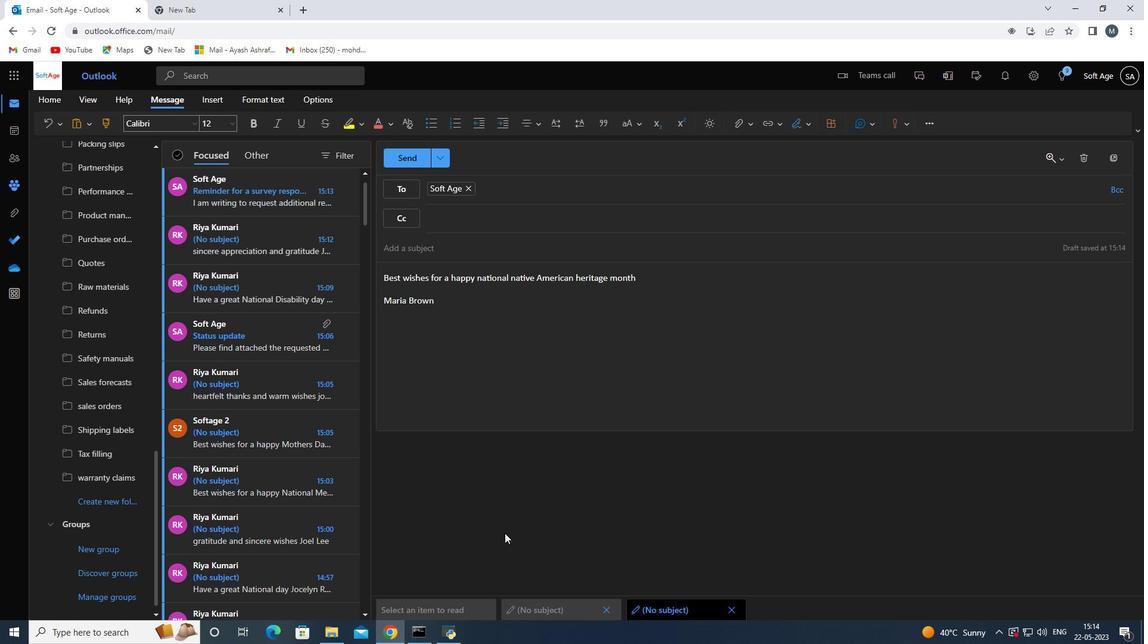
Action: Mouse scrolled (484, 495) with delta (0, 0)
Screenshot: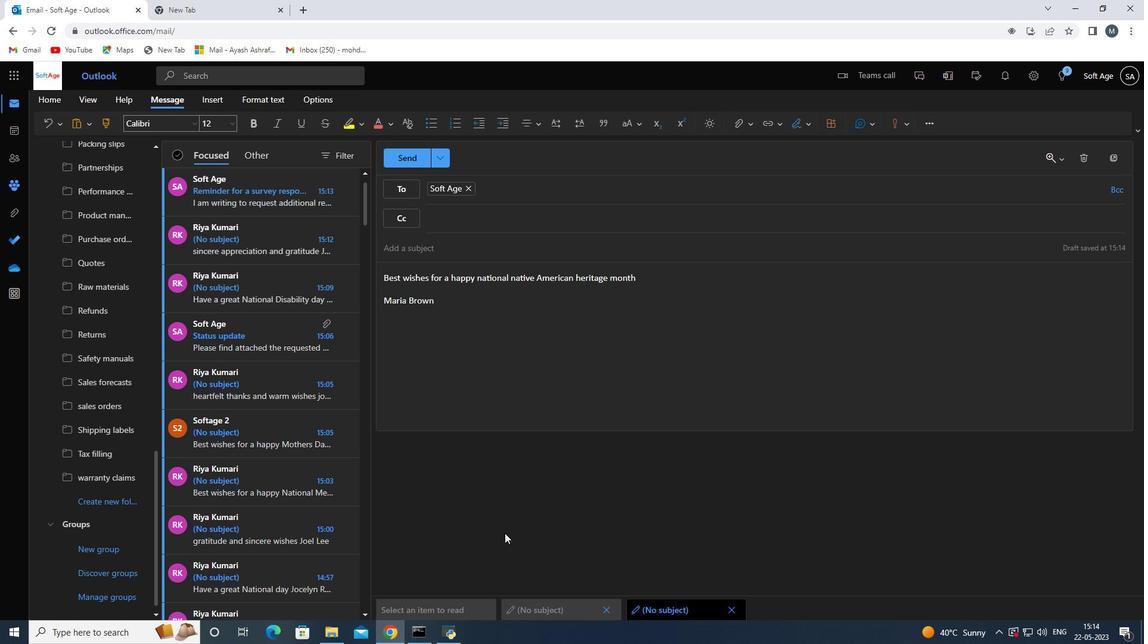 
Action: Mouse scrolled (484, 495) with delta (0, 0)
Screenshot: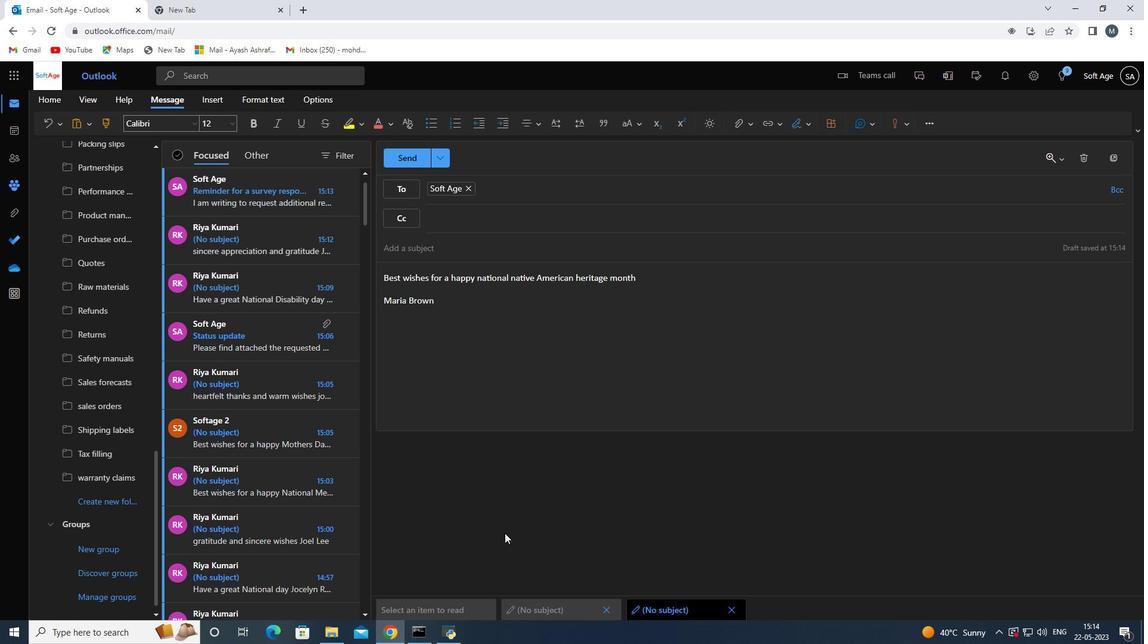 
Action: Mouse scrolled (484, 495) with delta (0, 0)
Screenshot: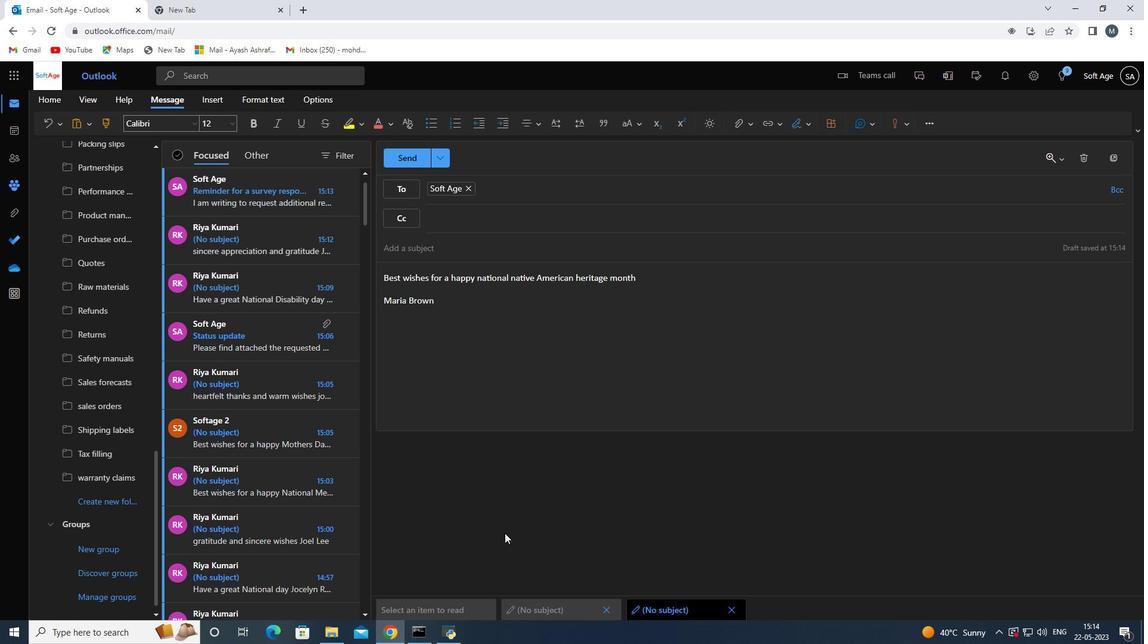 
Action: Mouse scrolled (484, 495) with delta (0, 0)
Screenshot: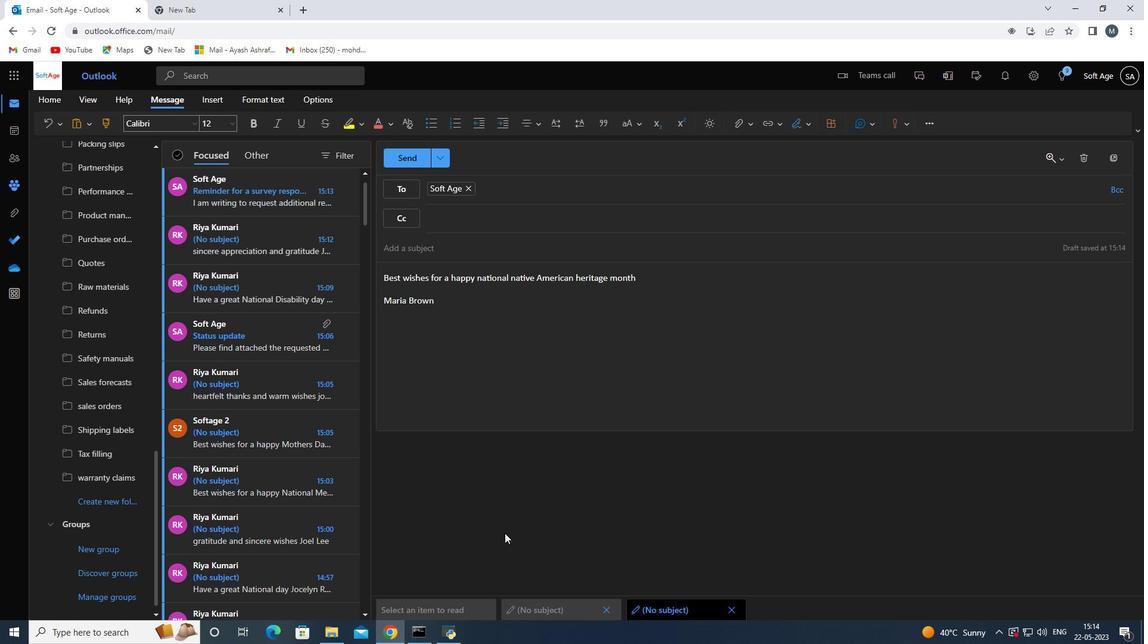 
Action: Mouse moved to (414, 158)
Screenshot: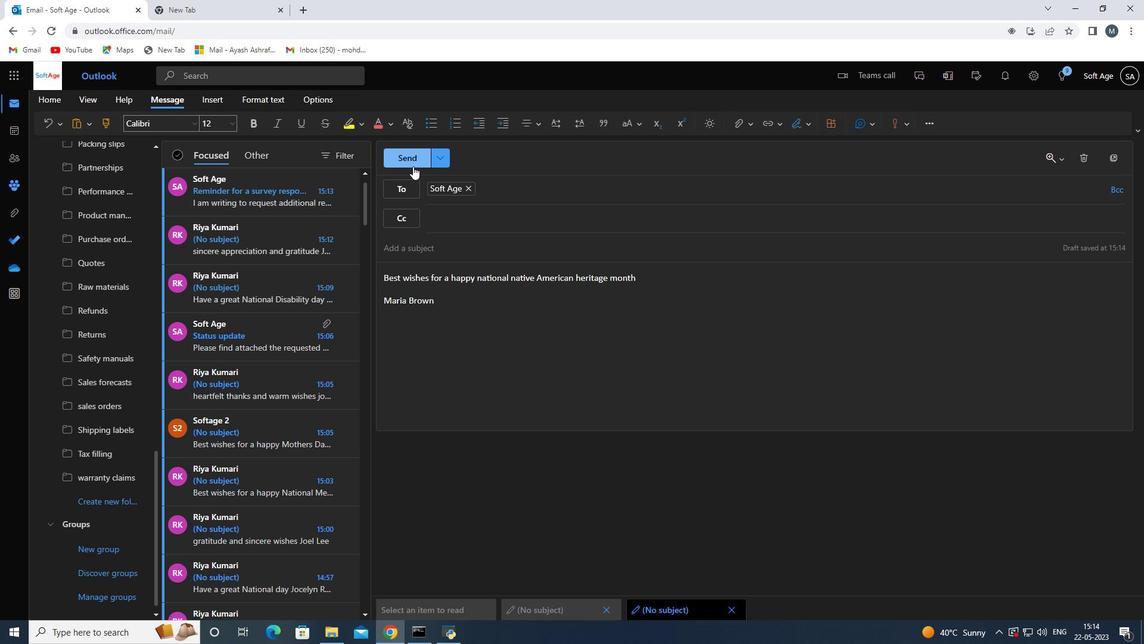 
Action: Mouse pressed left at (414, 158)
Screenshot: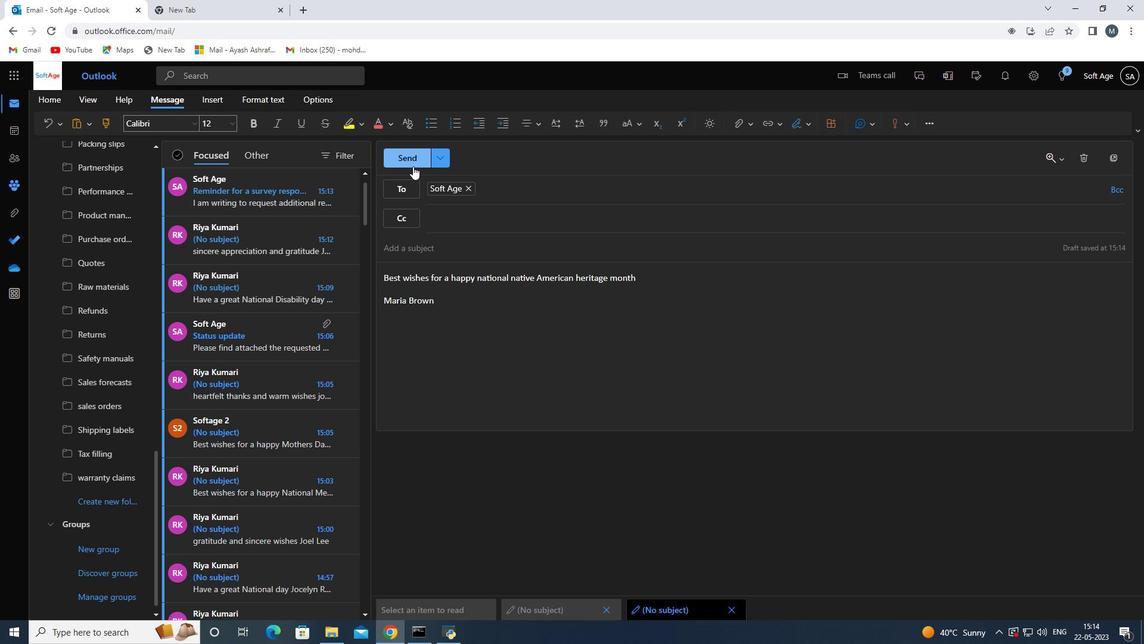 
Action: Mouse moved to (546, 368)
Screenshot: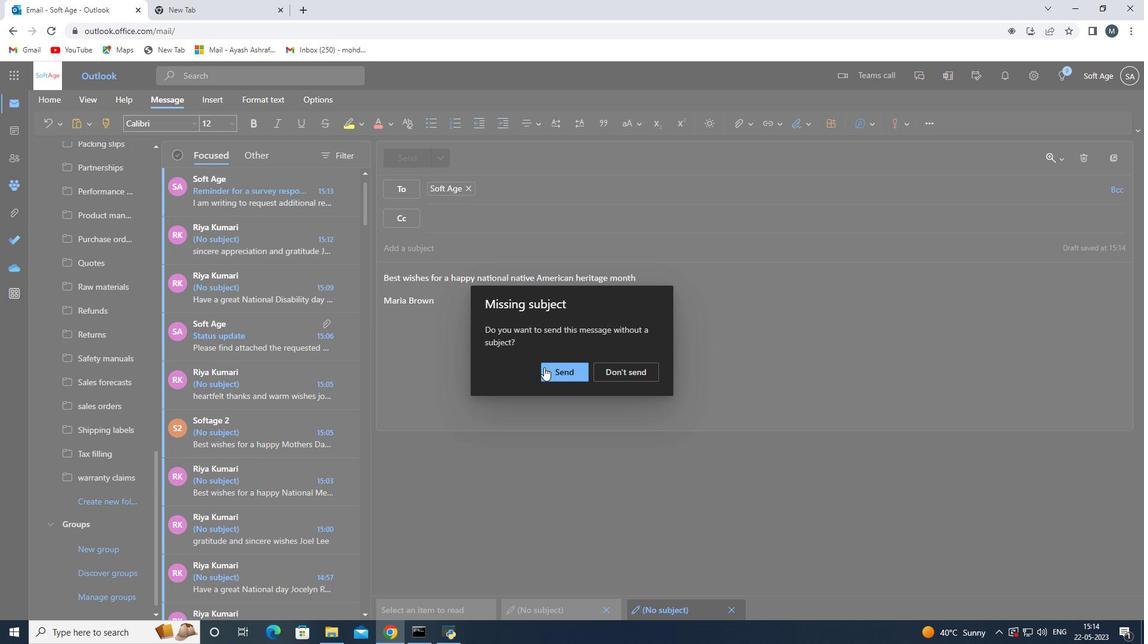 
Action: Mouse pressed left at (546, 368)
Screenshot: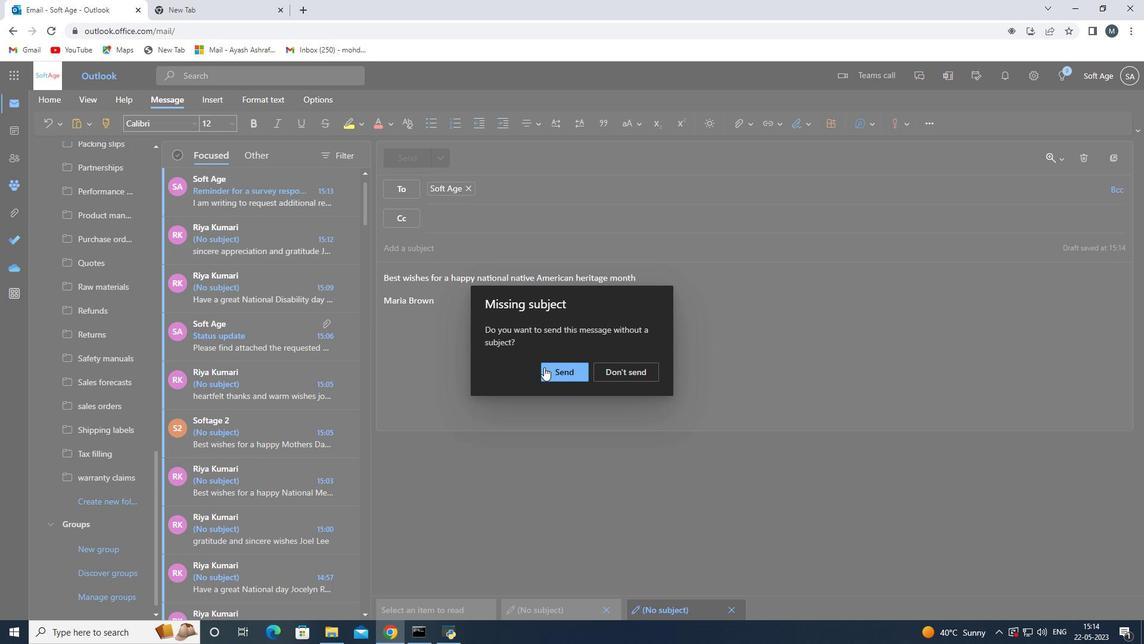 
Action: Mouse moved to (552, 374)
Screenshot: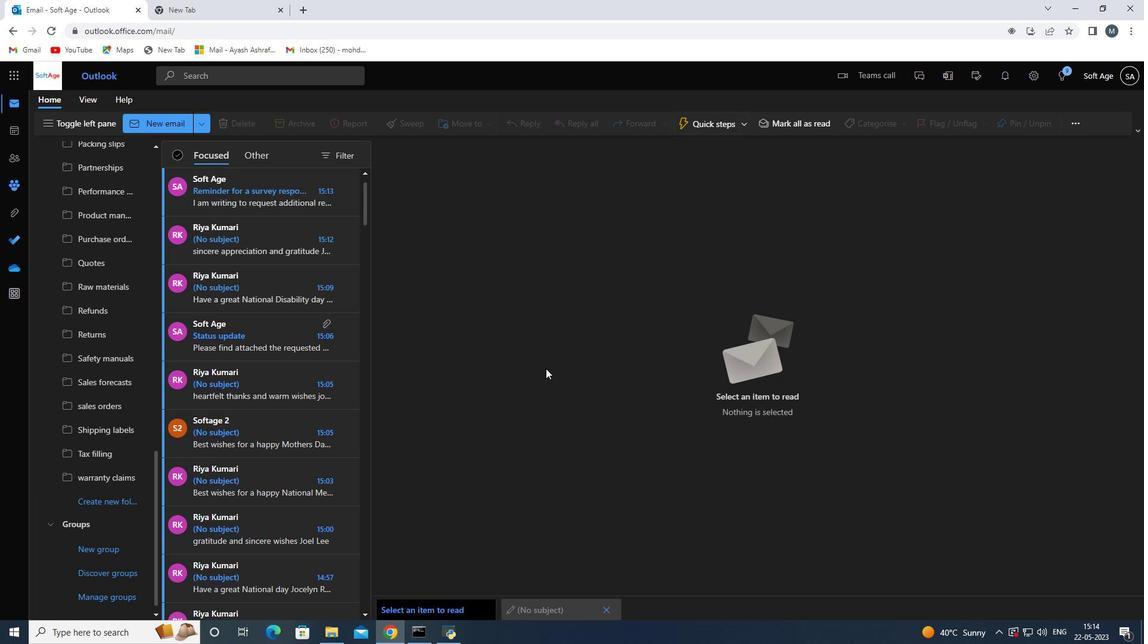 
